 Task: Send an email with the signature Ivan Wilson with the subject Request for a credit line and the message Just following up on our previous email, would you be able to provide an update on the status of the customer feedback report? from softage.5@softage.net to softage.2@softage.net and move the email from Sent Items to the folder Thanksgiving recipes
Action: Mouse moved to (75, 58)
Screenshot: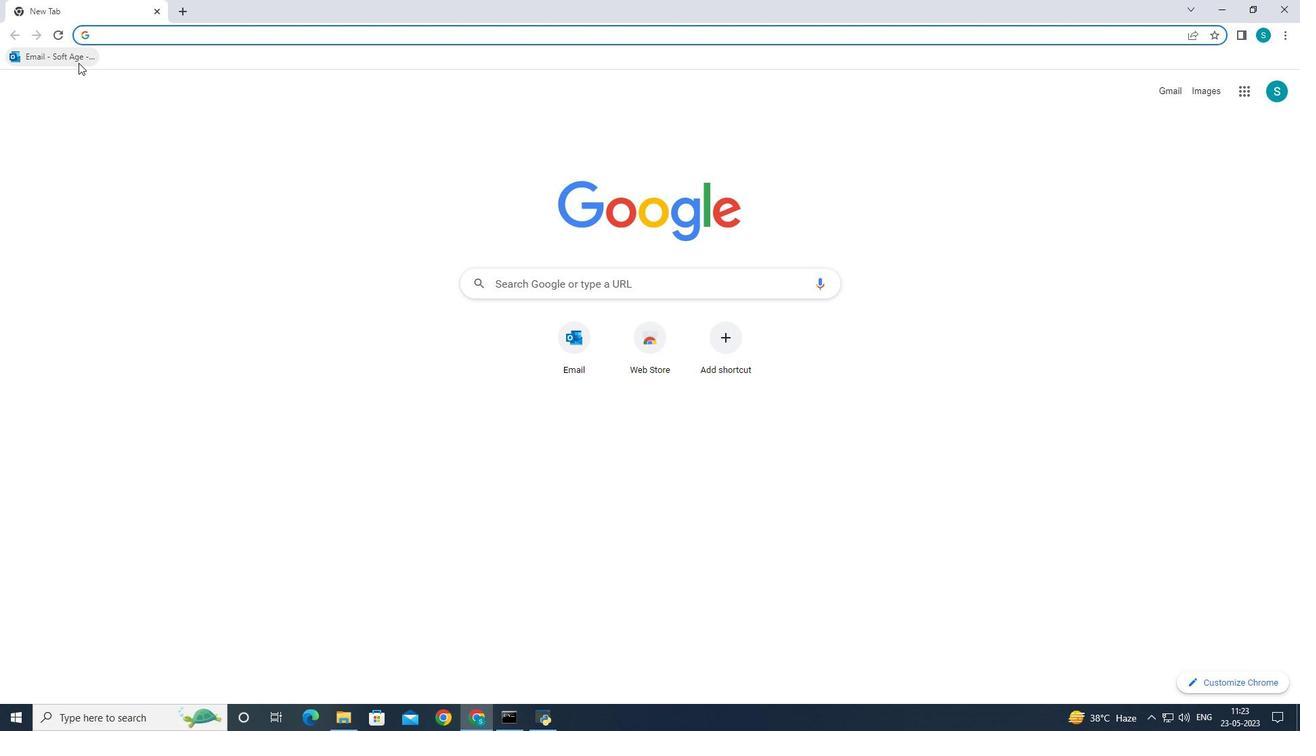 
Action: Mouse pressed left at (75, 58)
Screenshot: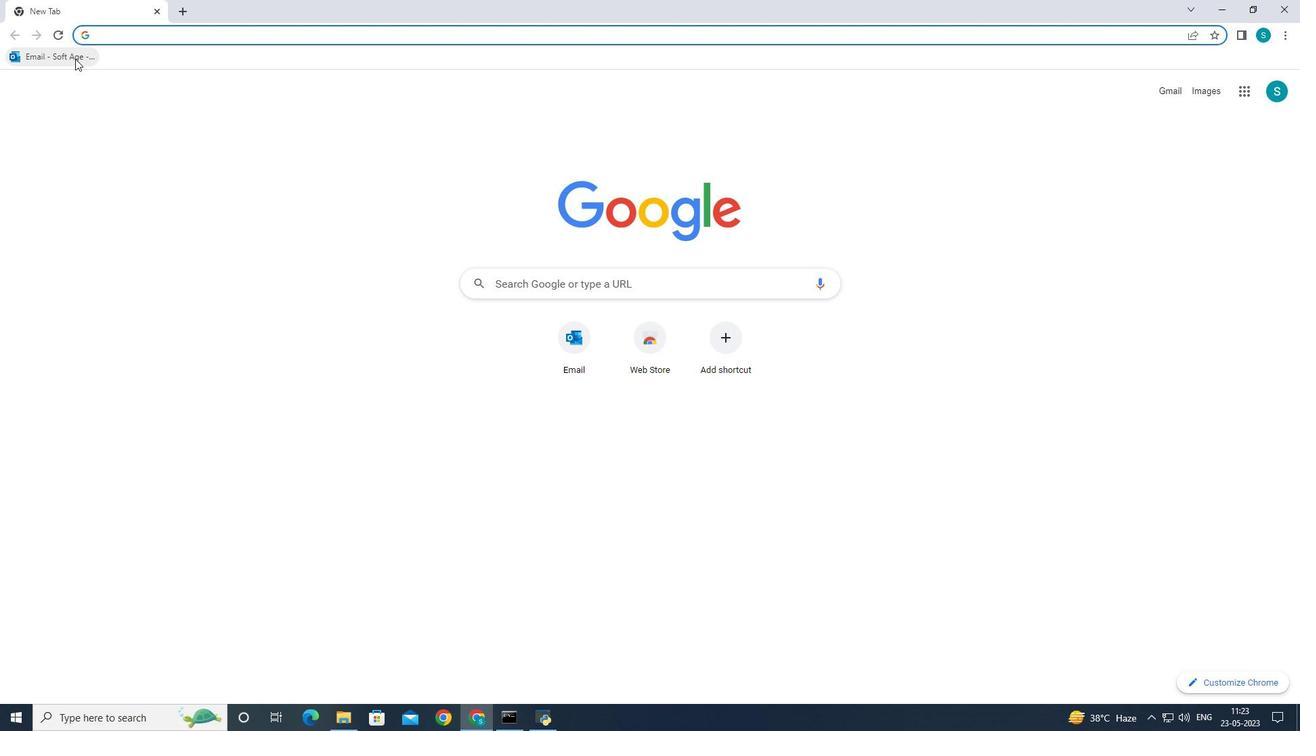 
Action: Mouse moved to (174, 120)
Screenshot: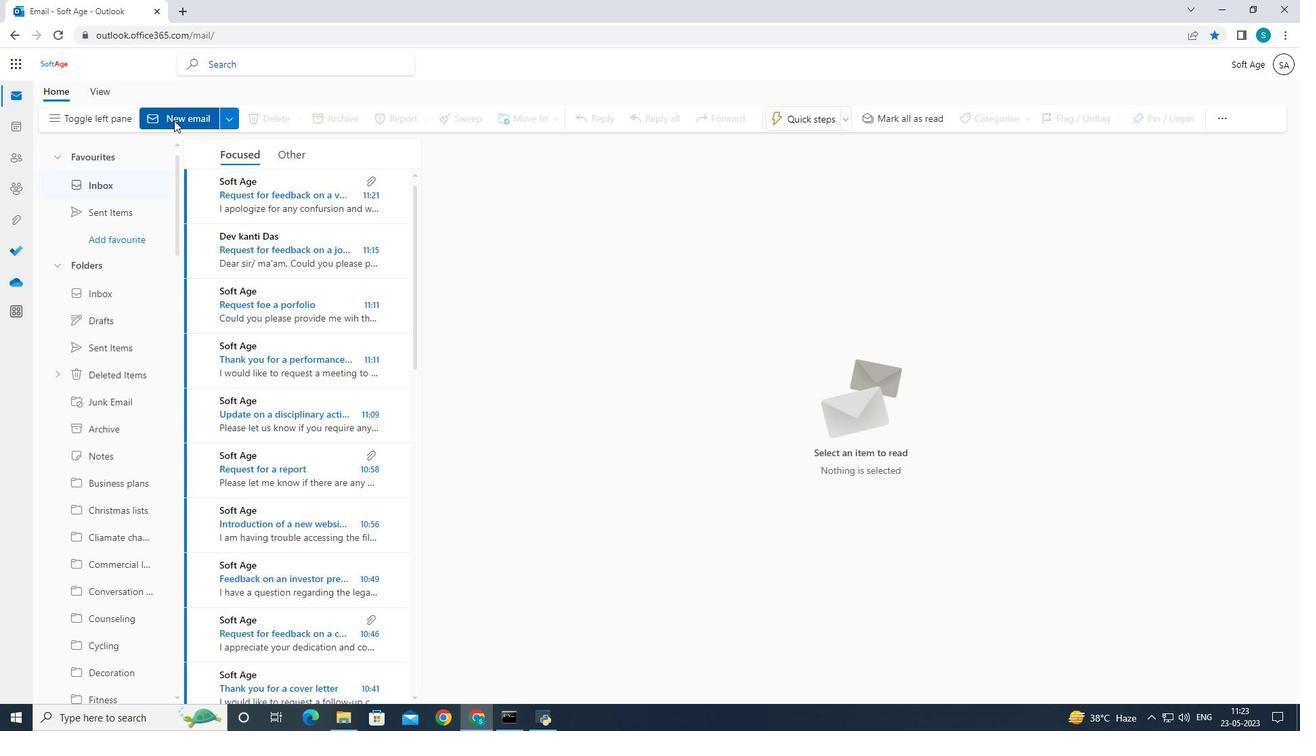 
Action: Mouse pressed left at (174, 120)
Screenshot: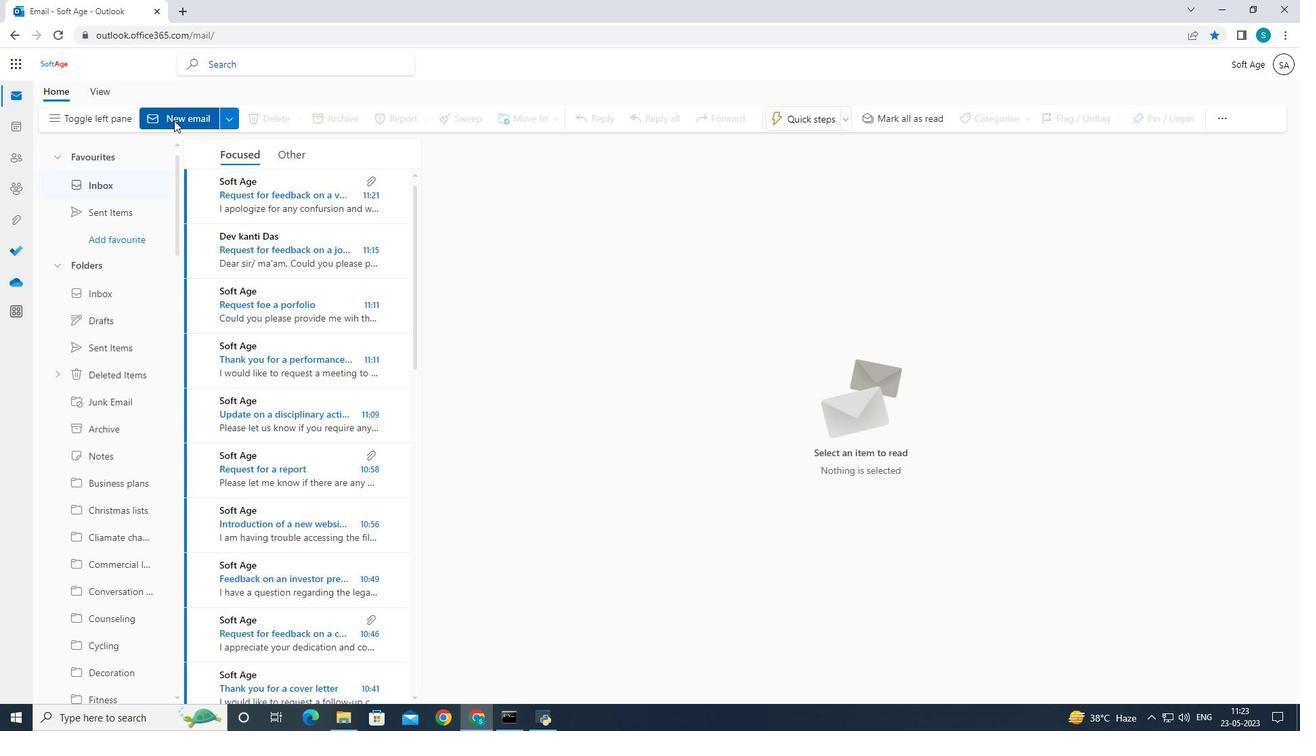 
Action: Mouse pressed left at (174, 120)
Screenshot: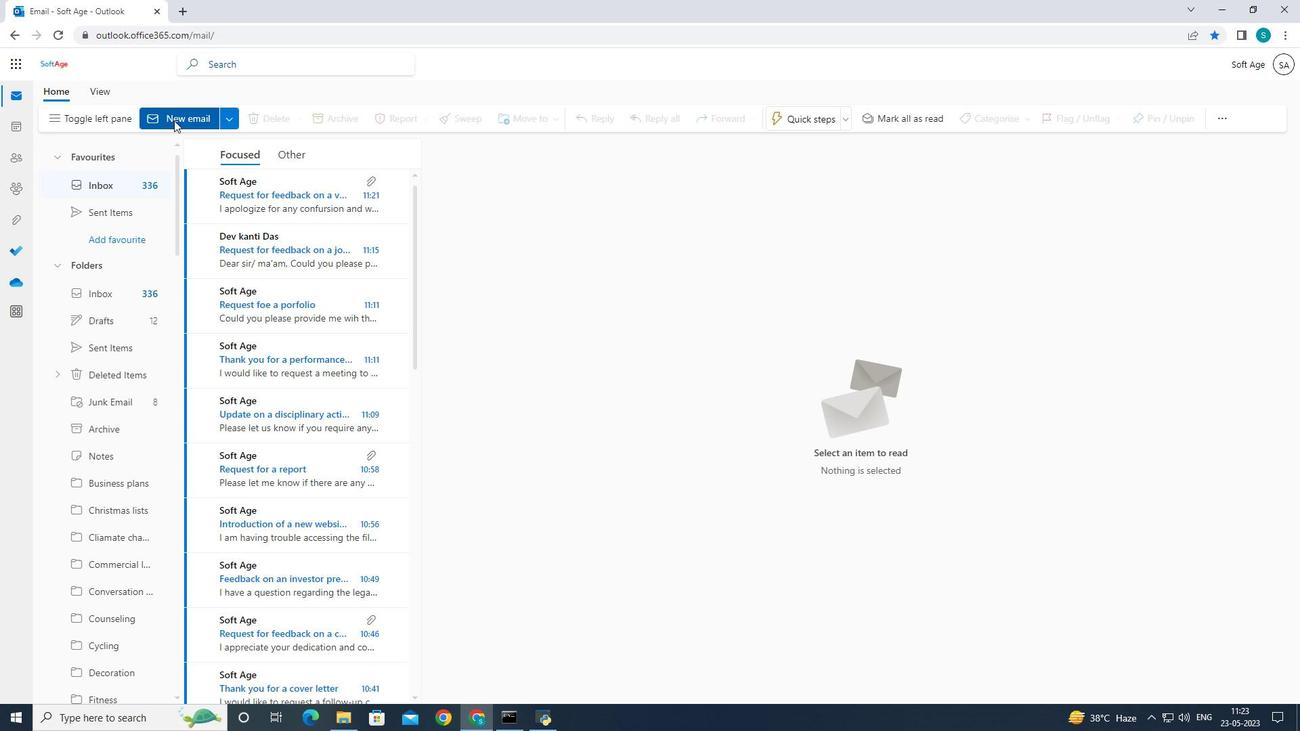 
Action: Mouse moved to (887, 119)
Screenshot: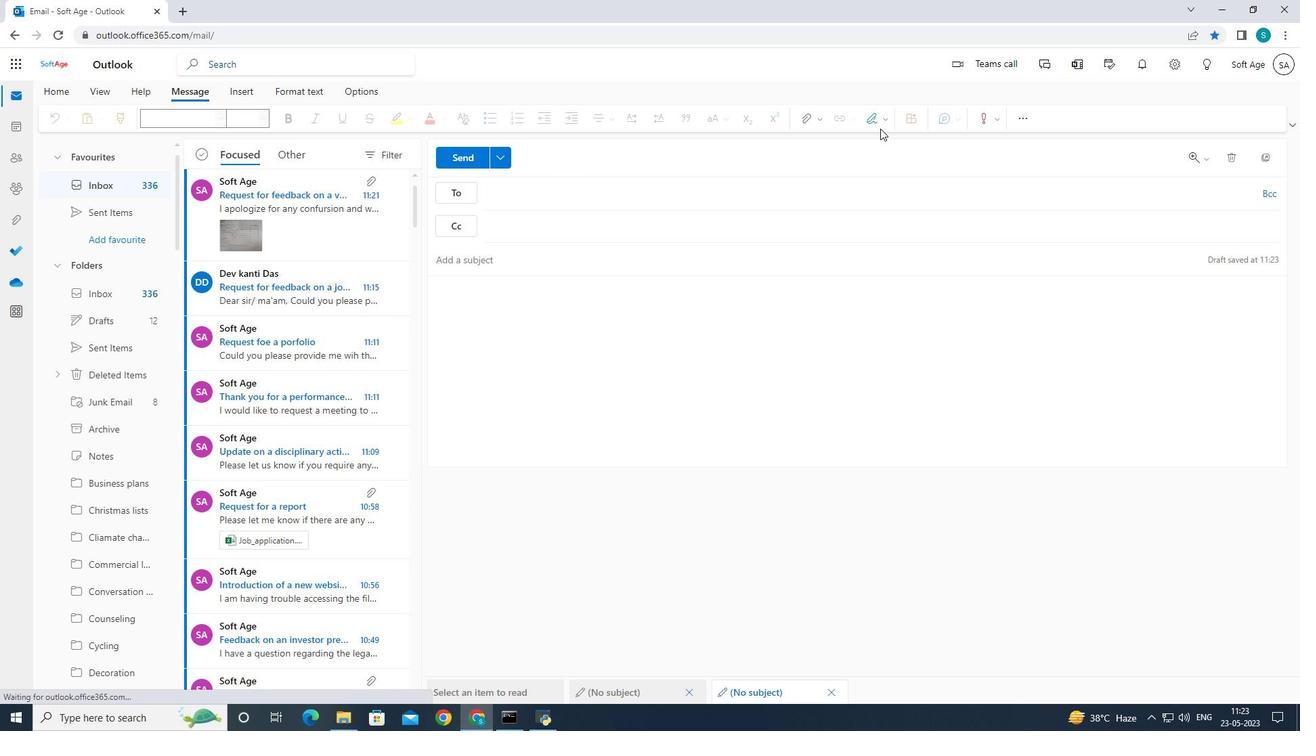 
Action: Mouse pressed left at (887, 119)
Screenshot: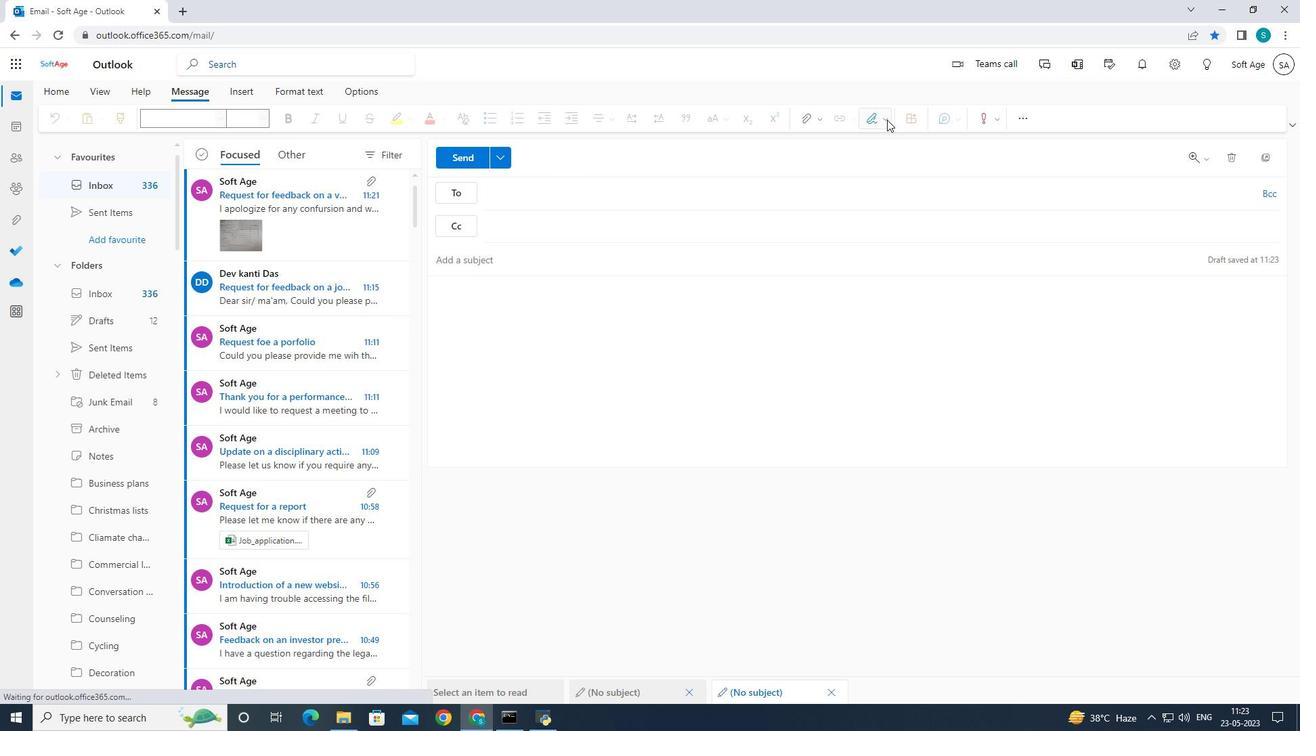 
Action: Mouse moved to (857, 174)
Screenshot: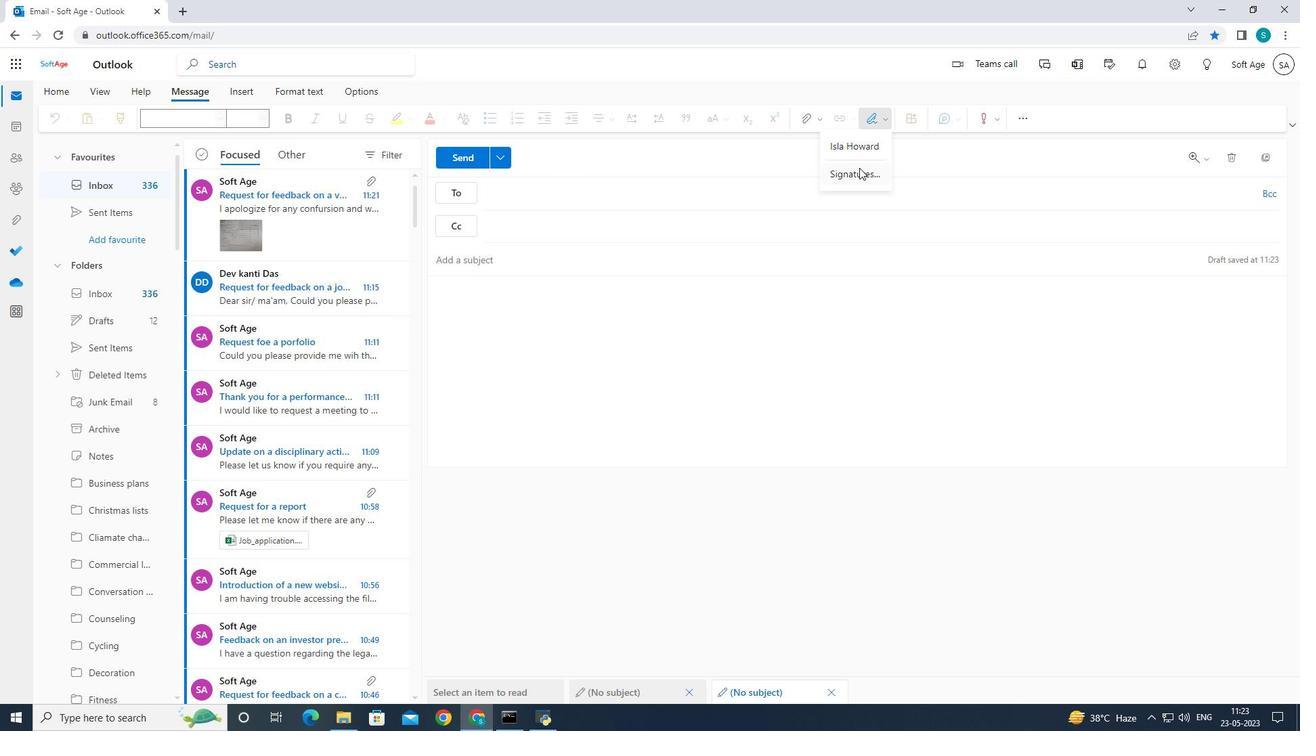 
Action: Mouse pressed left at (857, 174)
Screenshot: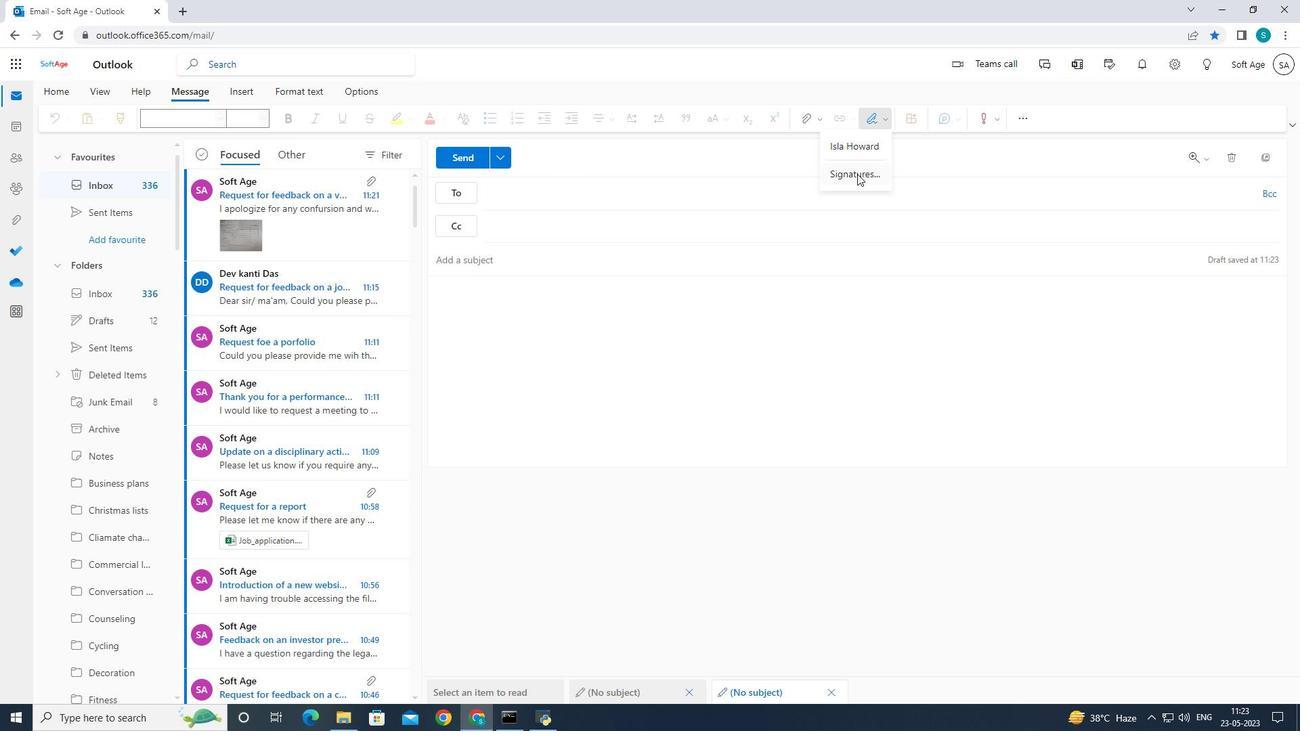 
Action: Mouse moved to (859, 228)
Screenshot: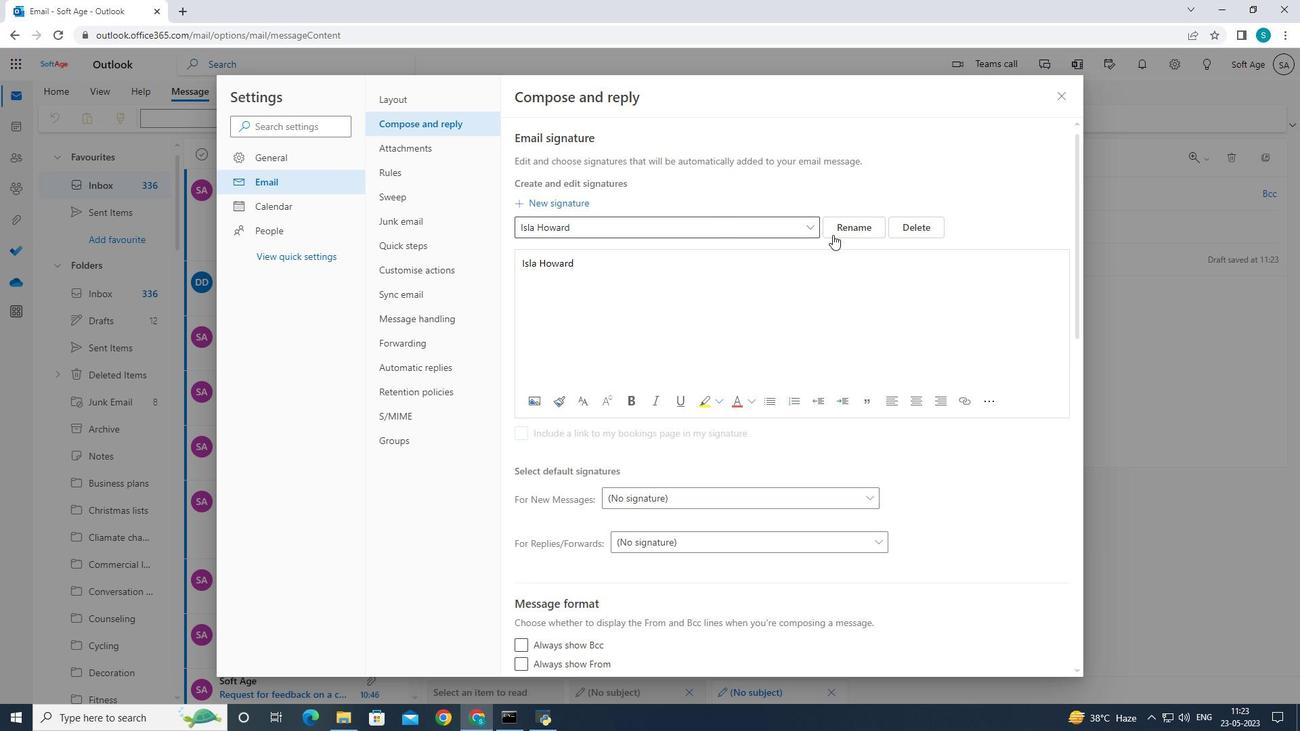
Action: Mouse pressed left at (859, 228)
Screenshot: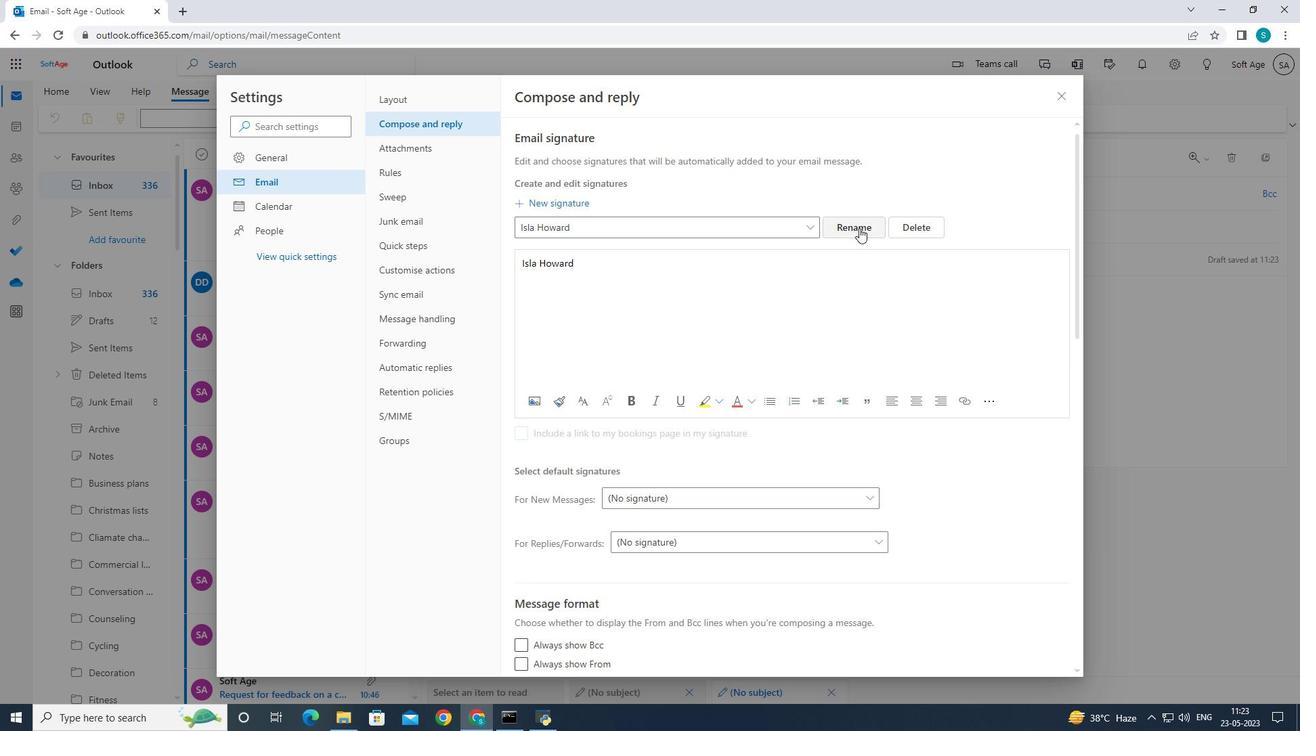 
Action: Mouse moved to (799, 231)
Screenshot: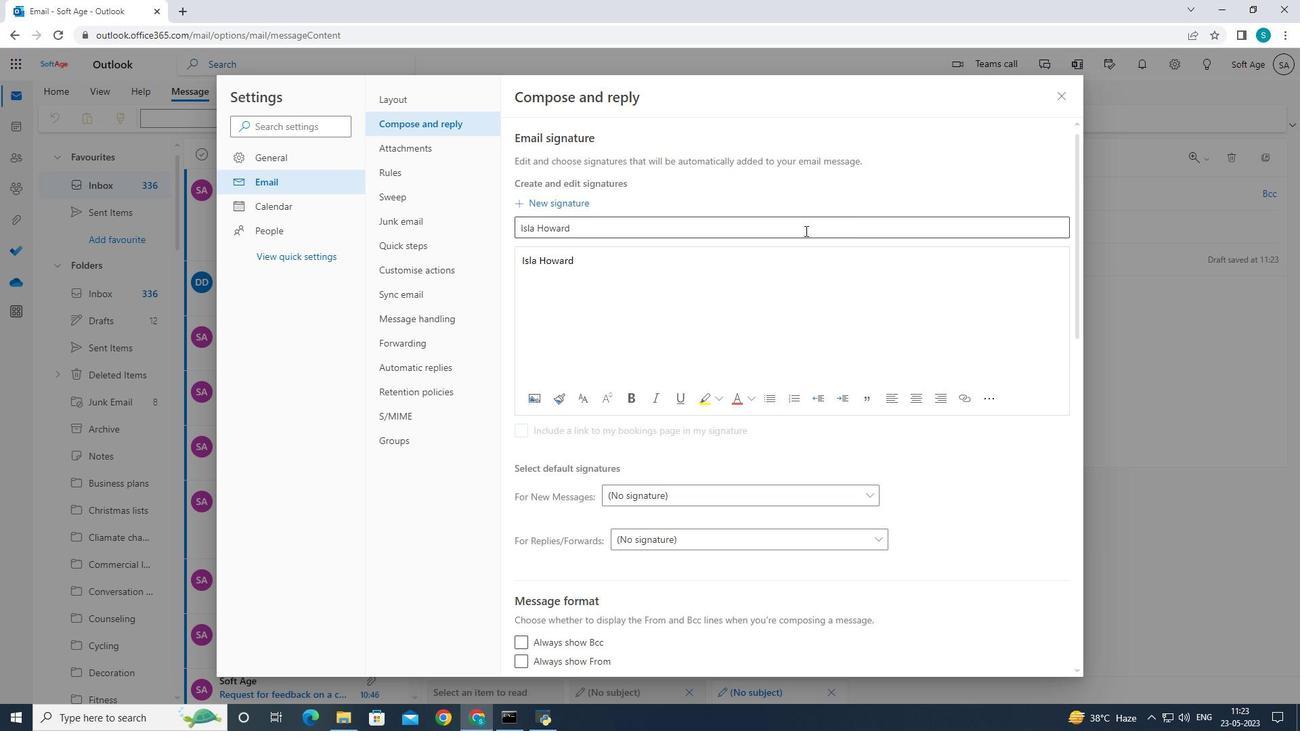 
Action: Mouse pressed left at (799, 231)
Screenshot: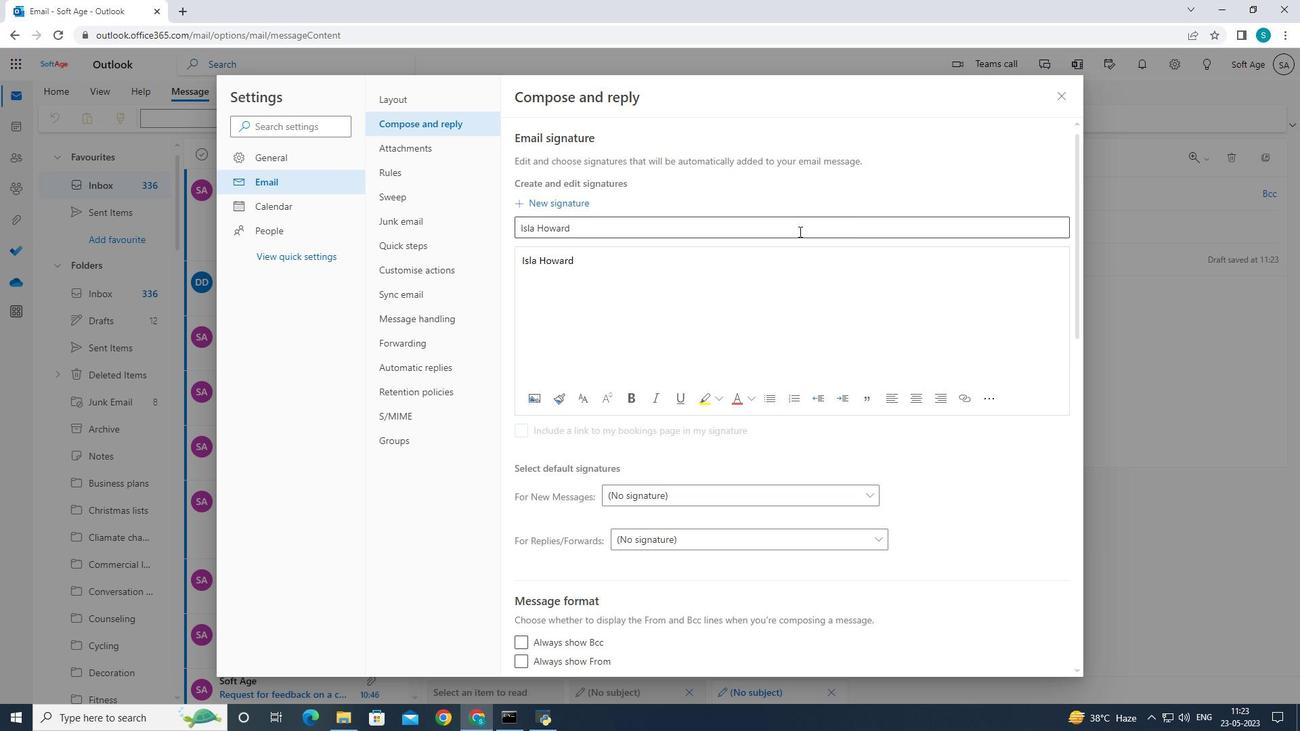 
Action: Mouse moved to (796, 215)
Screenshot: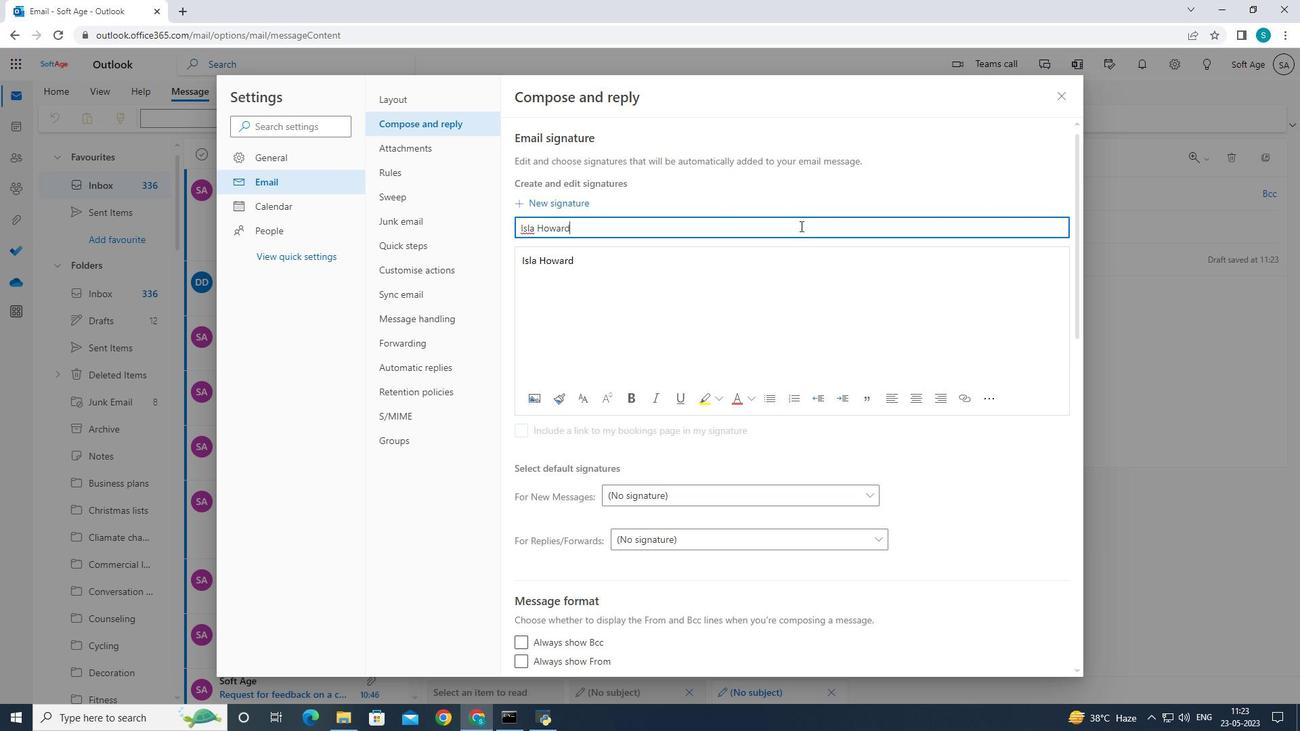 
Action: Key pressed <Key.backspace><Key.backspace><Key.backspace><Key.backspace><Key.backspace><Key.backspace><Key.backspace><Key.backspace><Key.backspace><Key.backspace><Key.backspace><Key.backspace><Key.backspace><Key.backspace><Key.backspace><Key.backspace><Key.backspace><Key.backspace><Key.backspace><Key.backspace><Key.shift><Key.shift><Key.shift><Key.shift><Key.shift><Key.shift><Key.shift><Key.shift>Ivan<Key.space><Key.shift>Wilson
Screenshot: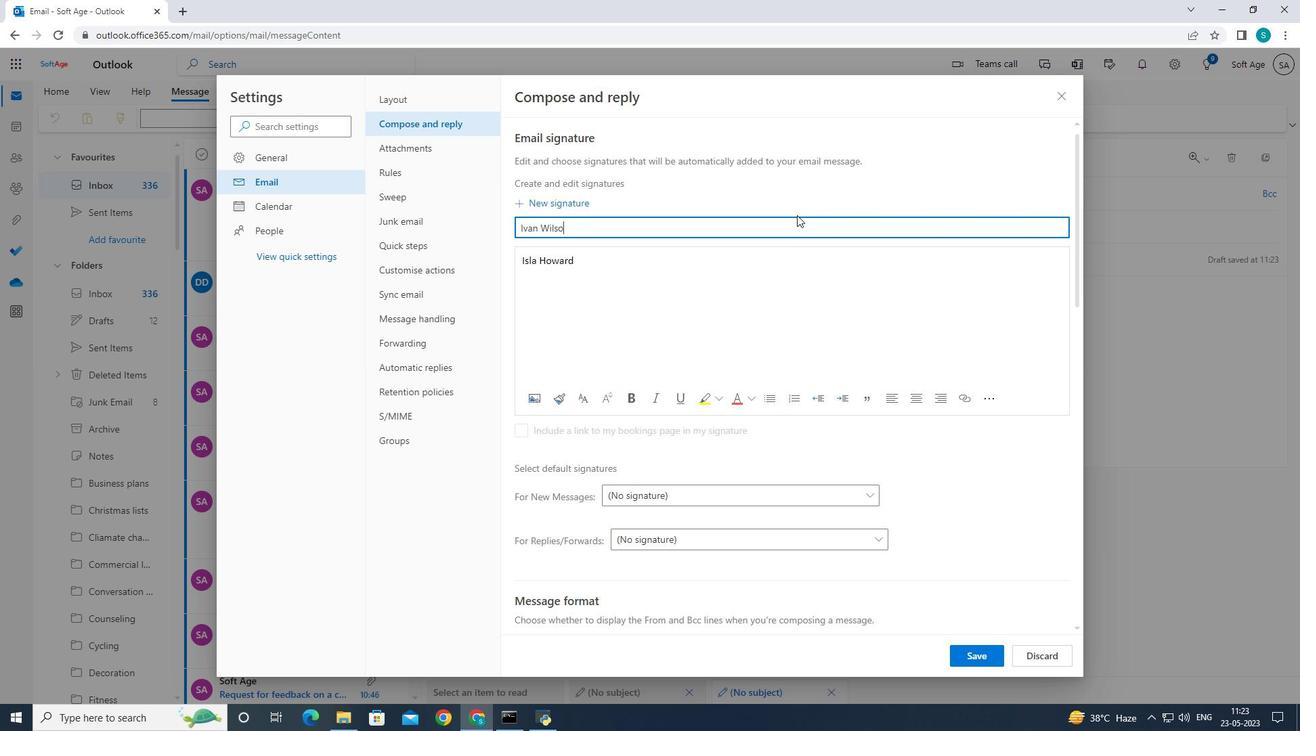 
Action: Mouse moved to (650, 270)
Screenshot: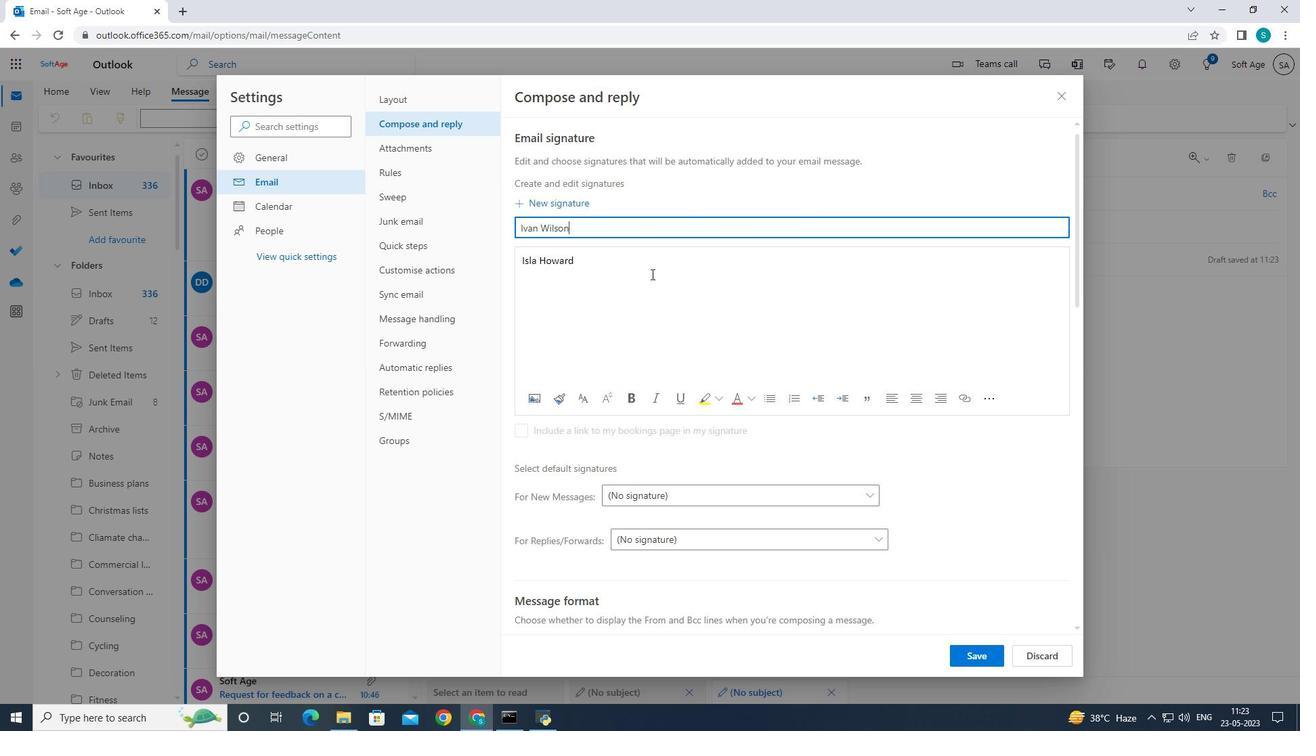 
Action: Mouse pressed left at (650, 270)
Screenshot: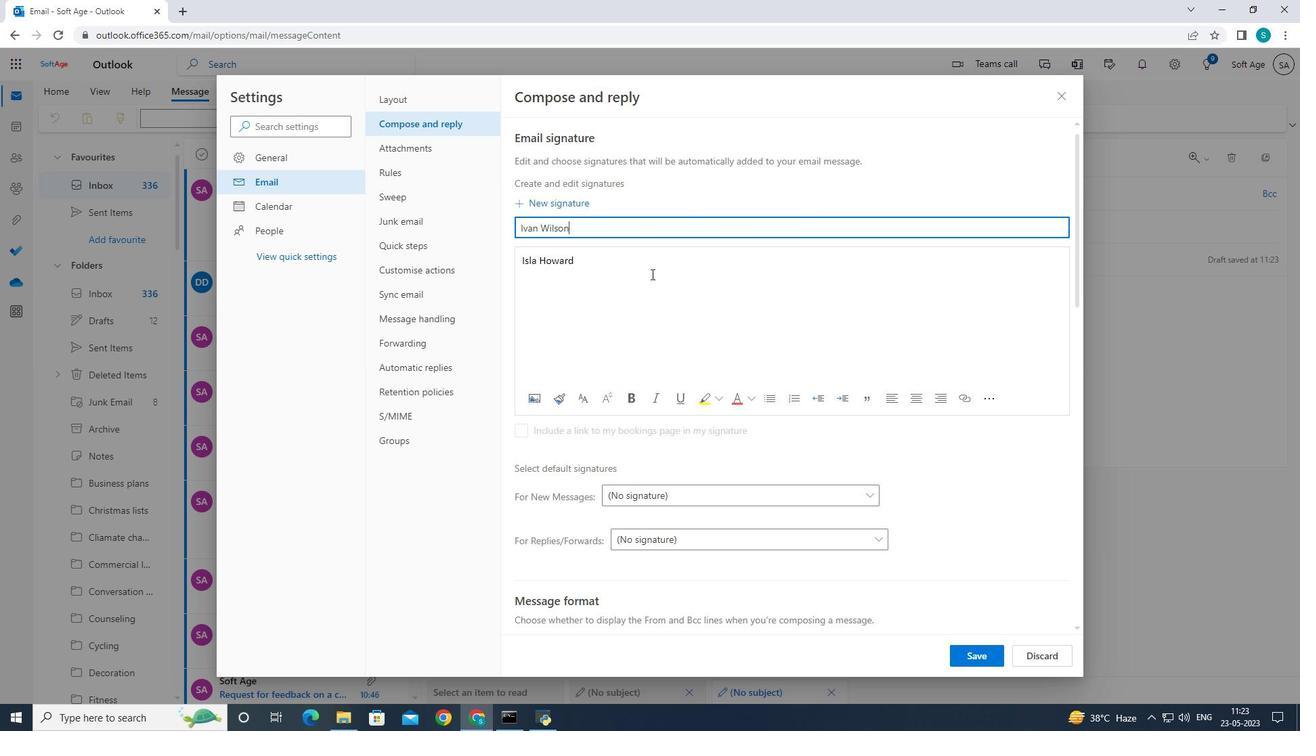 
Action: Mouse moved to (652, 266)
Screenshot: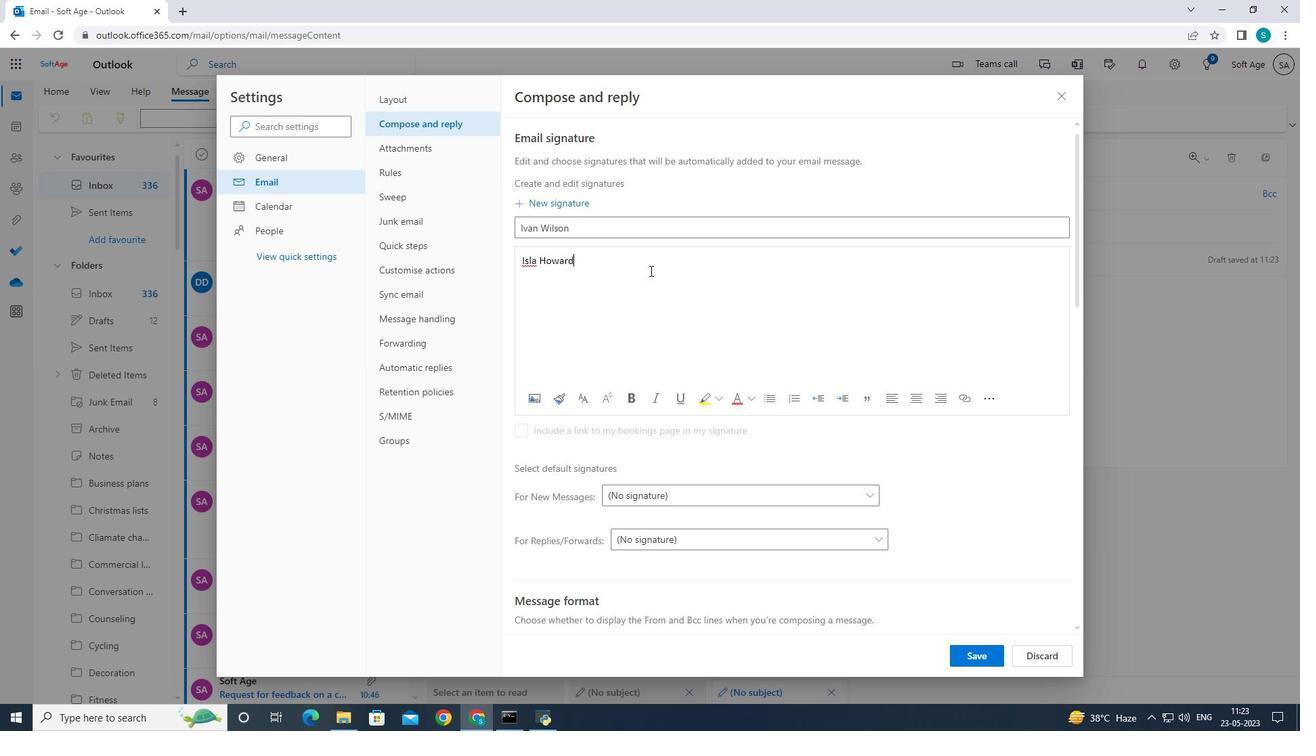 
Action: Key pressed <Key.backspace><Key.backspace><Key.backspace><Key.backspace><Key.backspace><Key.backspace><Key.backspace><Key.backspace><Key.backspace><Key.backspace><Key.backspace><Key.backspace><Key.shift>Ivan<Key.space><Key.shift>Wilson
Screenshot: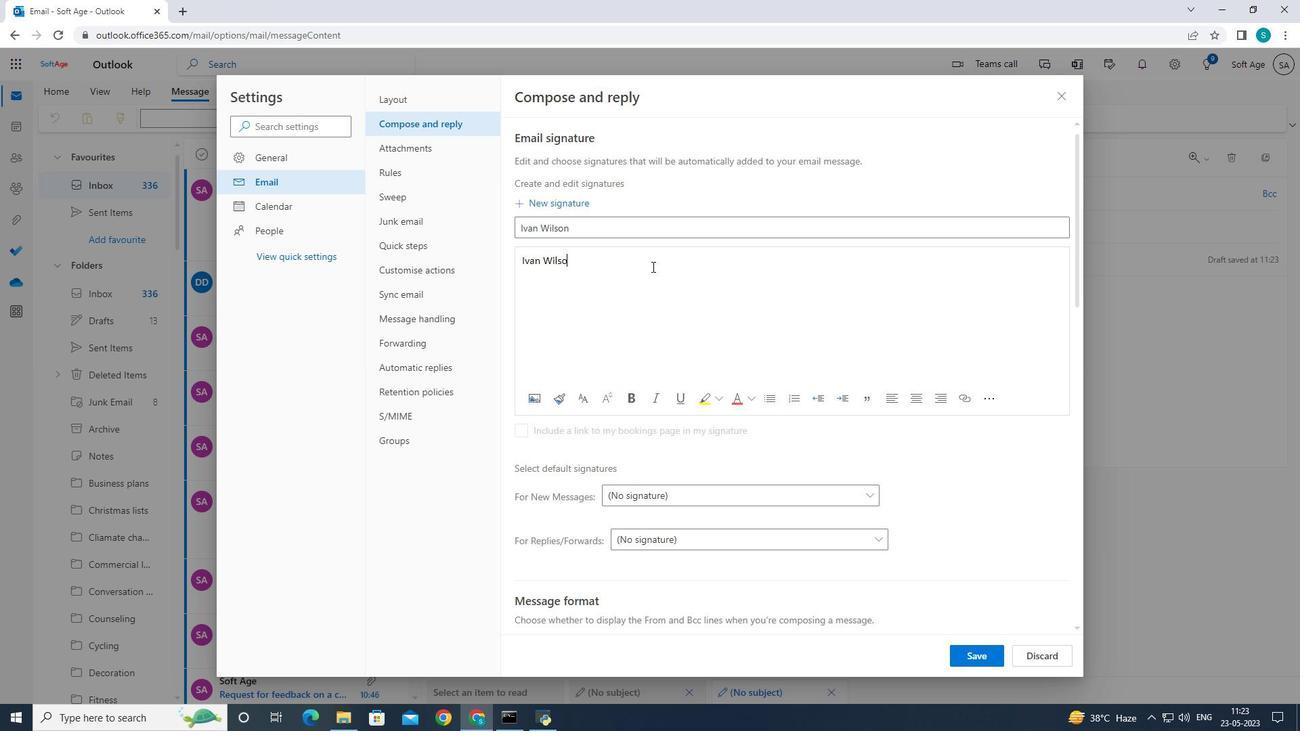 
Action: Mouse moved to (973, 655)
Screenshot: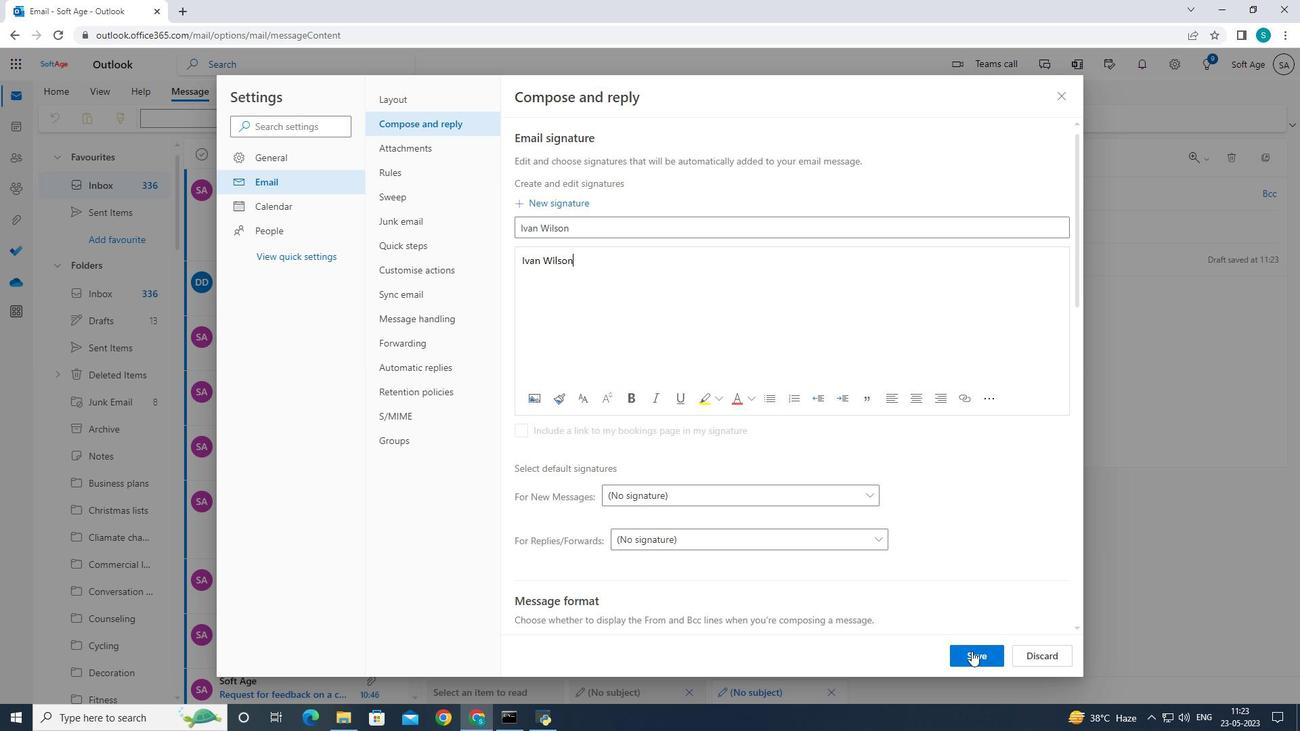 
Action: Mouse pressed left at (973, 655)
Screenshot: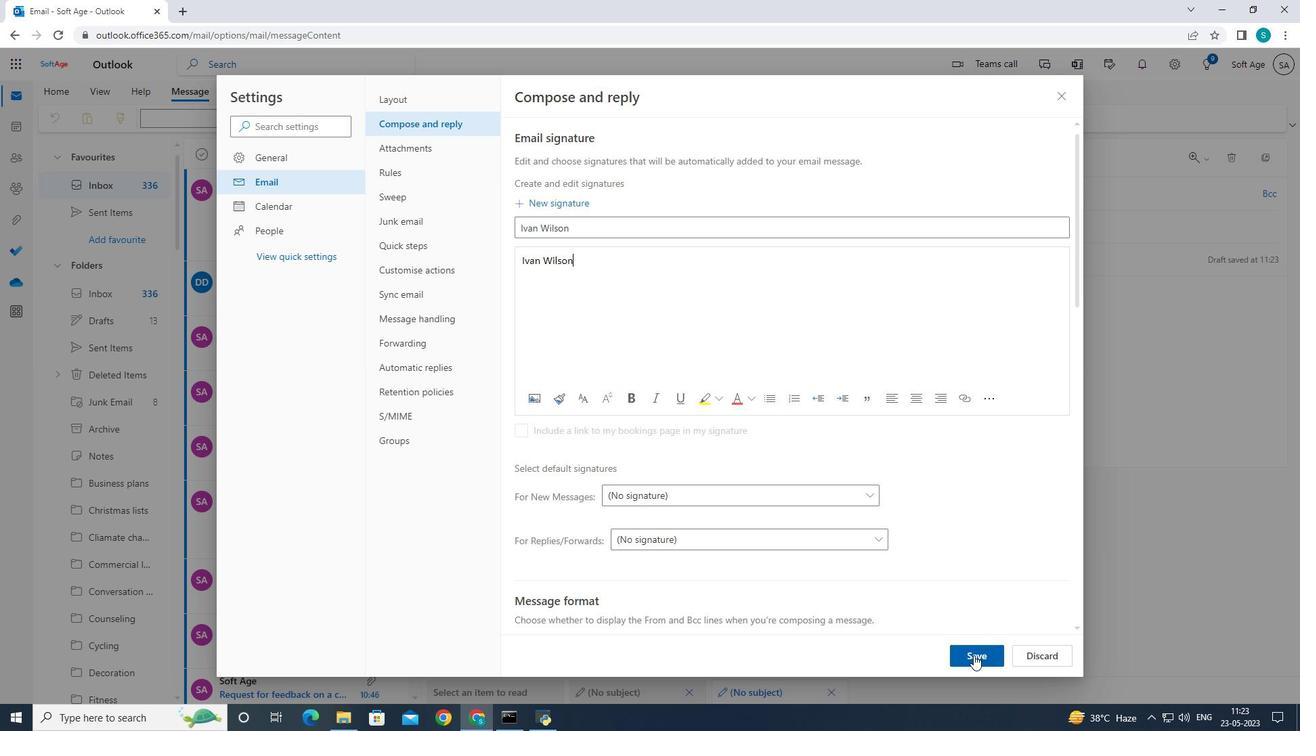 
Action: Mouse moved to (1059, 97)
Screenshot: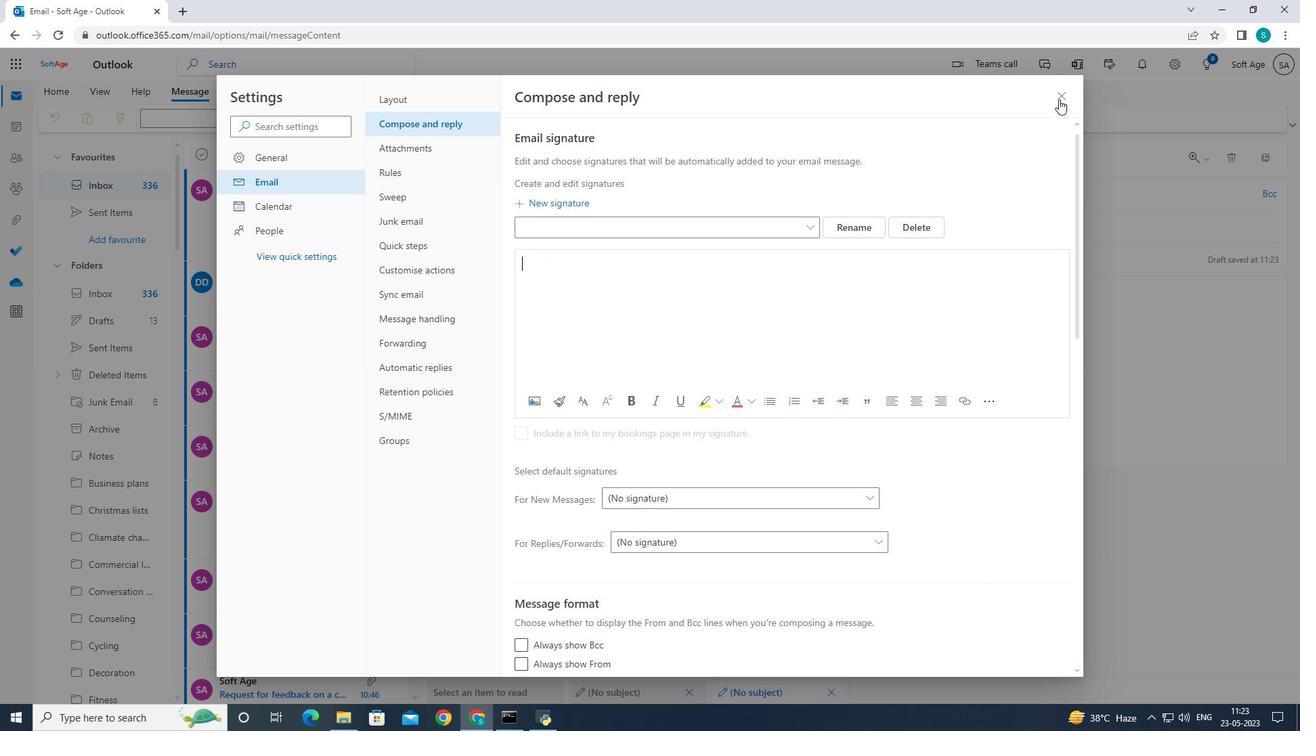
Action: Mouse pressed left at (1059, 97)
Screenshot: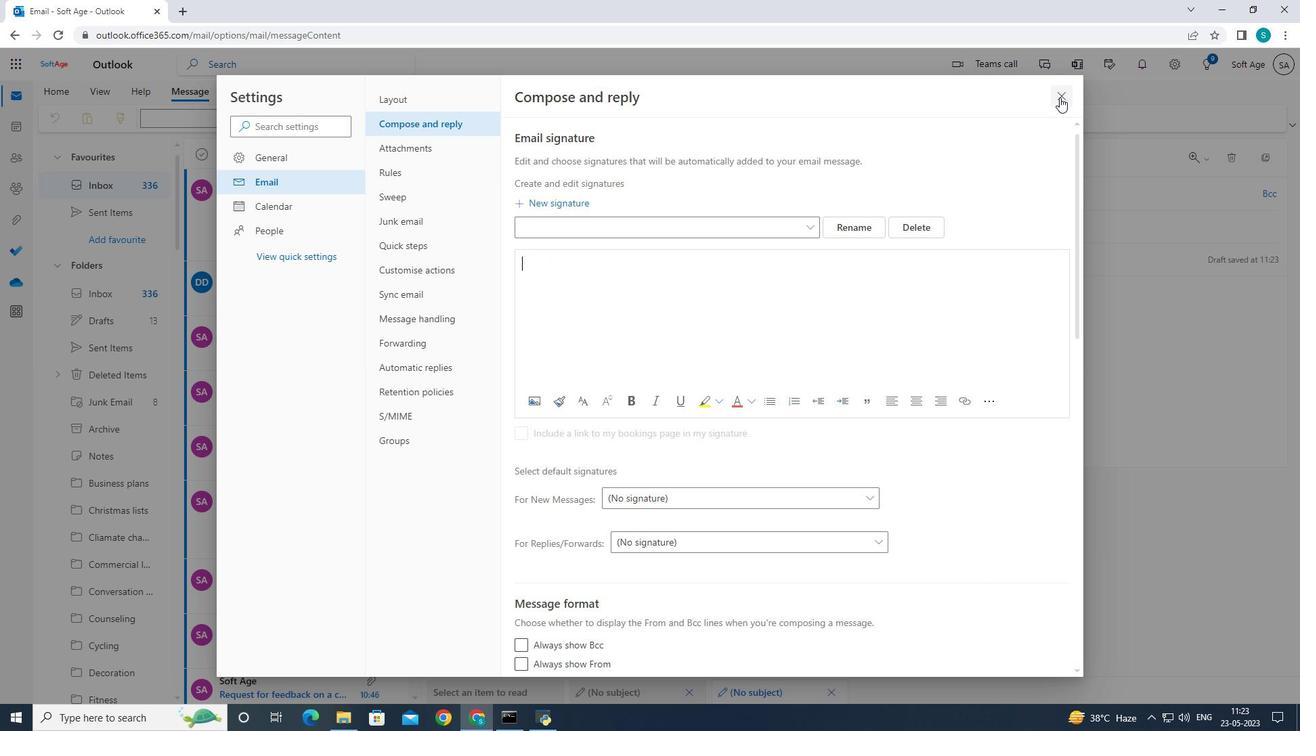 
Action: Mouse moved to (492, 261)
Screenshot: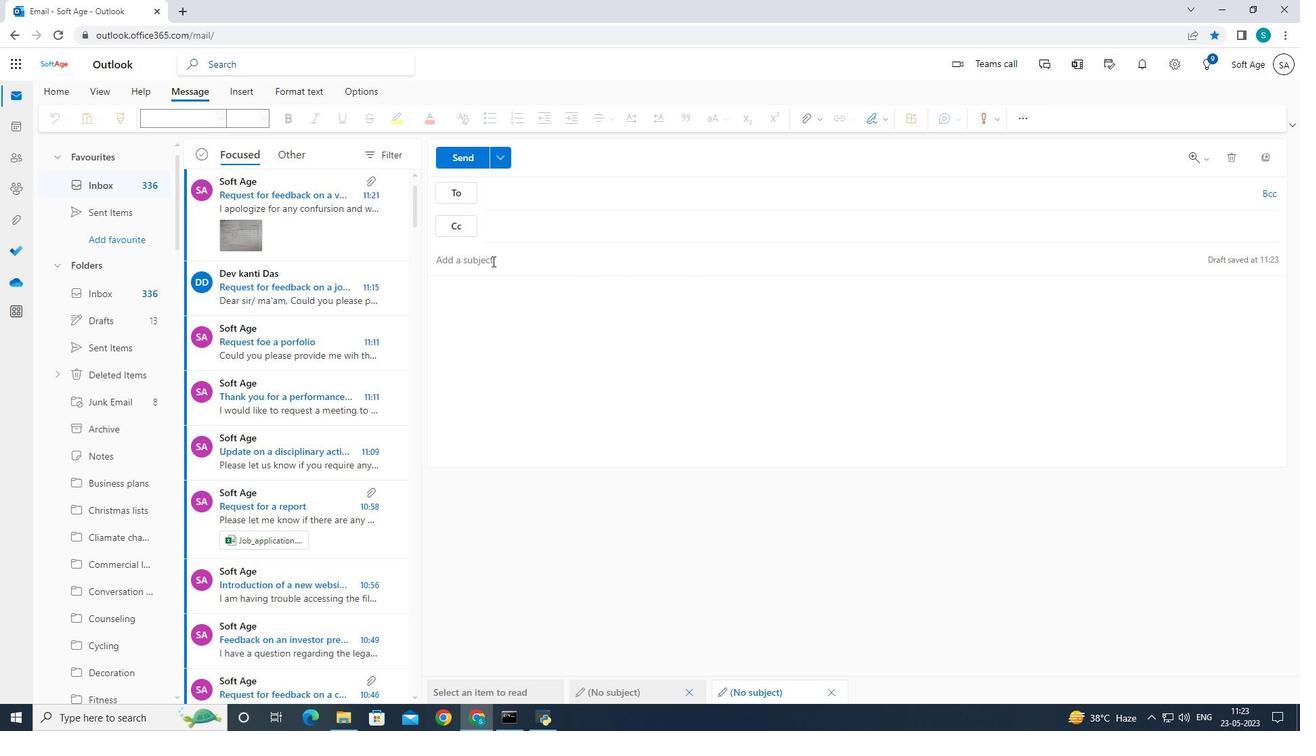 
Action: Mouse pressed left at (492, 261)
Screenshot: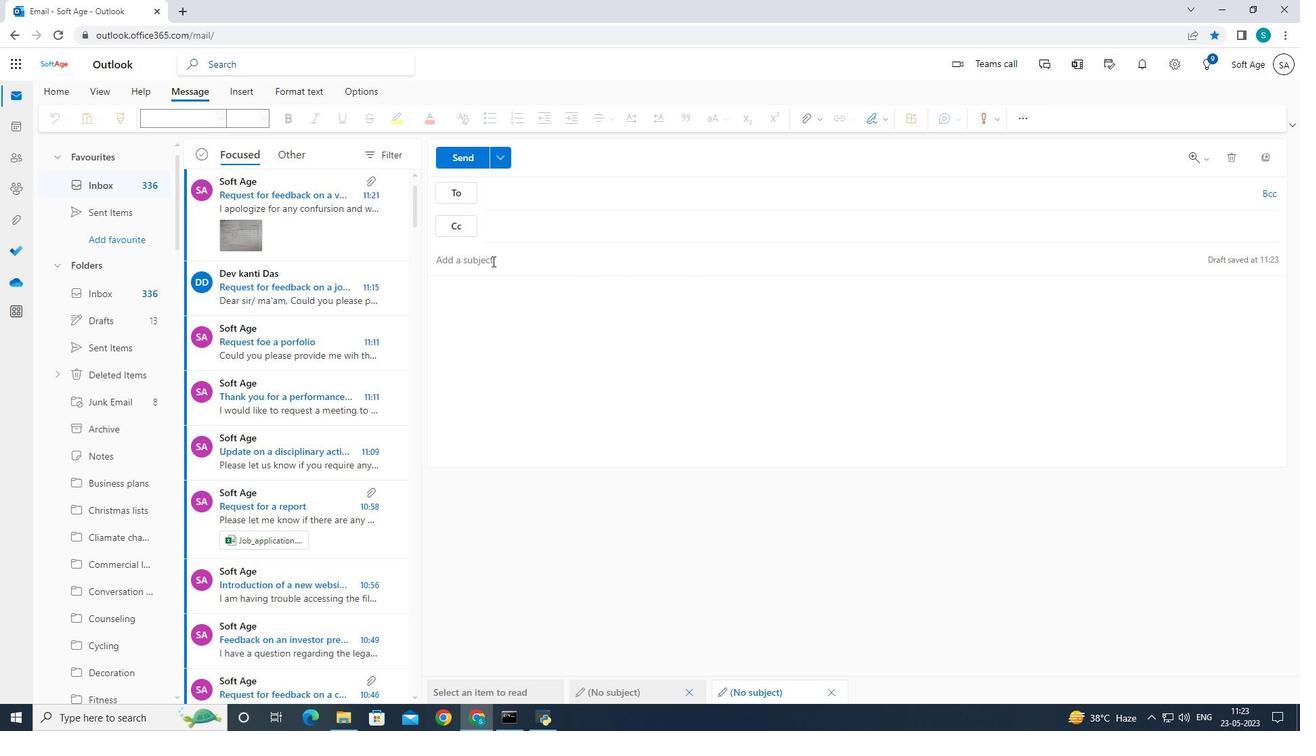 
Action: Mouse moved to (590, 257)
Screenshot: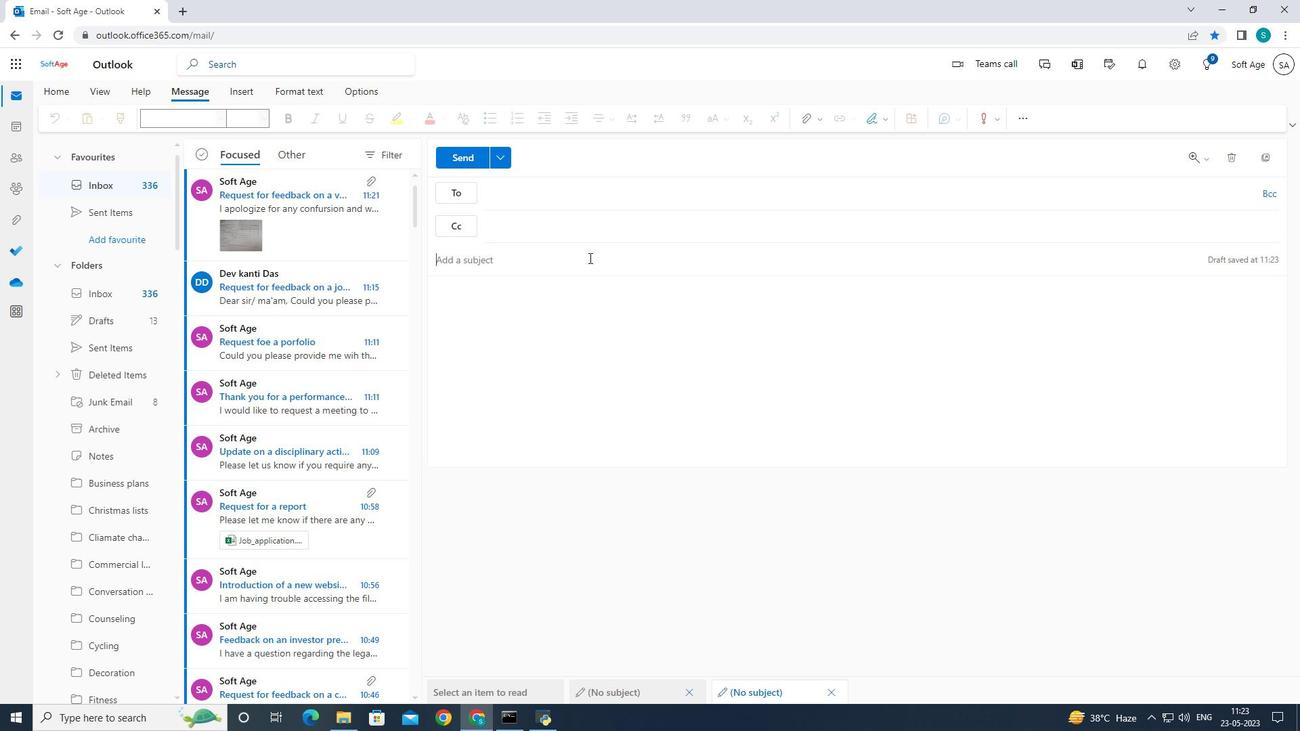 
Action: Key pressed <Key.shift>Request<Key.space>for<Key.space>a<Key.space>cccccredit<Key.left><Key.left><Key.left><Key.left><Key.backspace><Key.backspace><Key.backspace><Key.backspace><Key.backspace>r<Key.right><Key.right><Key.right><Key.right><Key.space>line
Screenshot: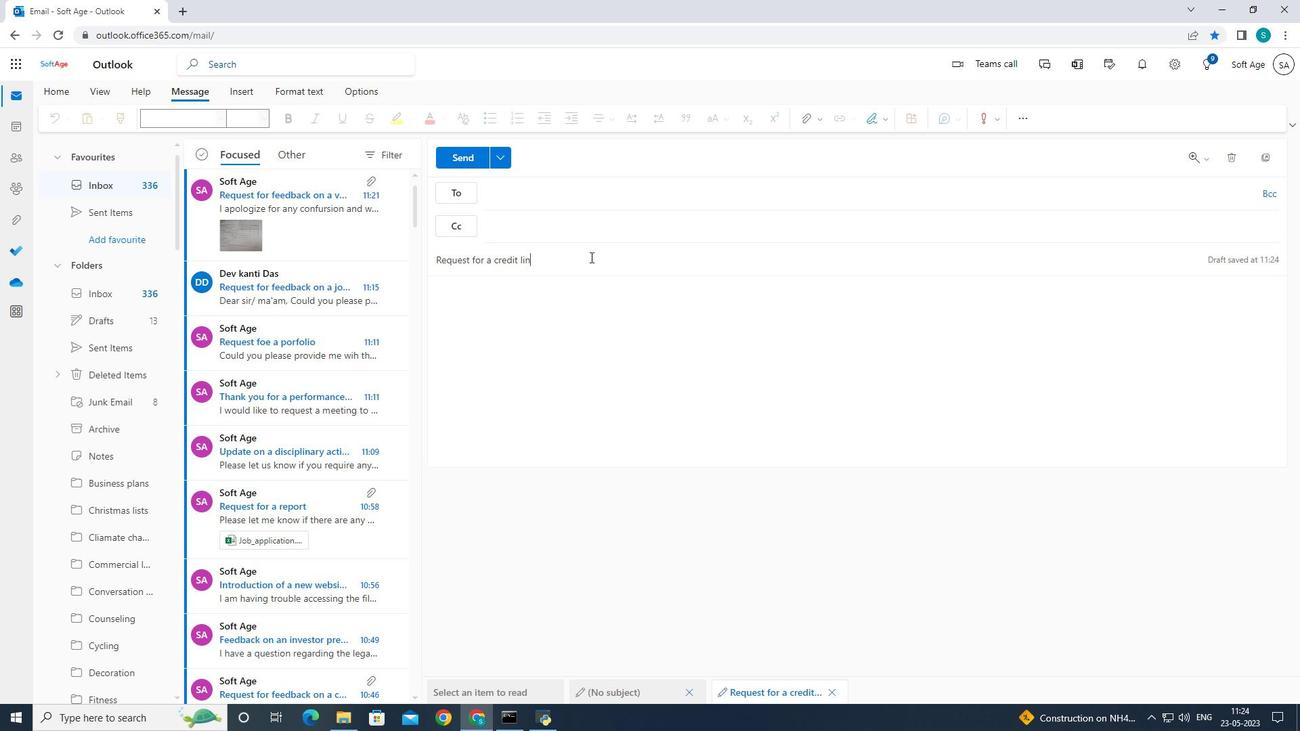 
Action: Mouse moved to (517, 193)
Screenshot: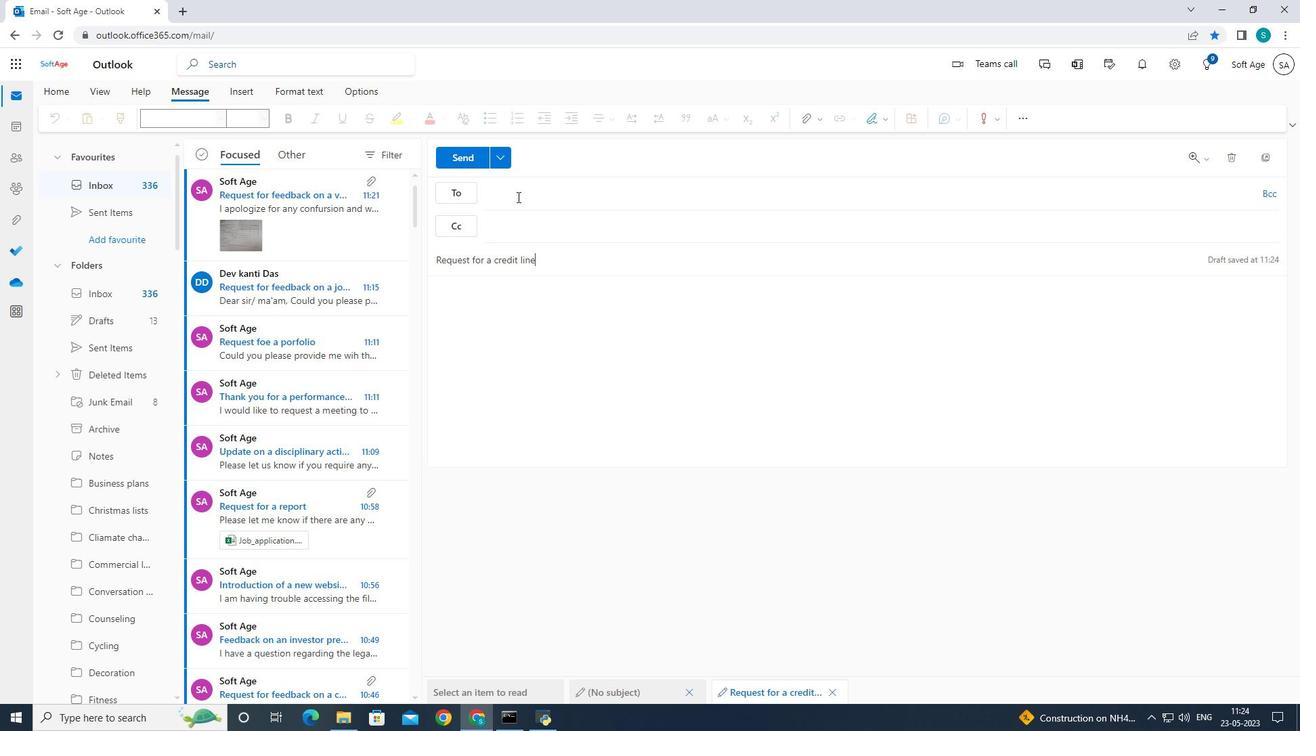 
Action: Mouse pressed left at (517, 193)
Screenshot: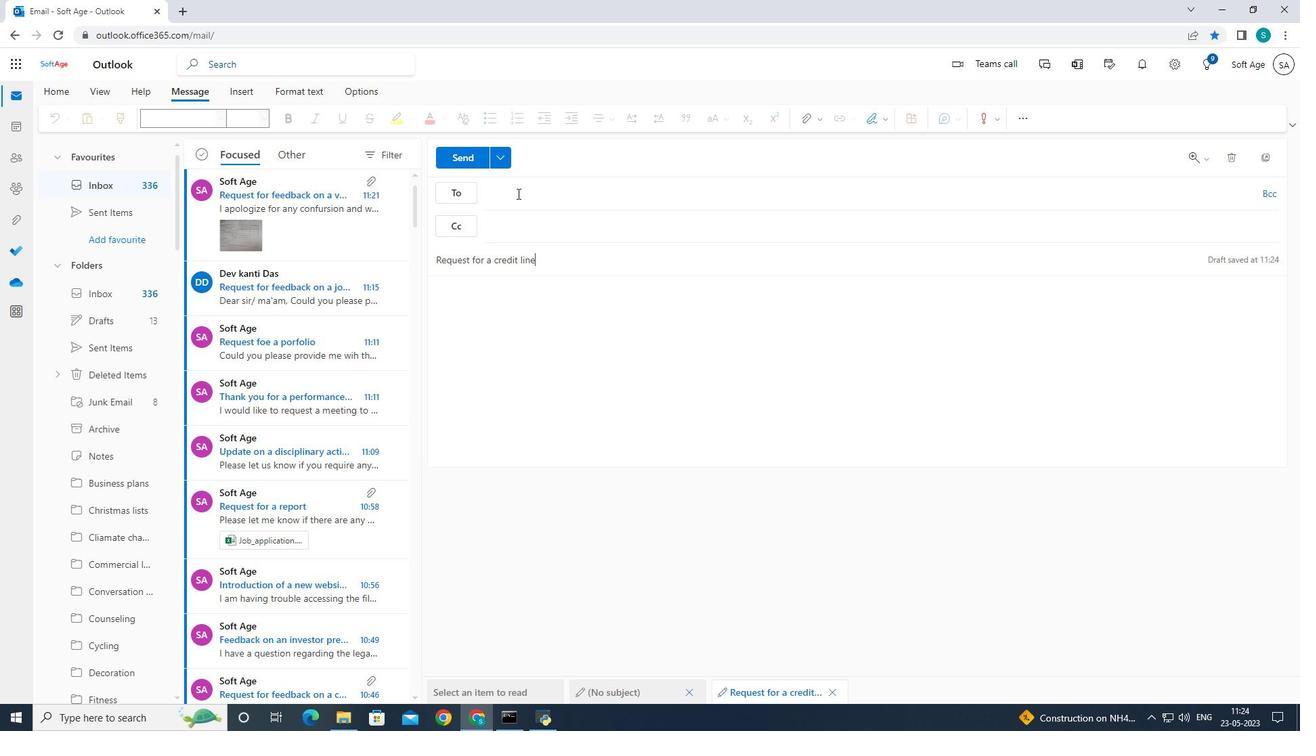 
Action: Mouse moved to (700, 260)
Screenshot: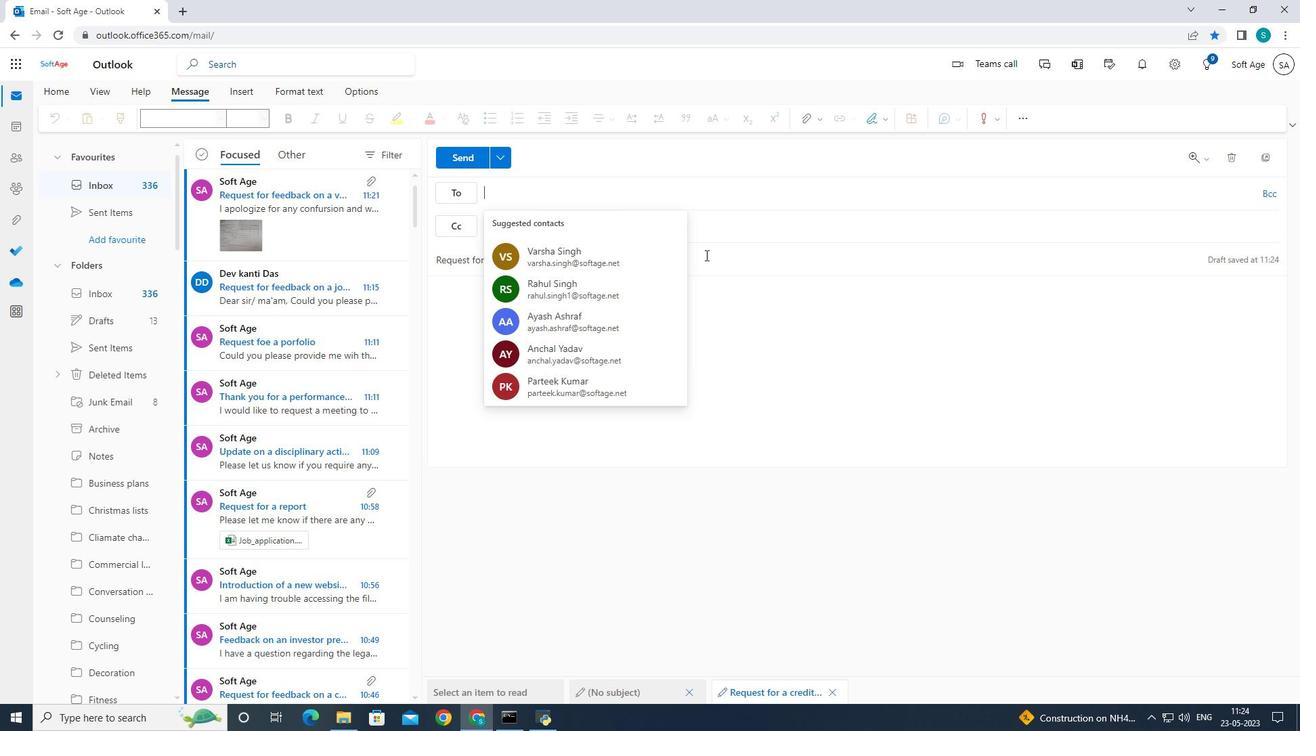 
Action: Key pressed softage.2<Key.shift>@softage.net
Screenshot: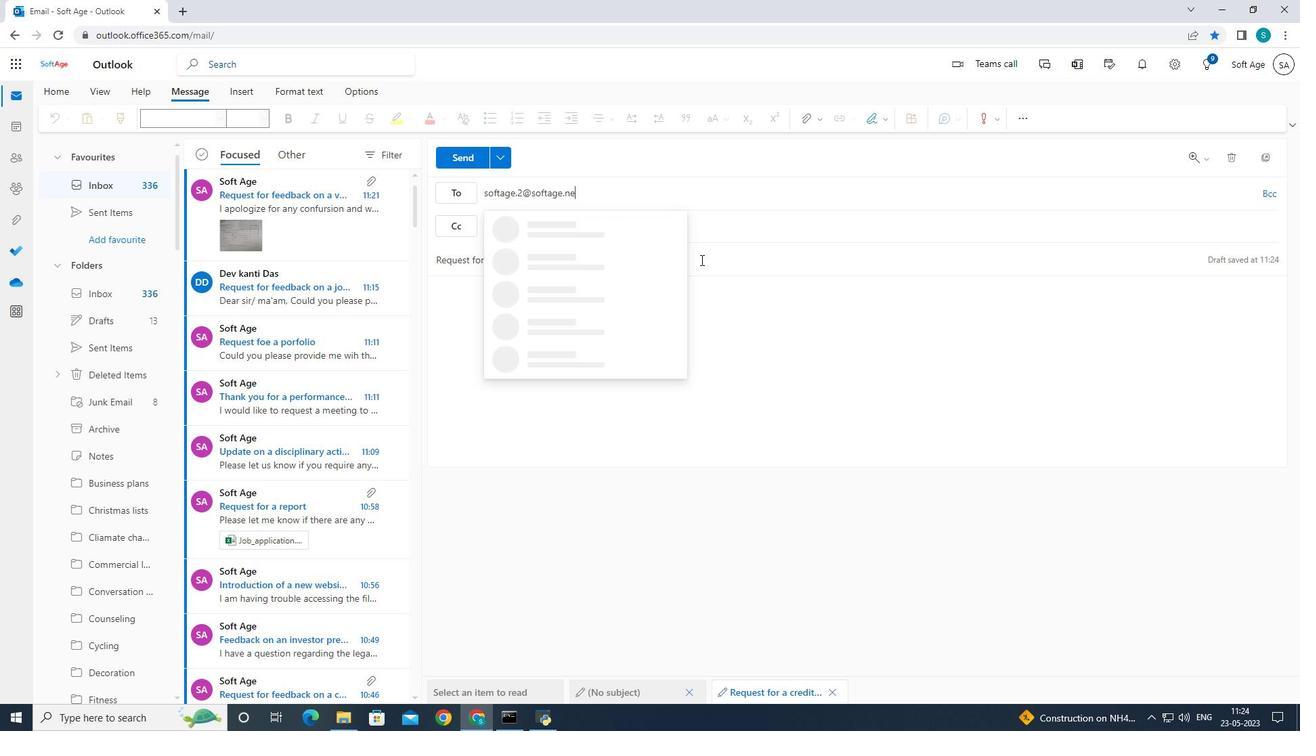 
Action: Mouse moved to (610, 232)
Screenshot: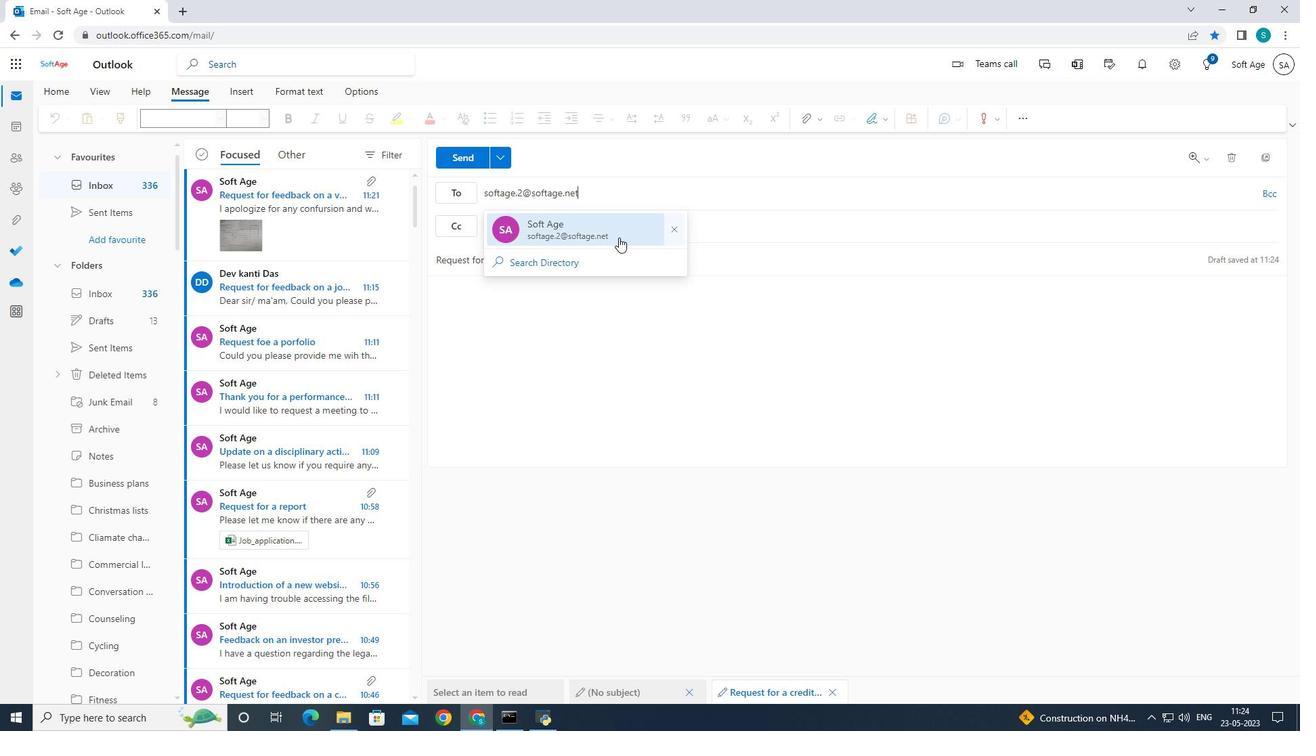 
Action: Mouse pressed left at (610, 232)
Screenshot: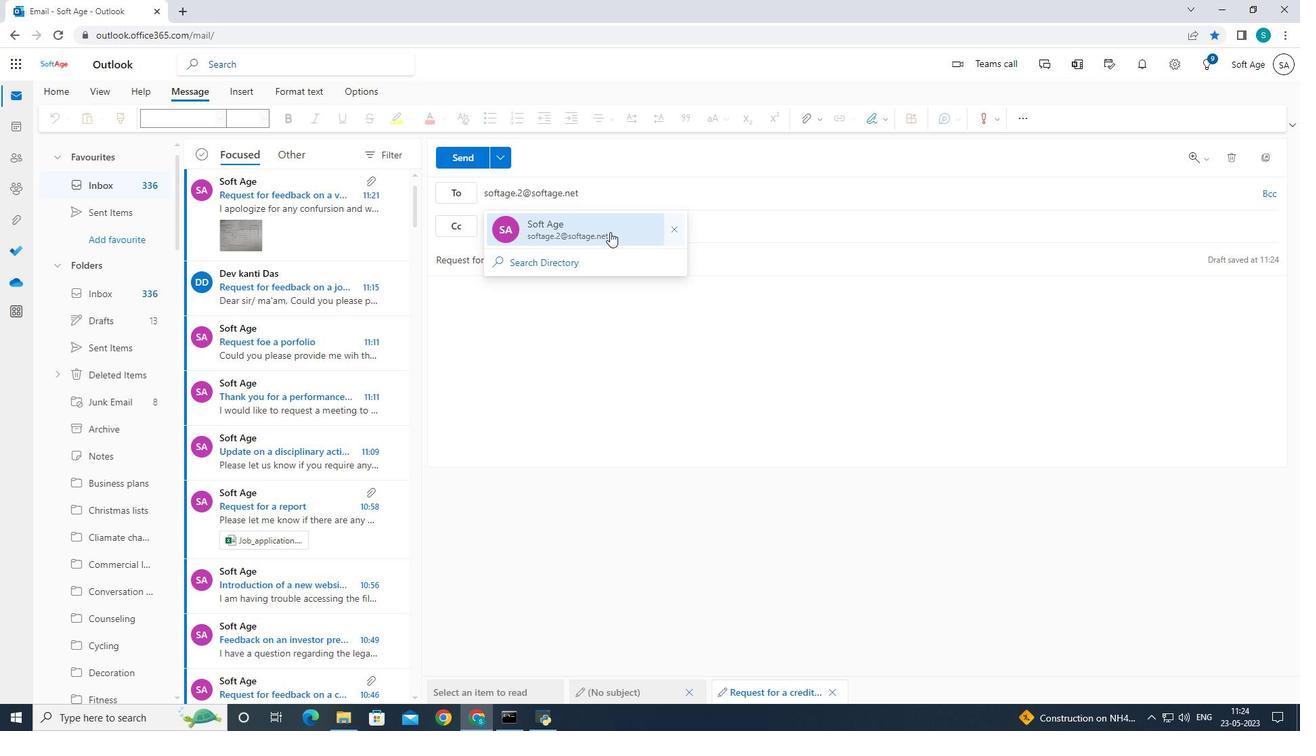 
Action: Mouse moved to (559, 290)
Screenshot: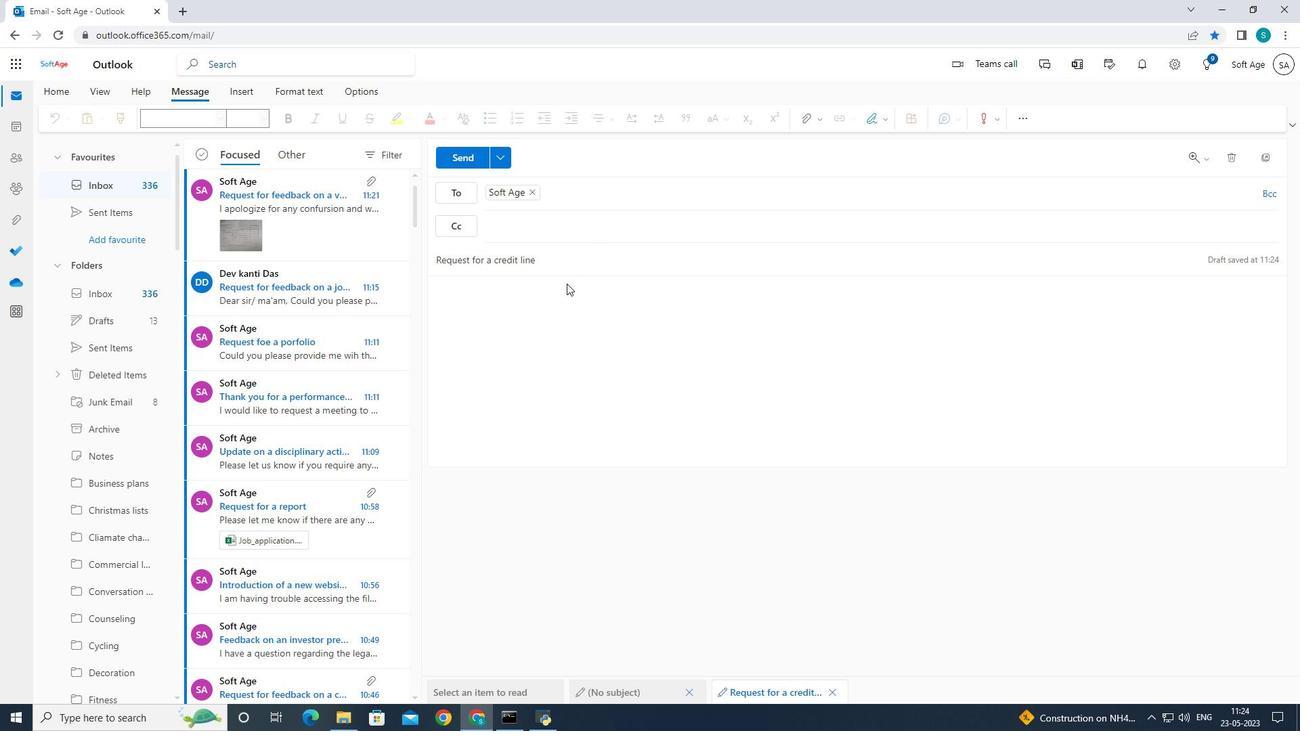 
Action: Mouse pressed left at (559, 290)
Screenshot: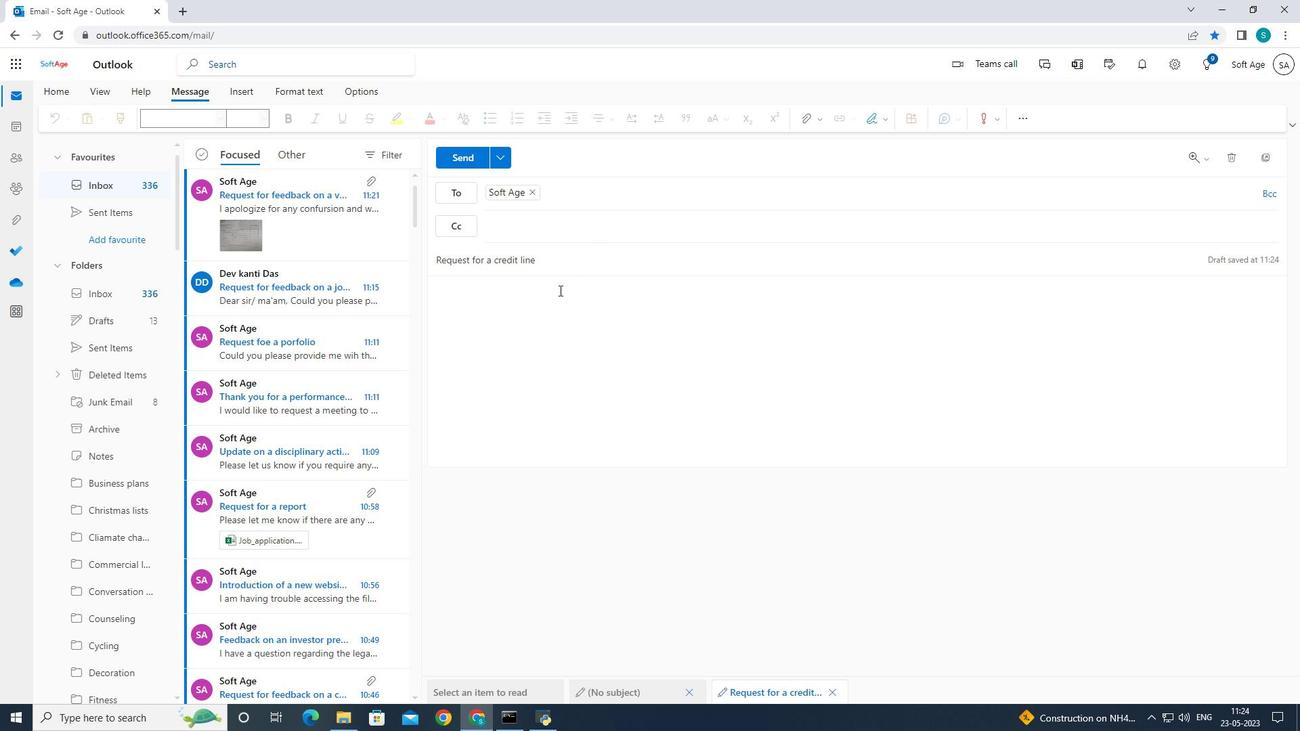 
Action: Mouse moved to (675, 317)
Screenshot: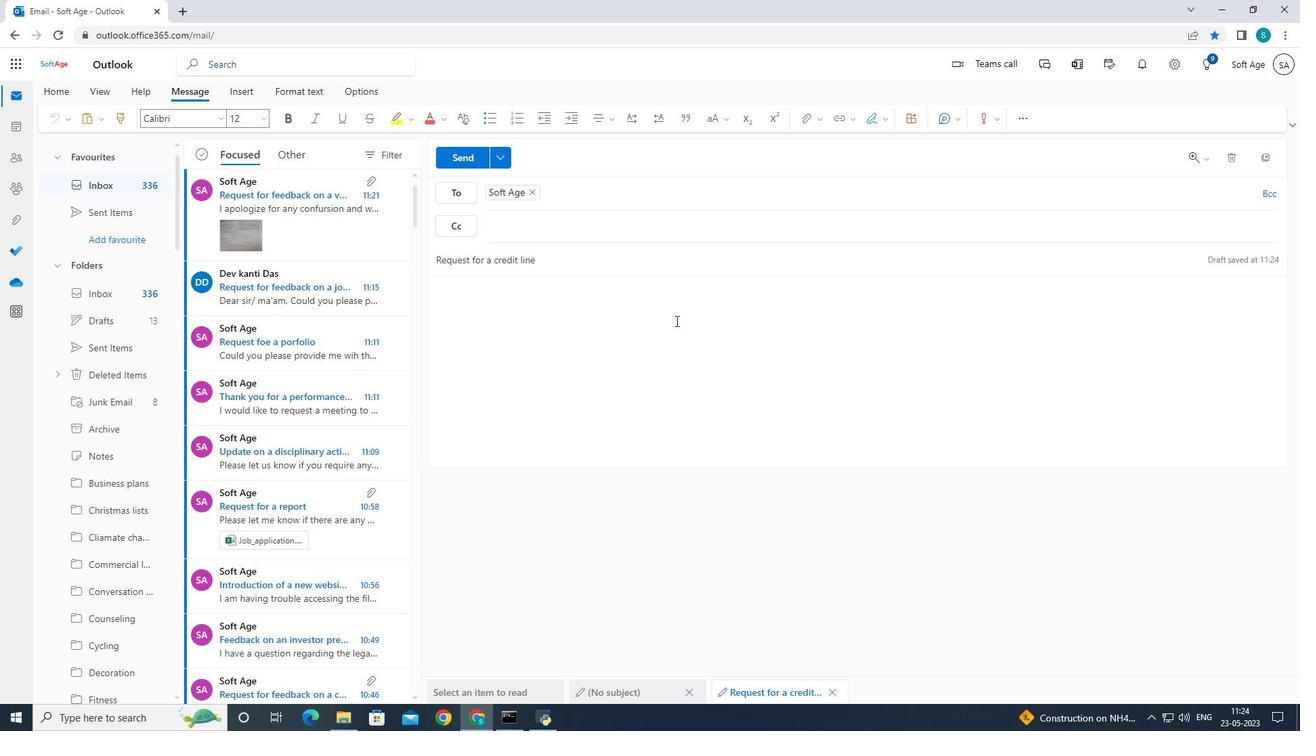 
Action: Key pressed <Key.shift><Key.shift>just<Key.space>following<Key.space>up<Key.space>on<Key.space>our<Key.space>previous<Key.space>email<Key.space>,<Key.space>would<Key.space>you<Key.space>be<Key.space>able<Key.space>tp<Key.backspace>o<Key.space>provide<Key.space>an<Key.space>update<Key.space>on<Key.space>h<Key.backspace>the<Key.space>status<Key.space>of<Key.space>the<Key.space>ci<Key.backspace>ustomer<Key.space>feedback<Key.space>report<Key.shift_r><Key.shift_r><Key.shift_r><Key.shift_r><Key.shift_r><Key.shift_r><Key.shift_r><Key.shift_r><Key.shift_r><Key.shift_r>?
Screenshot: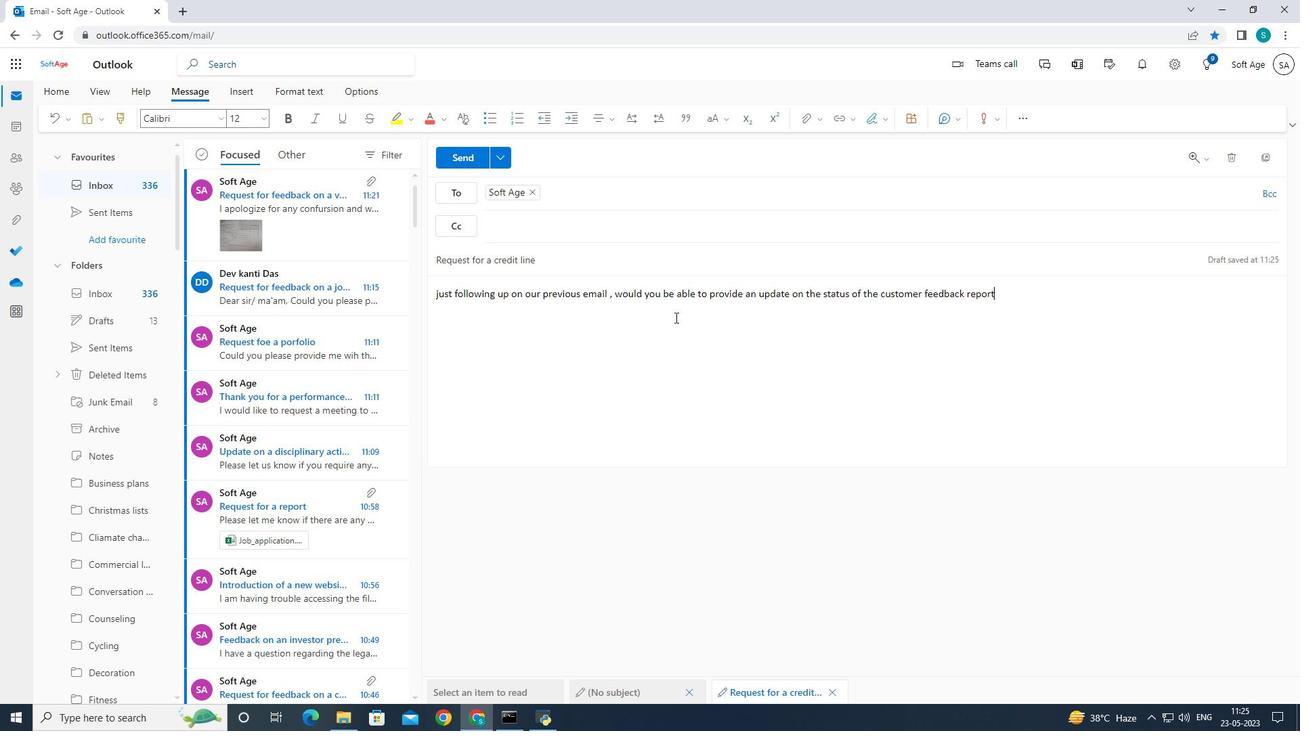 
Action: Mouse moved to (111, 488)
Screenshot: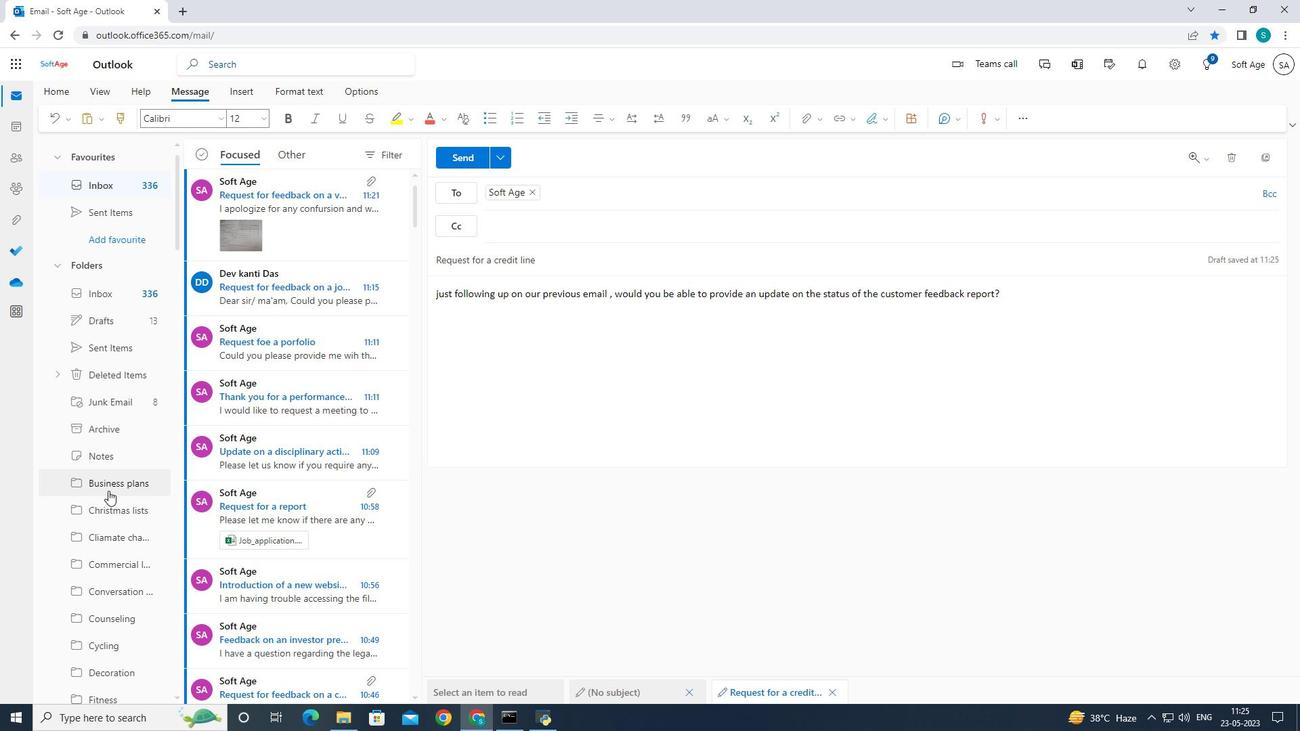
Action: Mouse scrolled (111, 487) with delta (0, 0)
Screenshot: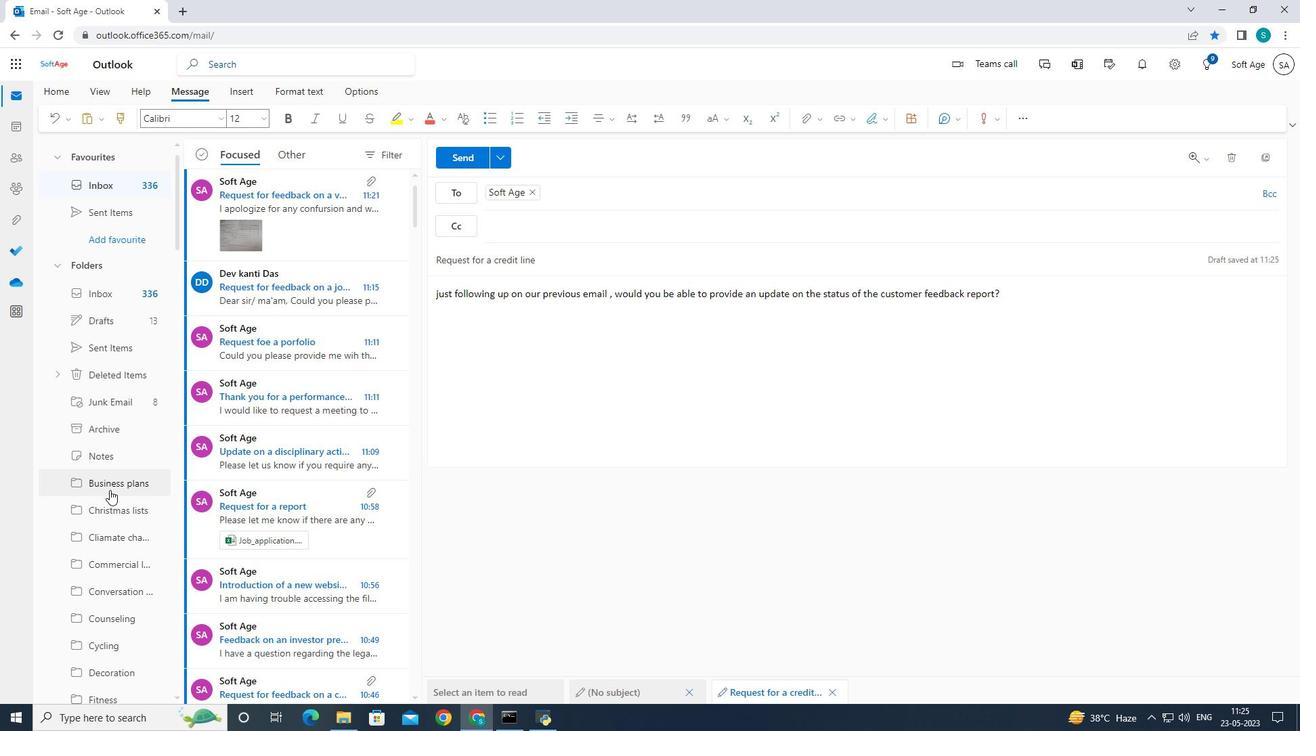 
Action: Mouse scrolled (111, 487) with delta (0, 0)
Screenshot: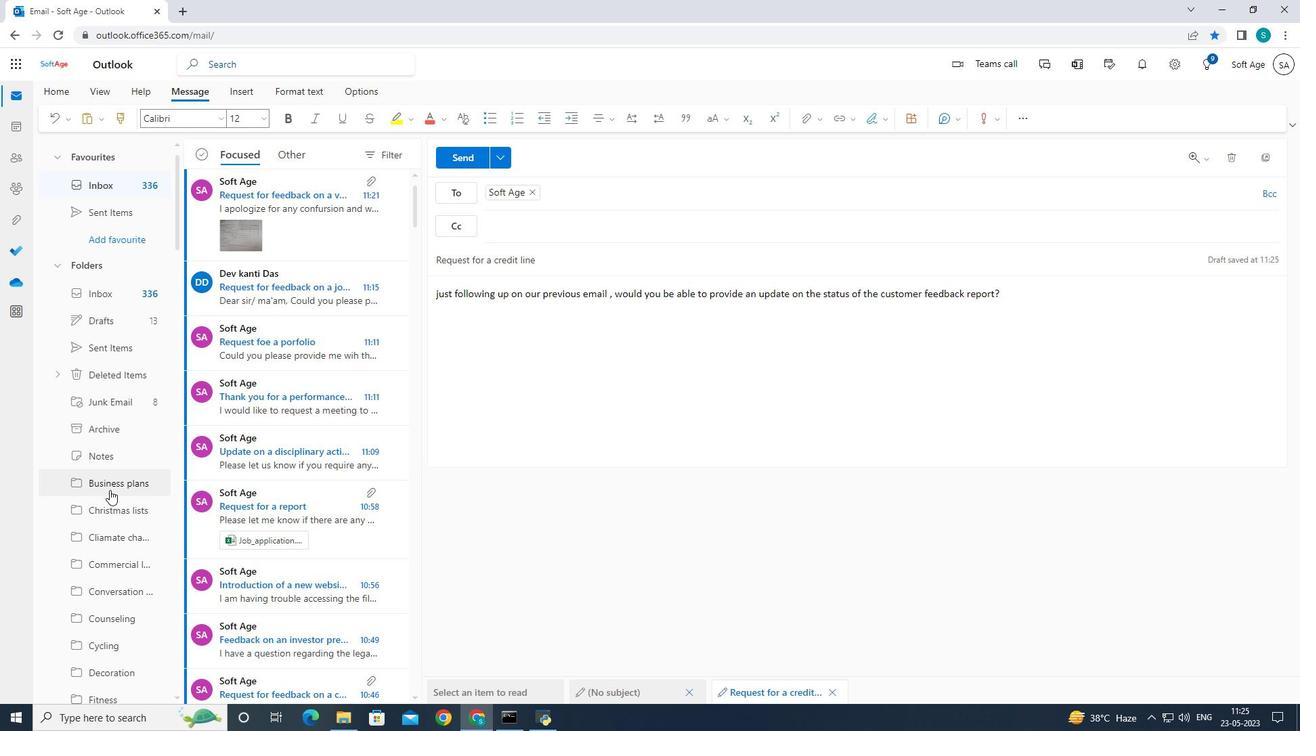 
Action: Mouse scrolled (111, 487) with delta (0, 0)
Screenshot: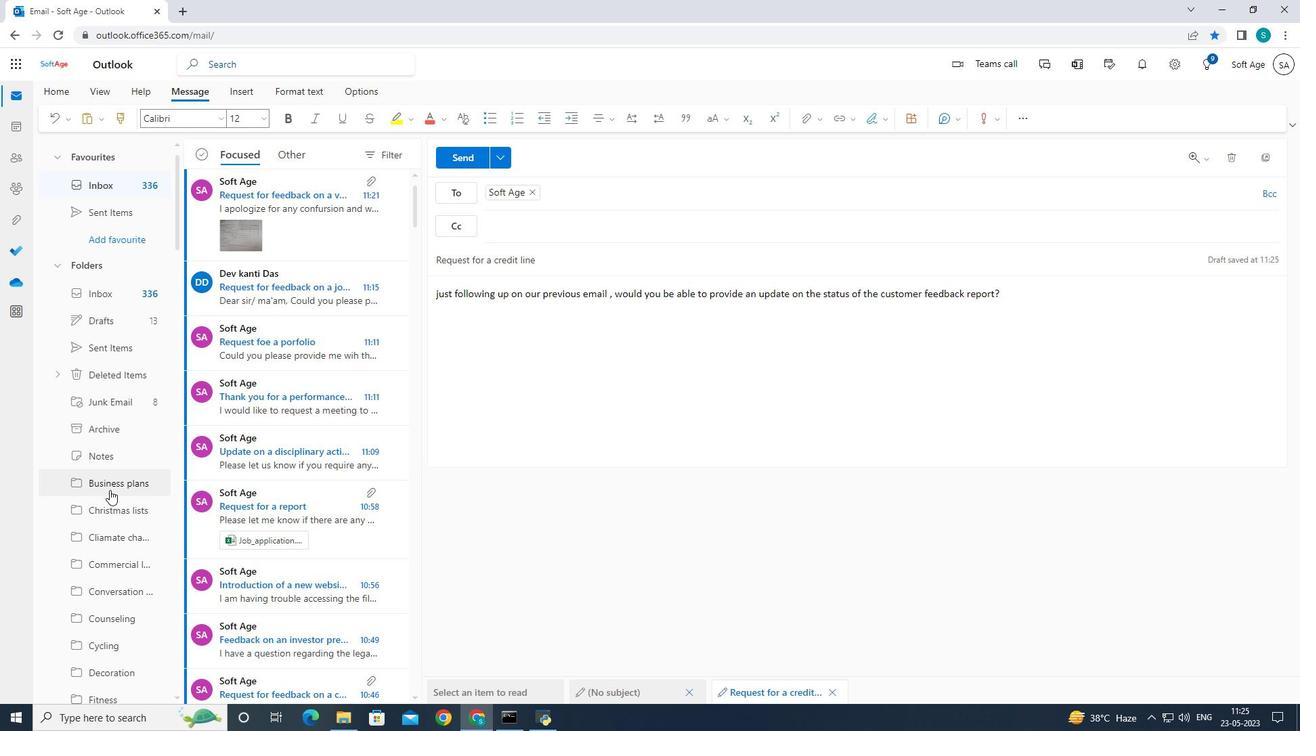 
Action: Mouse scrolled (111, 487) with delta (0, 0)
Screenshot: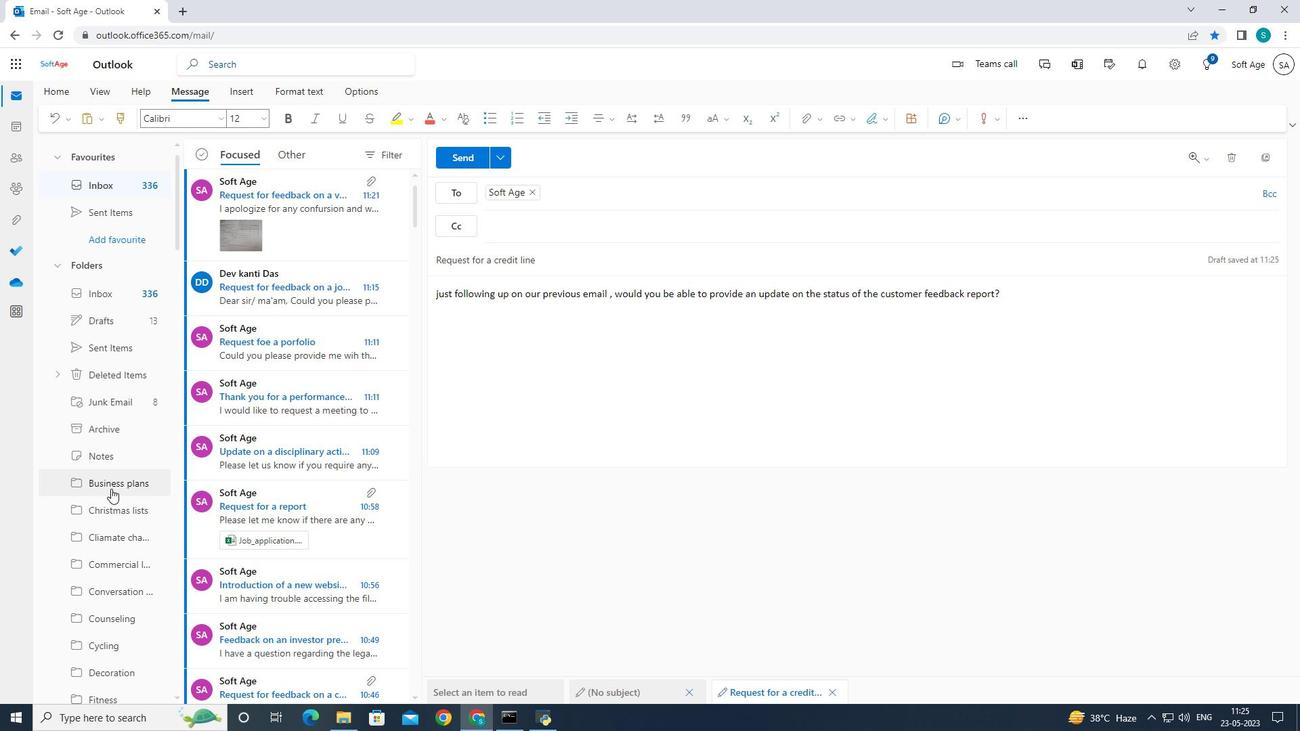 
Action: Mouse moved to (115, 484)
Screenshot: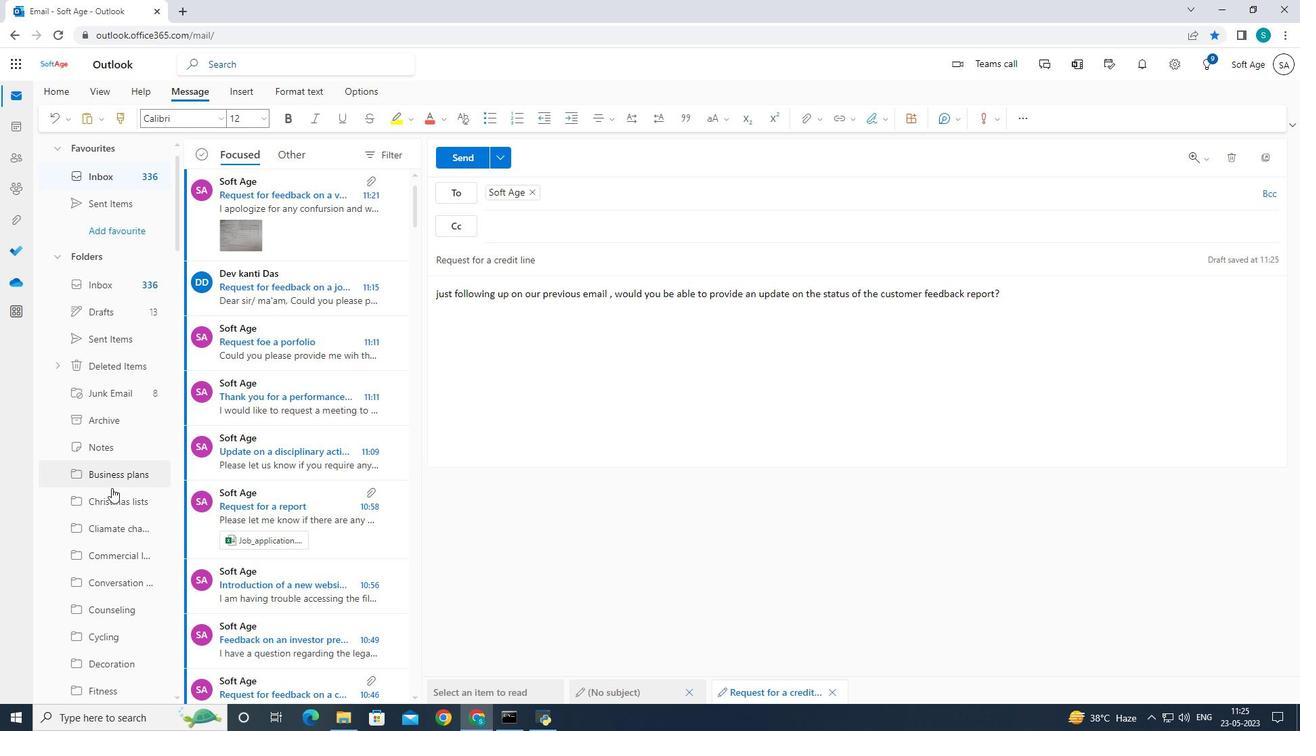 
Action: Mouse scrolled (115, 483) with delta (0, 0)
Screenshot: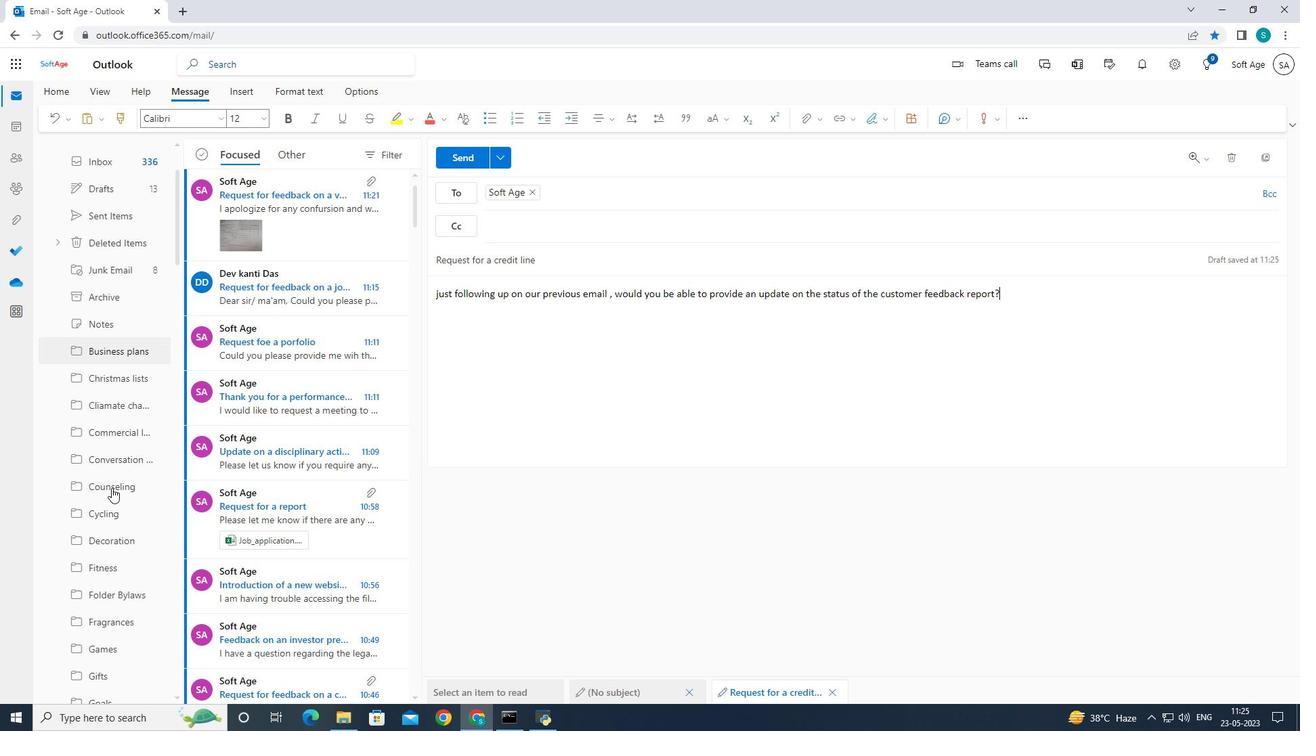 
Action: Mouse scrolled (115, 483) with delta (0, 0)
Screenshot: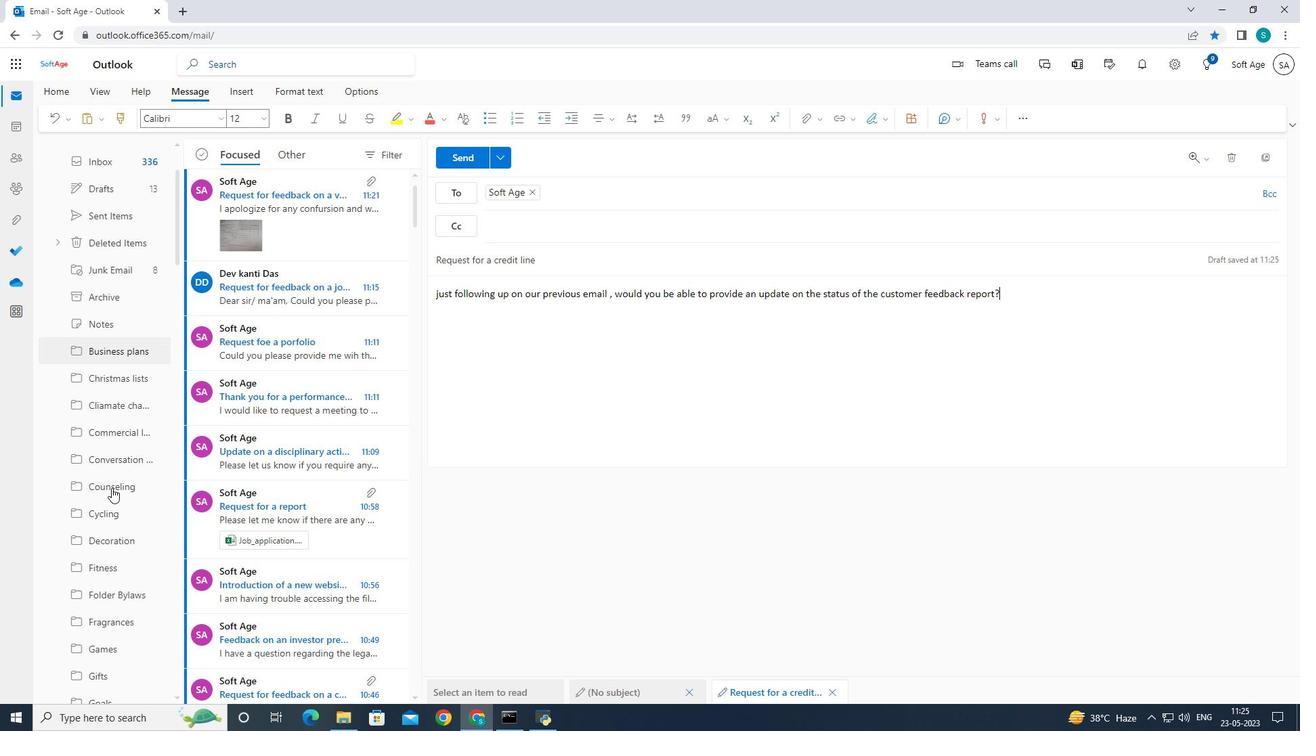 
Action: Mouse scrolled (115, 483) with delta (0, 0)
Screenshot: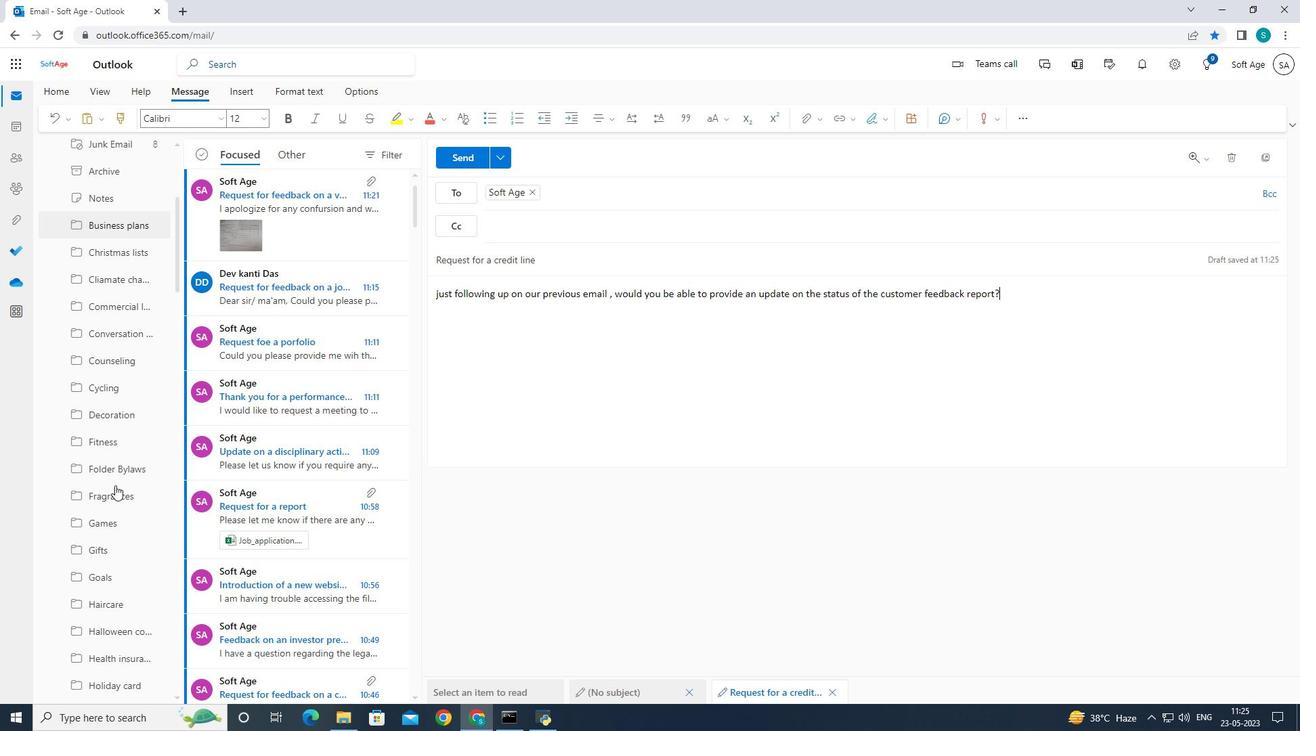 
Action: Mouse scrolled (115, 483) with delta (0, 0)
Screenshot: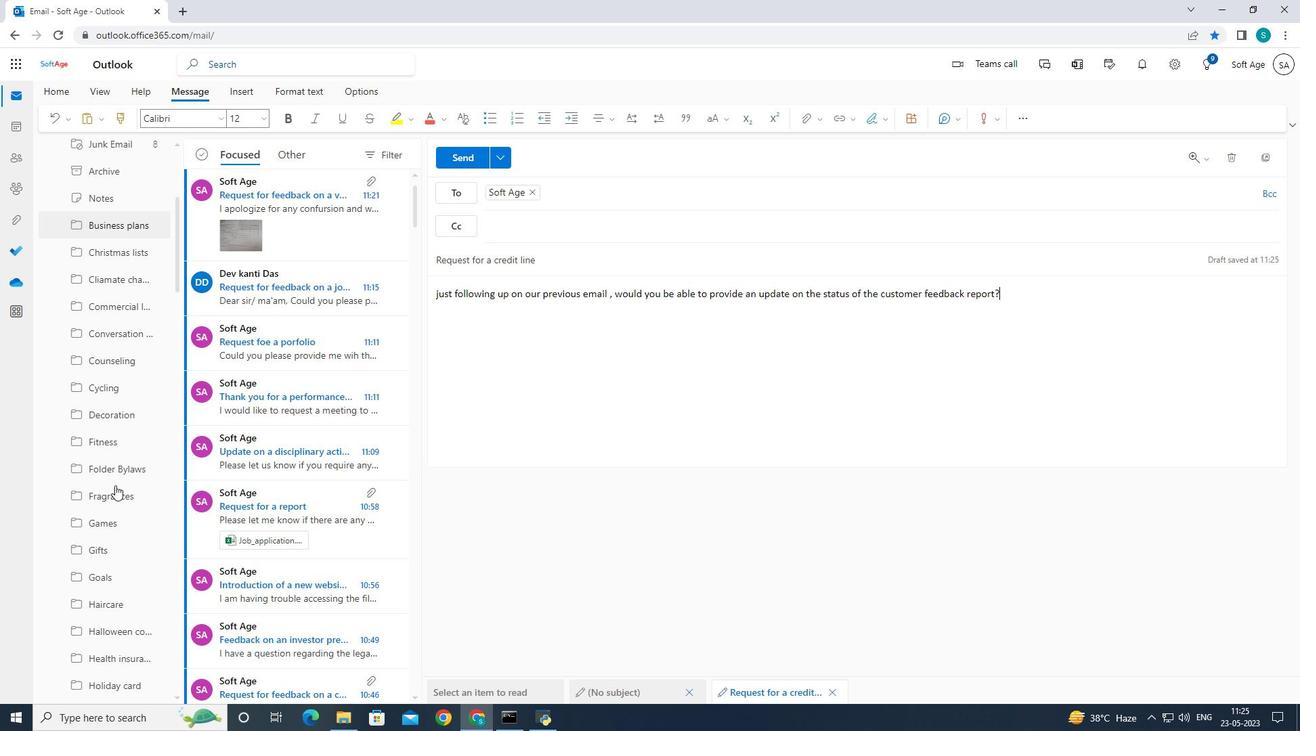 
Action: Mouse moved to (120, 480)
Screenshot: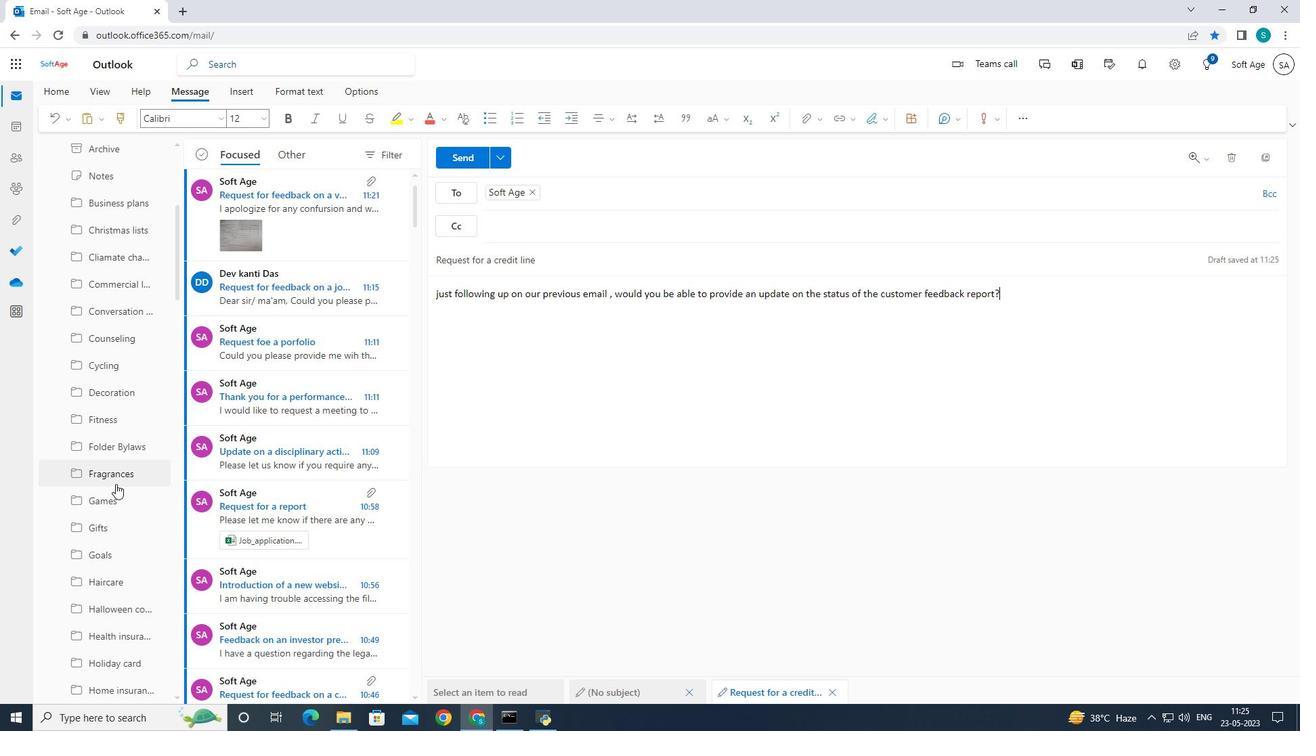 
Action: Mouse scrolled (120, 479) with delta (0, 0)
Screenshot: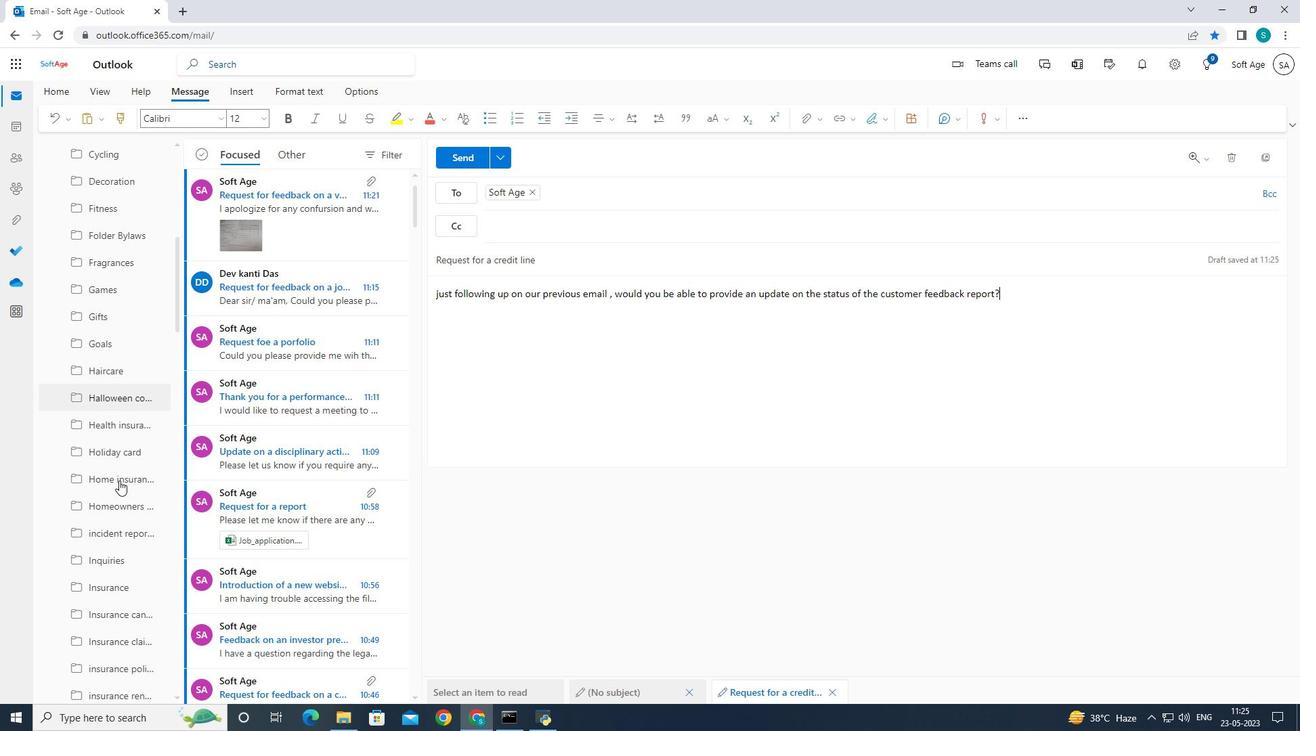
Action: Mouse scrolled (120, 479) with delta (0, 0)
Screenshot: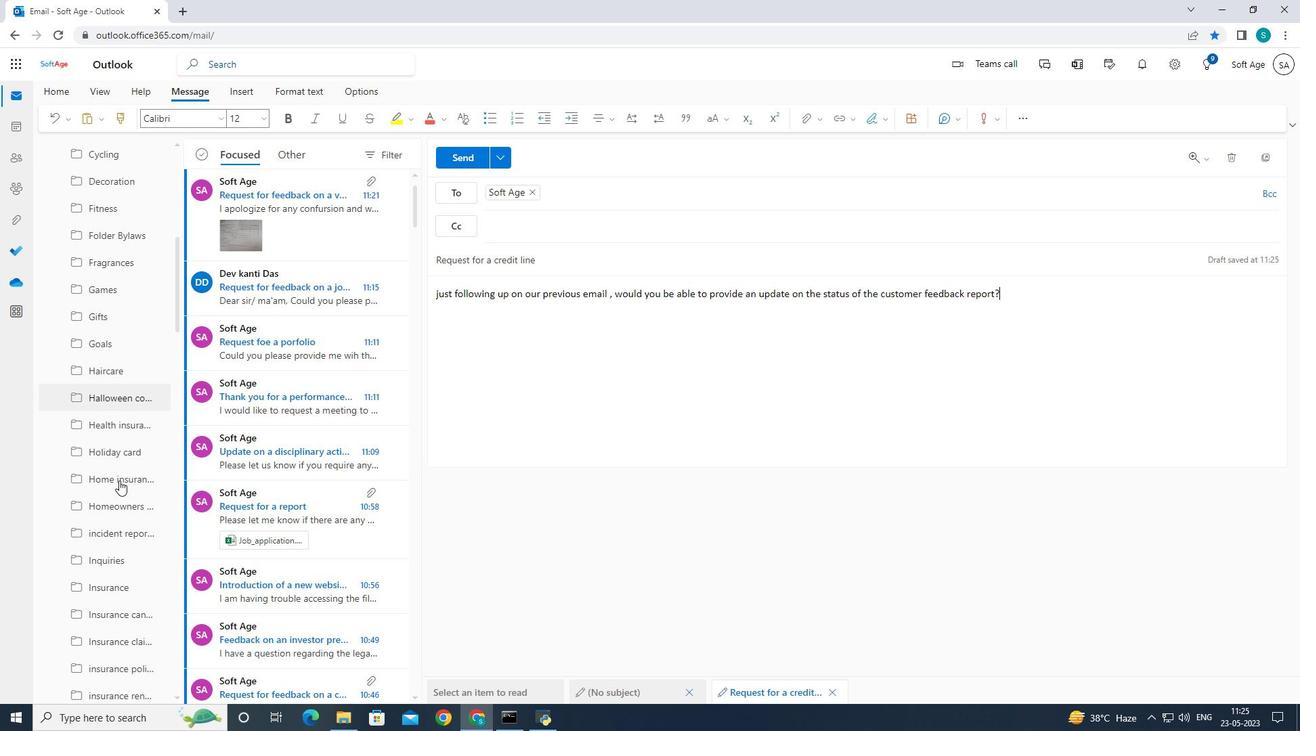 
Action: Mouse scrolled (120, 479) with delta (0, 0)
Screenshot: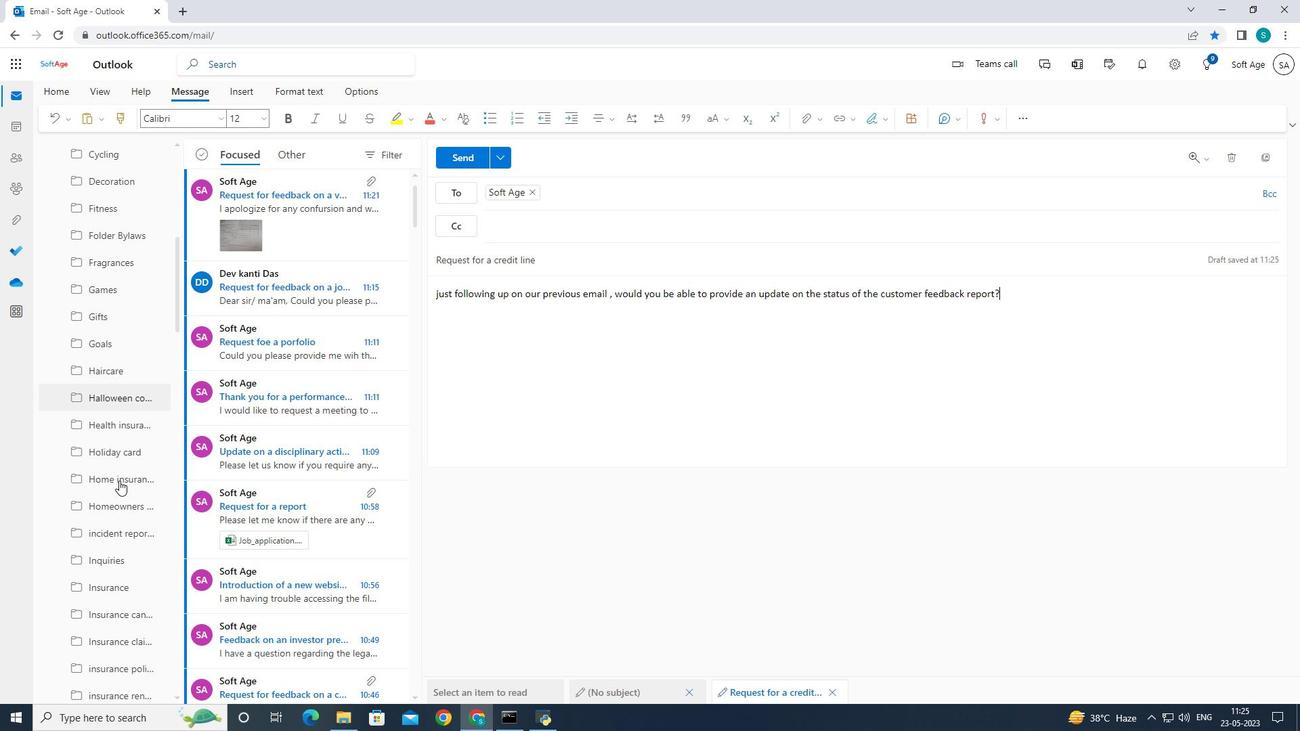
Action: Mouse scrolled (120, 479) with delta (0, 0)
Screenshot: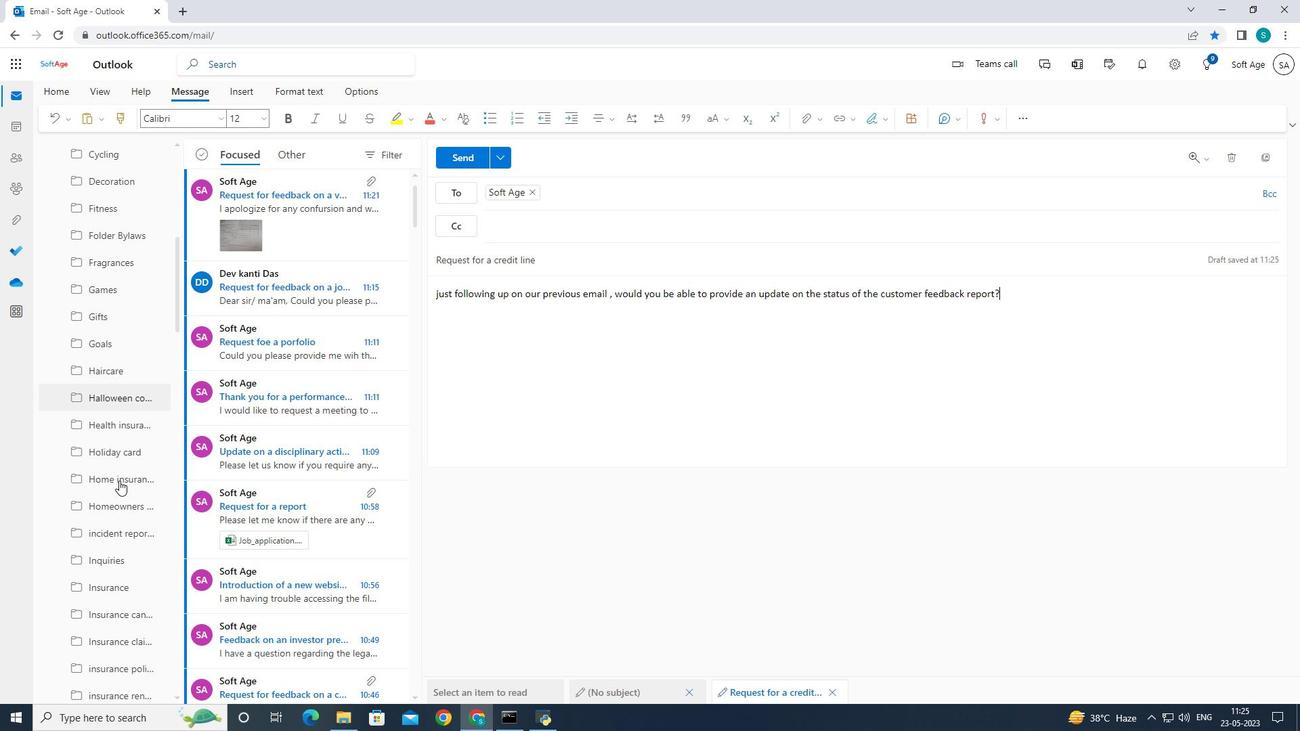 
Action: Mouse moved to (120, 479)
Screenshot: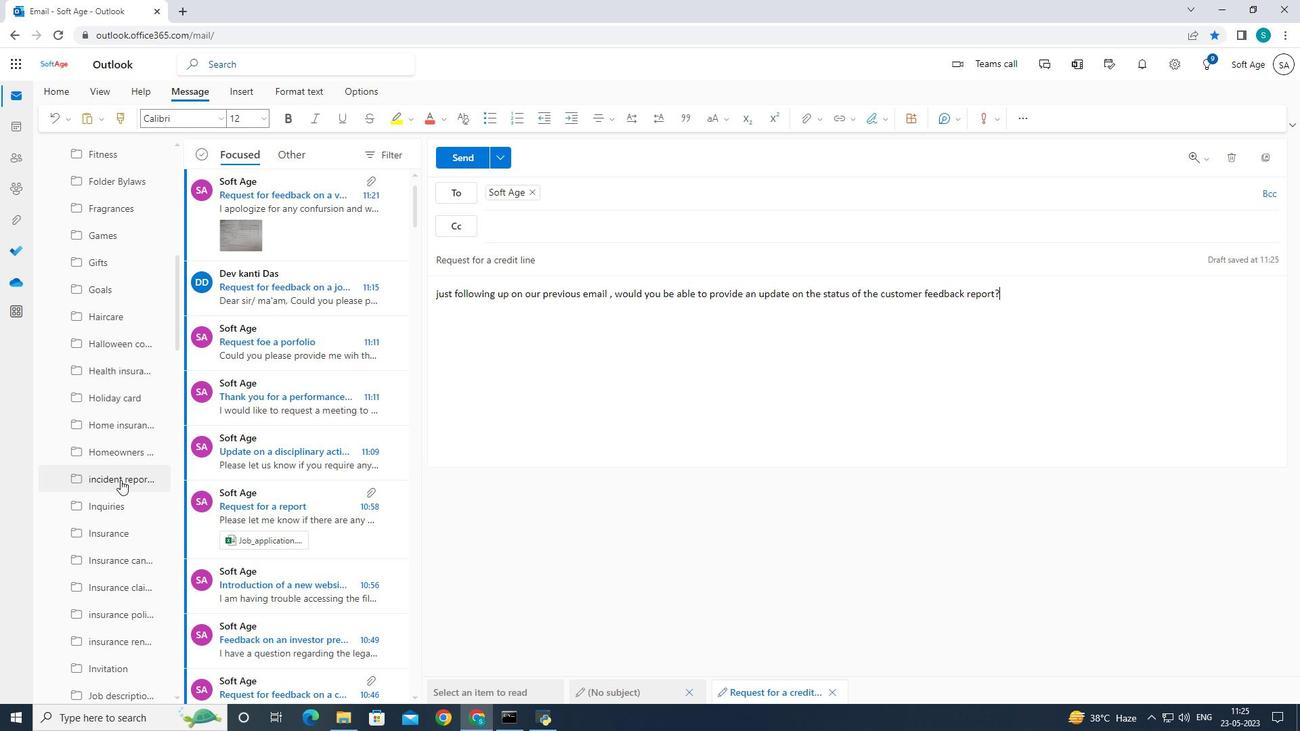 
Action: Mouse scrolled (120, 478) with delta (0, 0)
Screenshot: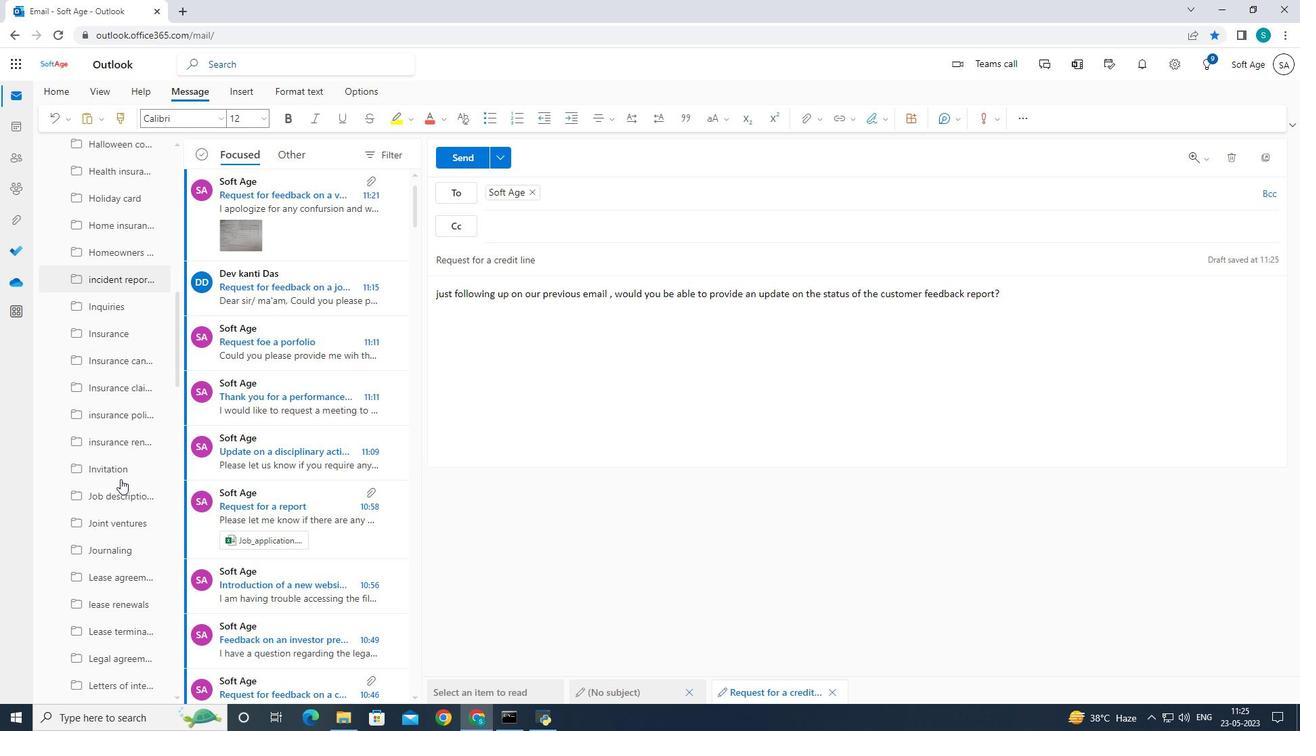 
Action: Mouse scrolled (120, 478) with delta (0, 0)
Screenshot: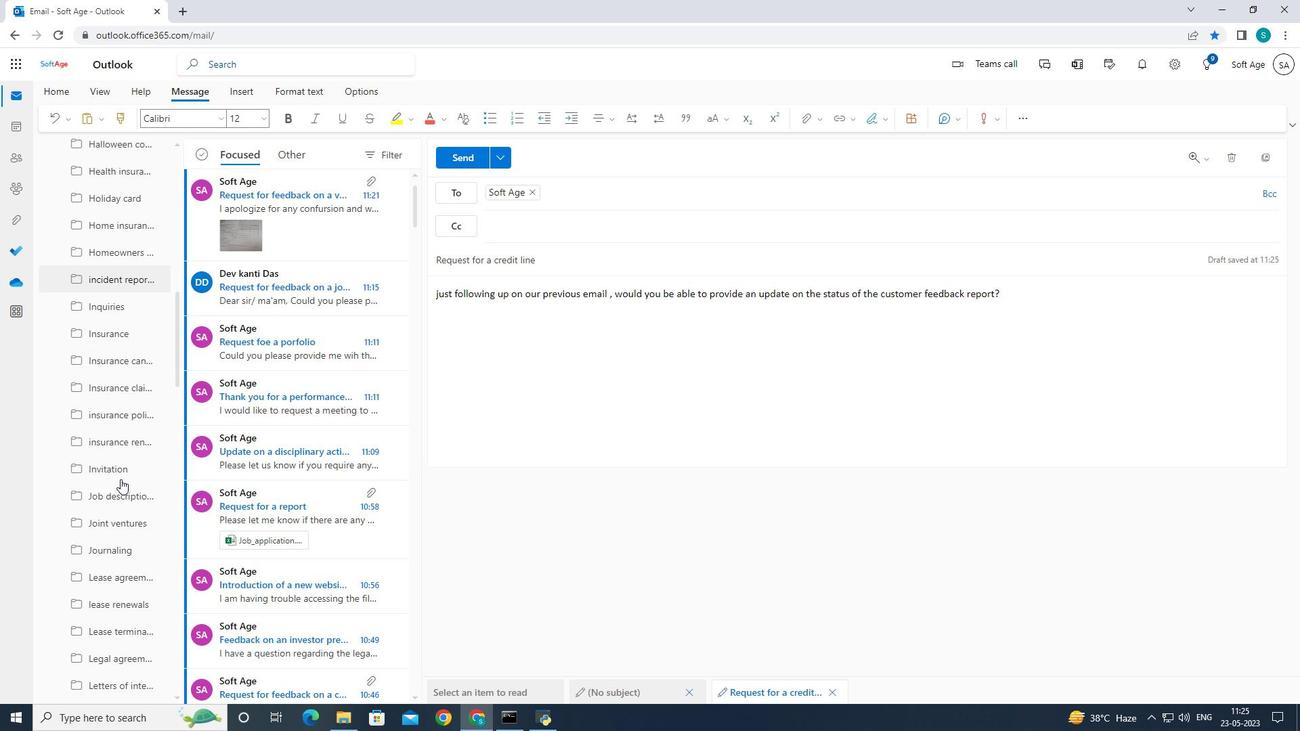 
Action: Mouse scrolled (120, 478) with delta (0, 0)
Screenshot: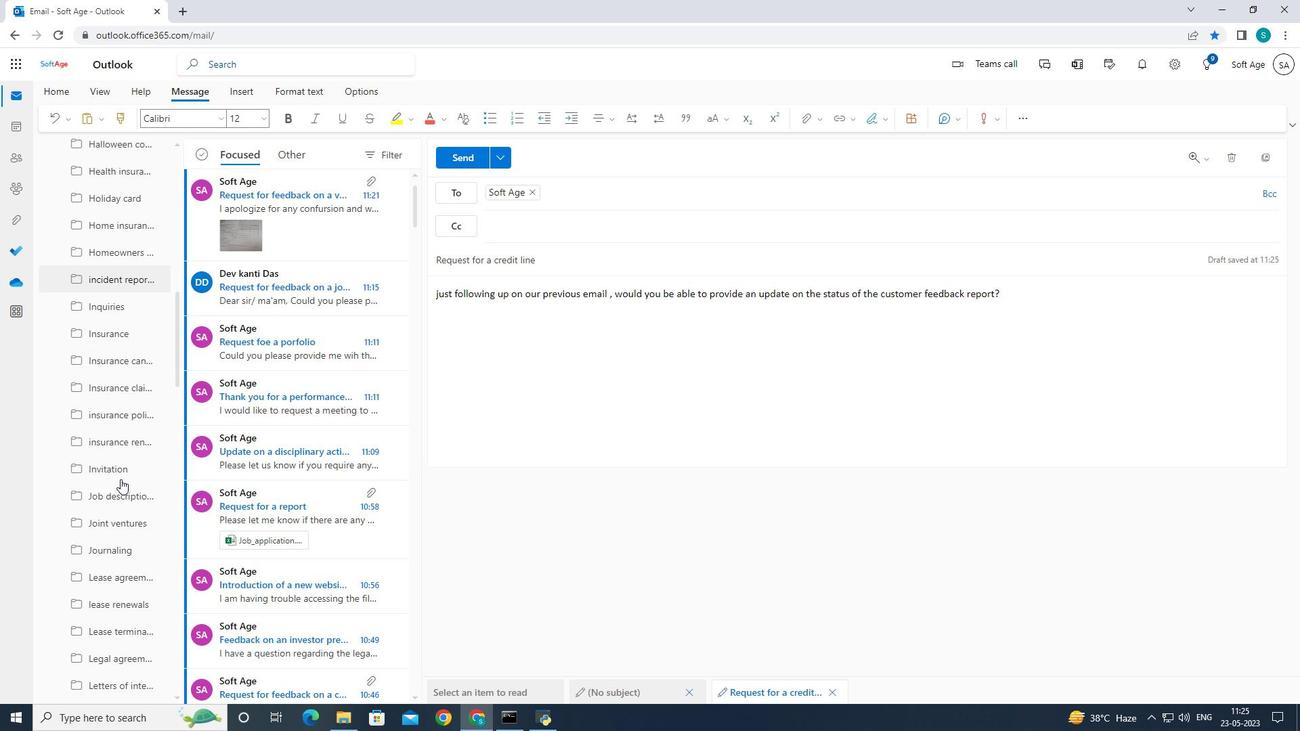 
Action: Mouse scrolled (120, 478) with delta (0, 0)
Screenshot: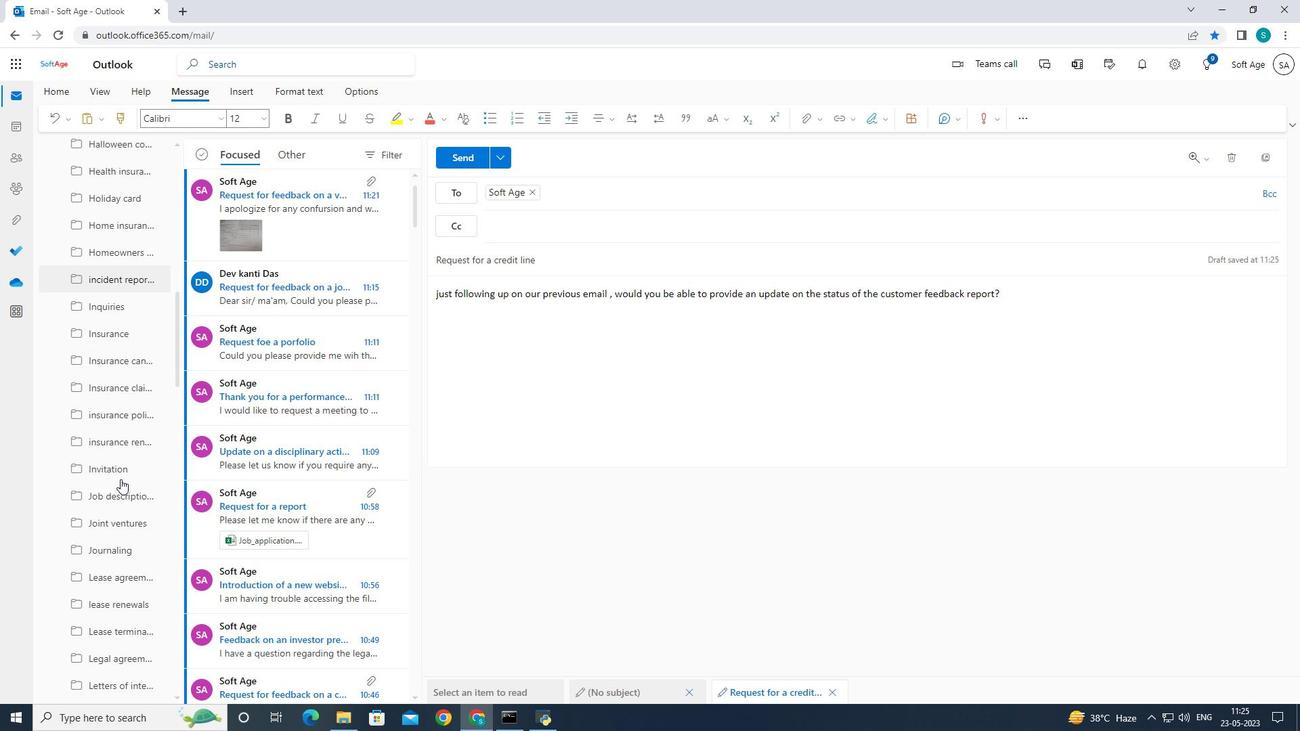 
Action: Mouse scrolled (120, 478) with delta (0, 0)
Screenshot: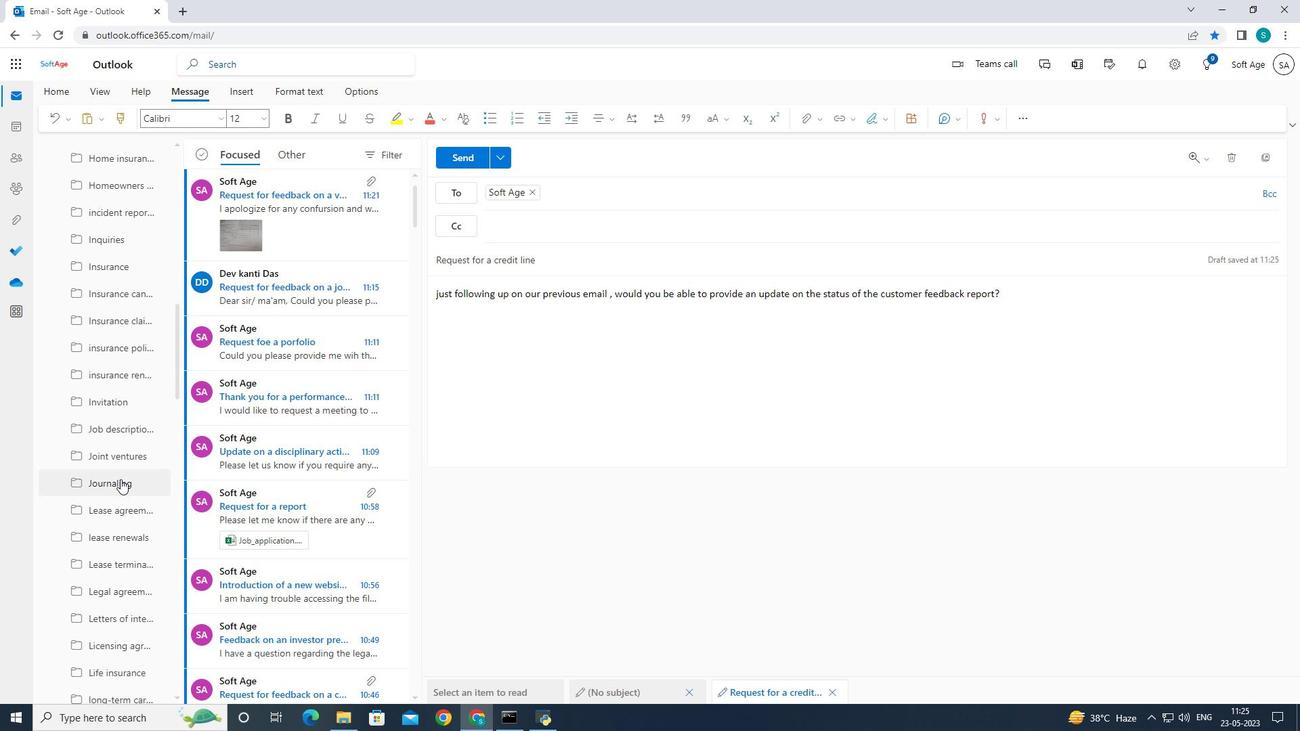 
Action: Mouse scrolled (120, 478) with delta (0, 0)
Screenshot: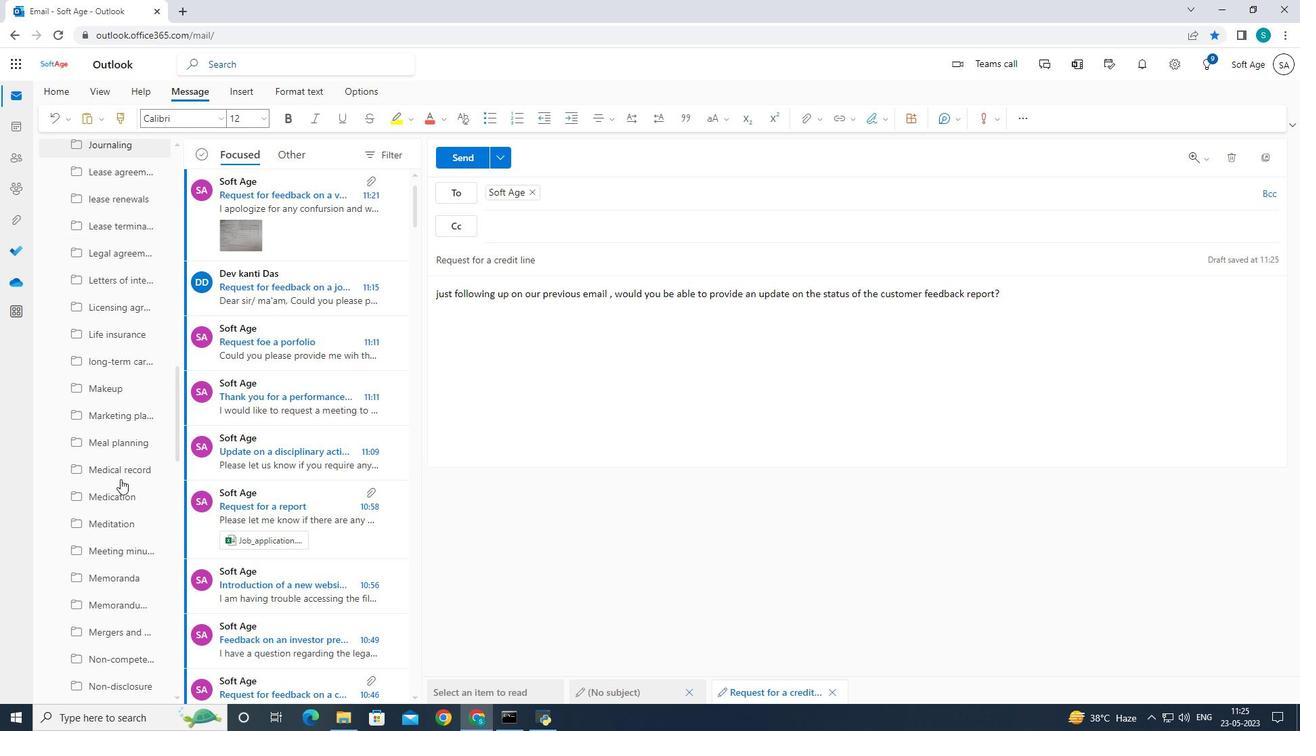 
Action: Mouse scrolled (120, 478) with delta (0, 0)
Screenshot: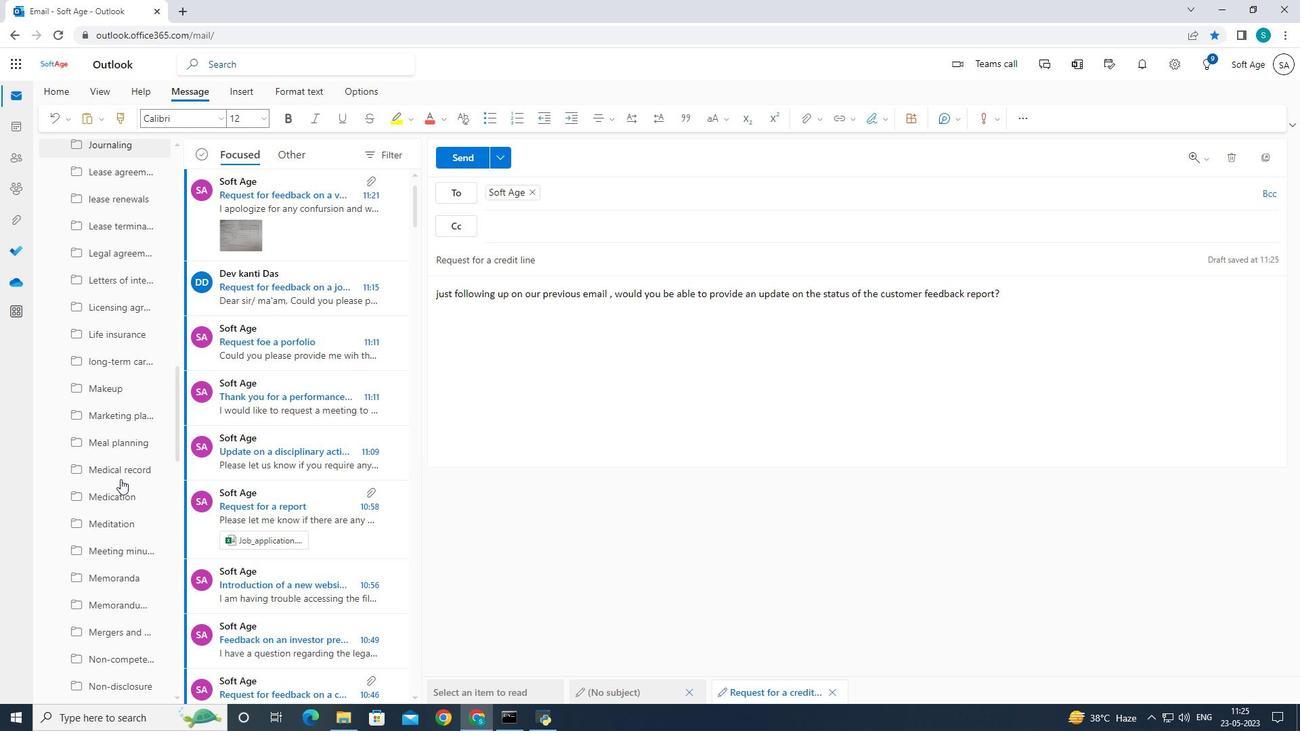 
Action: Mouse scrolled (120, 478) with delta (0, 0)
Screenshot: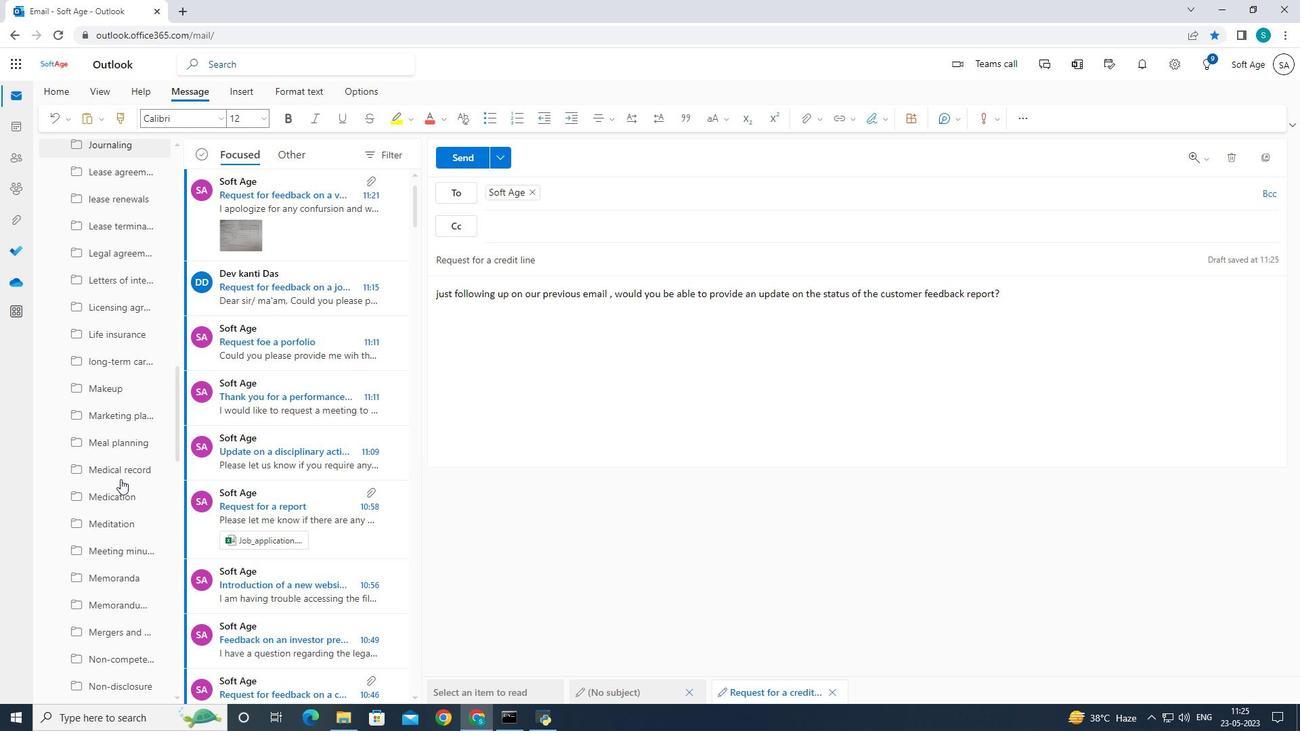 
Action: Mouse scrolled (120, 478) with delta (0, 0)
Screenshot: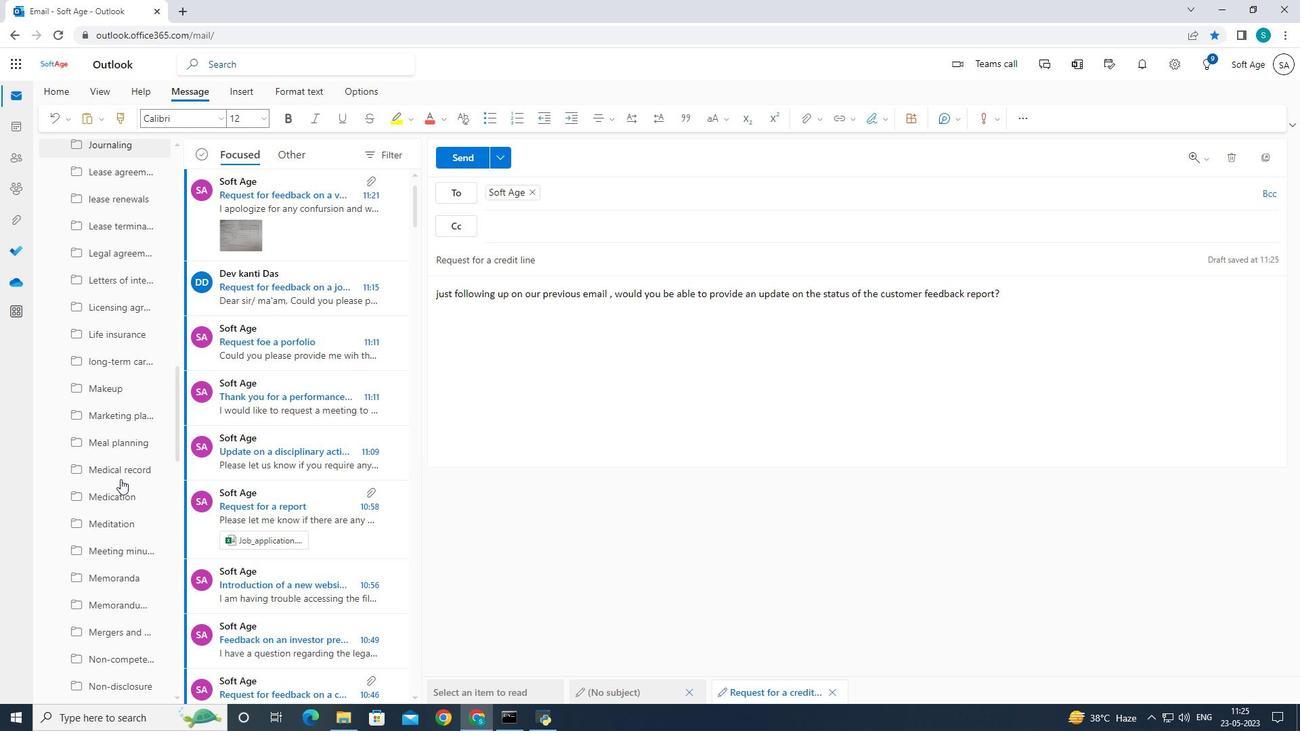 
Action: Mouse moved to (122, 478)
Screenshot: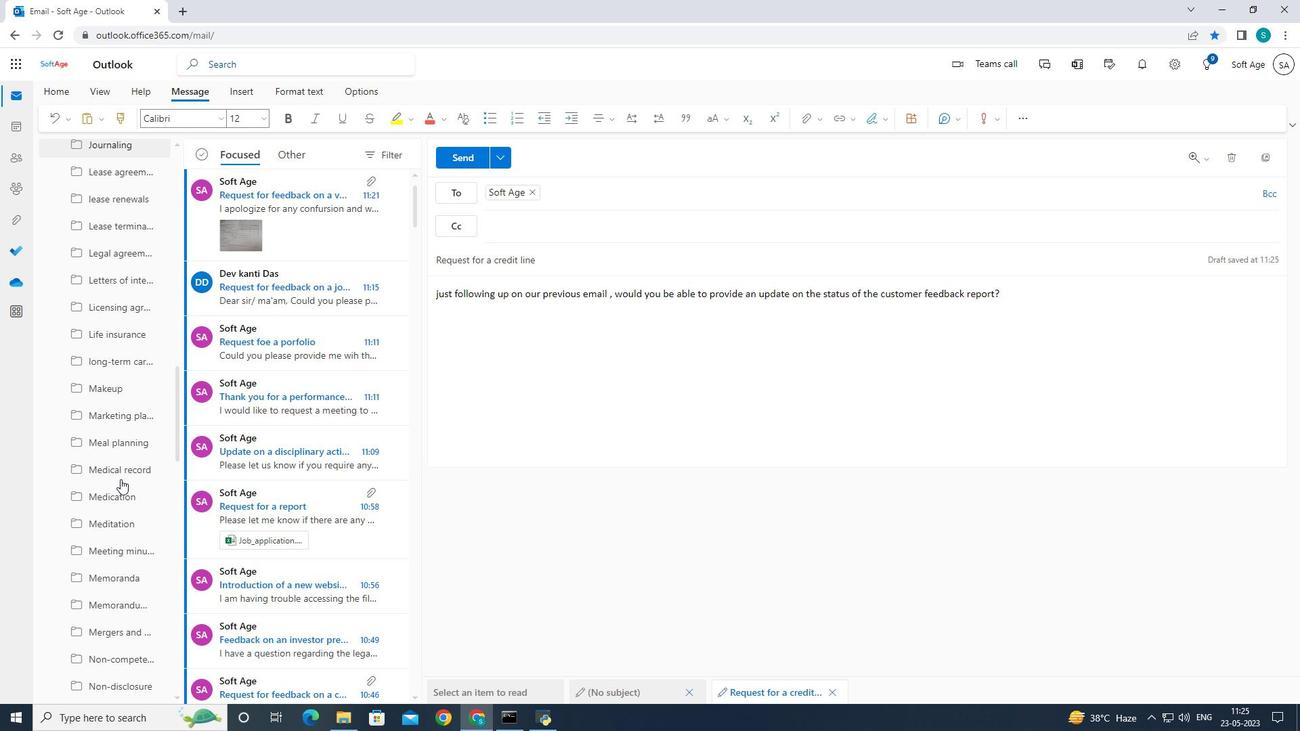 
Action: Mouse scrolled (122, 478) with delta (0, 0)
Screenshot: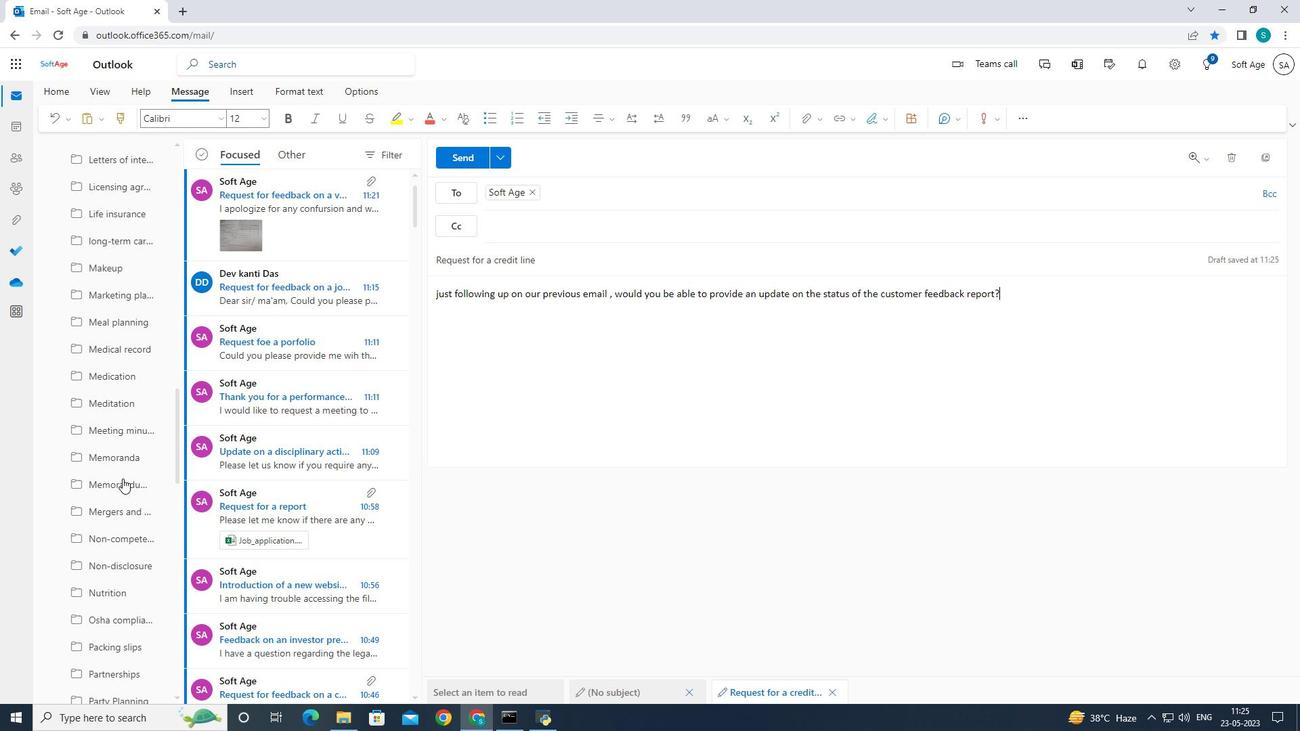 
Action: Mouse scrolled (122, 478) with delta (0, 0)
Screenshot: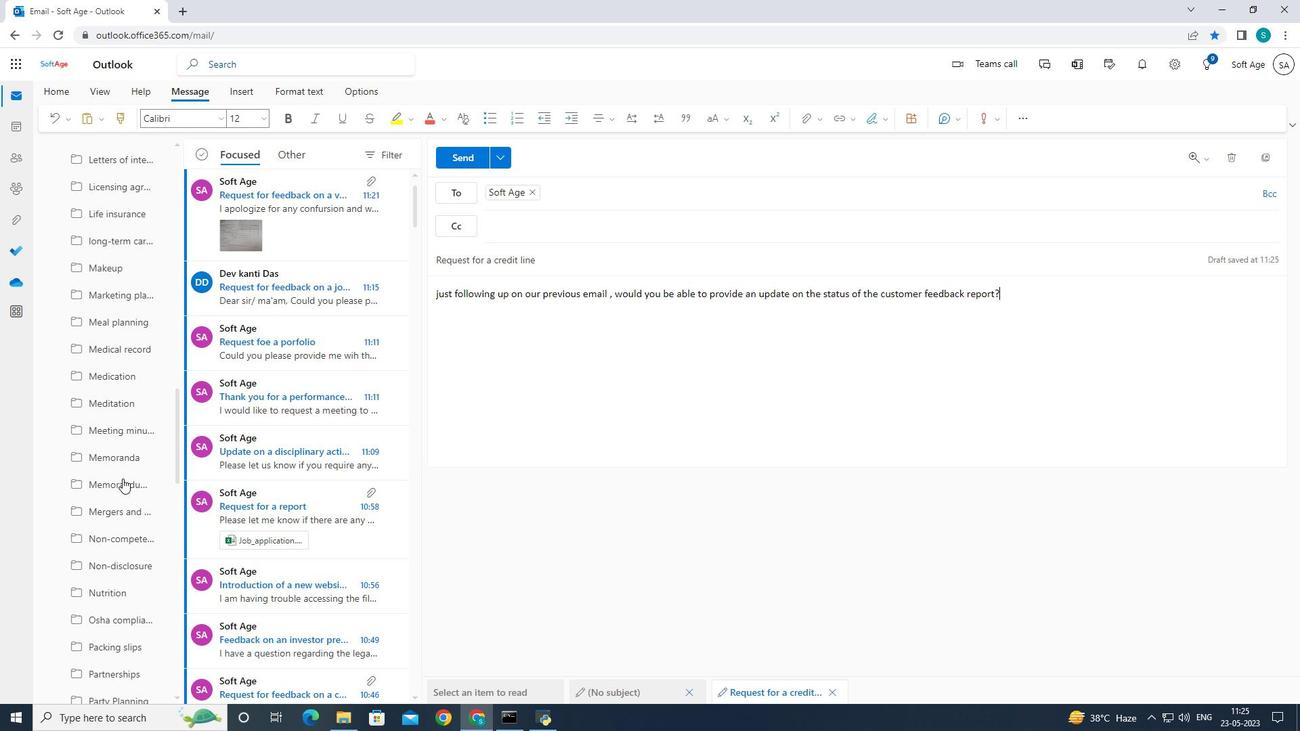 
Action: Mouse scrolled (122, 478) with delta (0, 0)
Screenshot: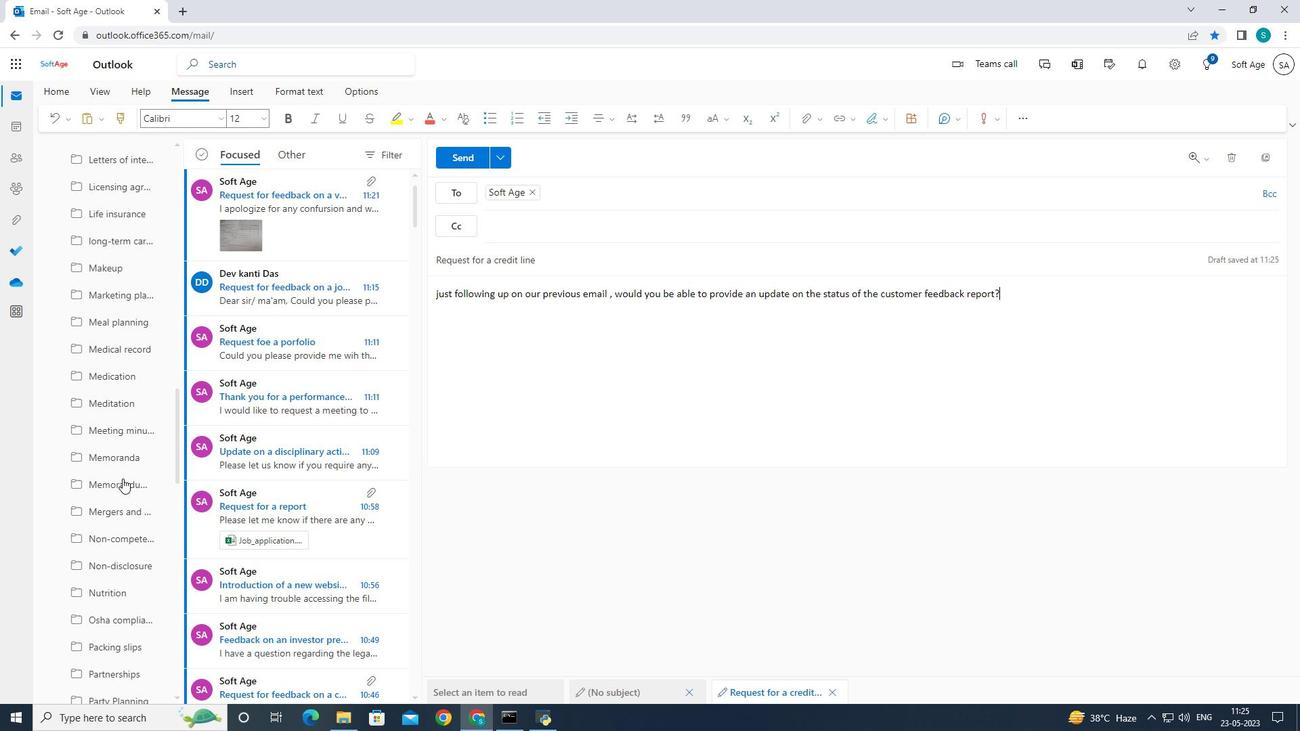 
Action: Mouse scrolled (122, 478) with delta (0, 0)
Screenshot: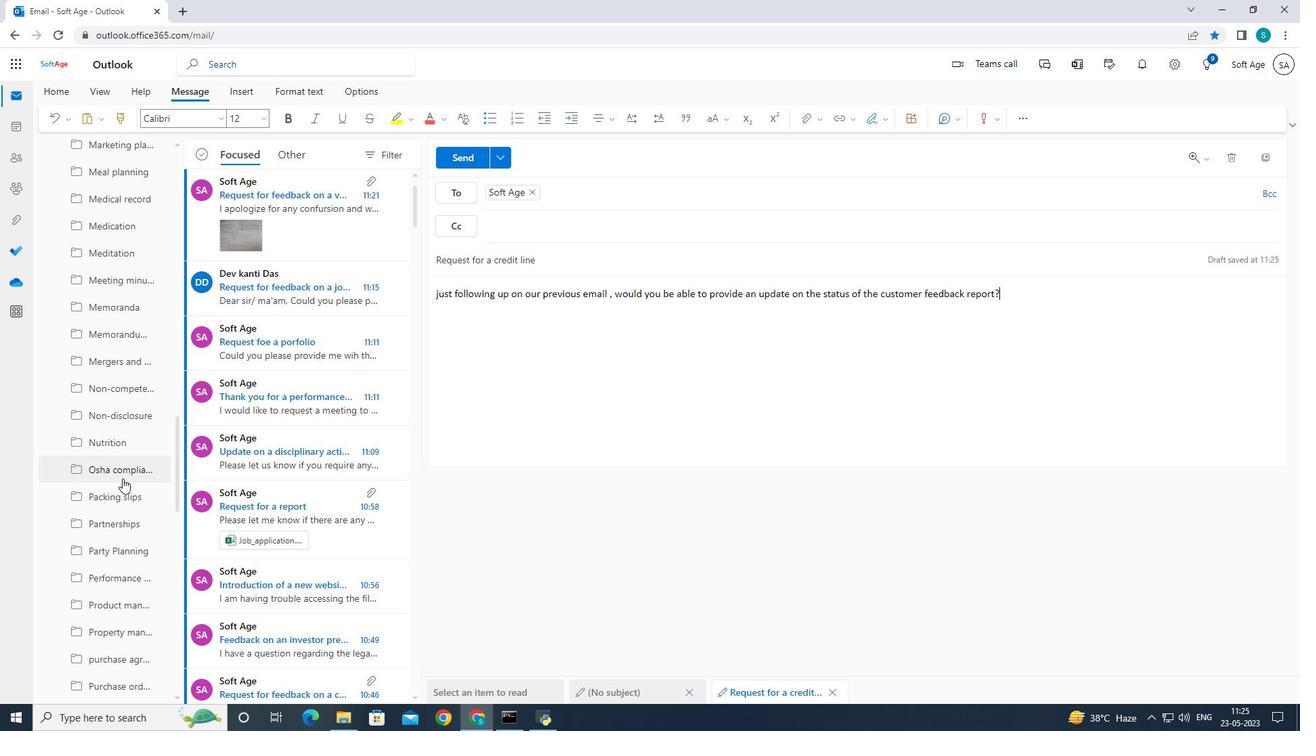 
Action: Mouse scrolled (122, 478) with delta (0, 0)
Screenshot: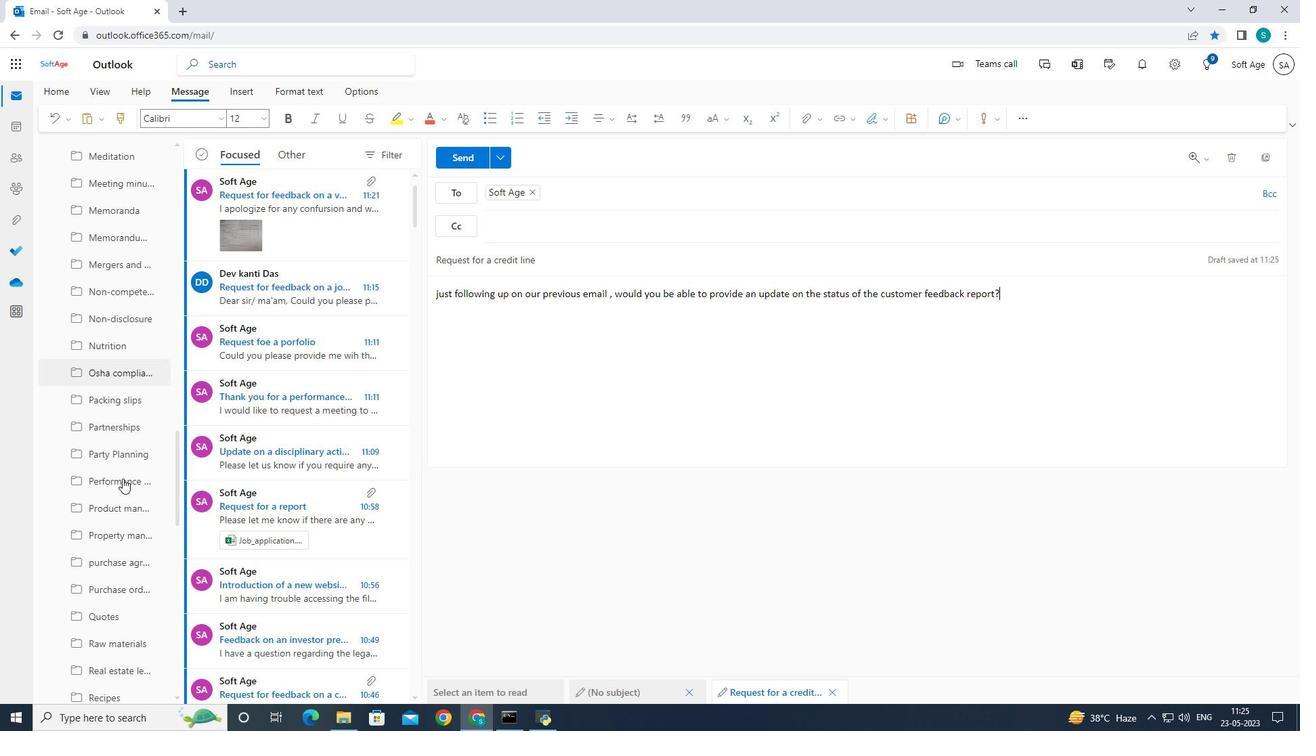 
Action: Mouse scrolled (122, 478) with delta (0, 0)
Screenshot: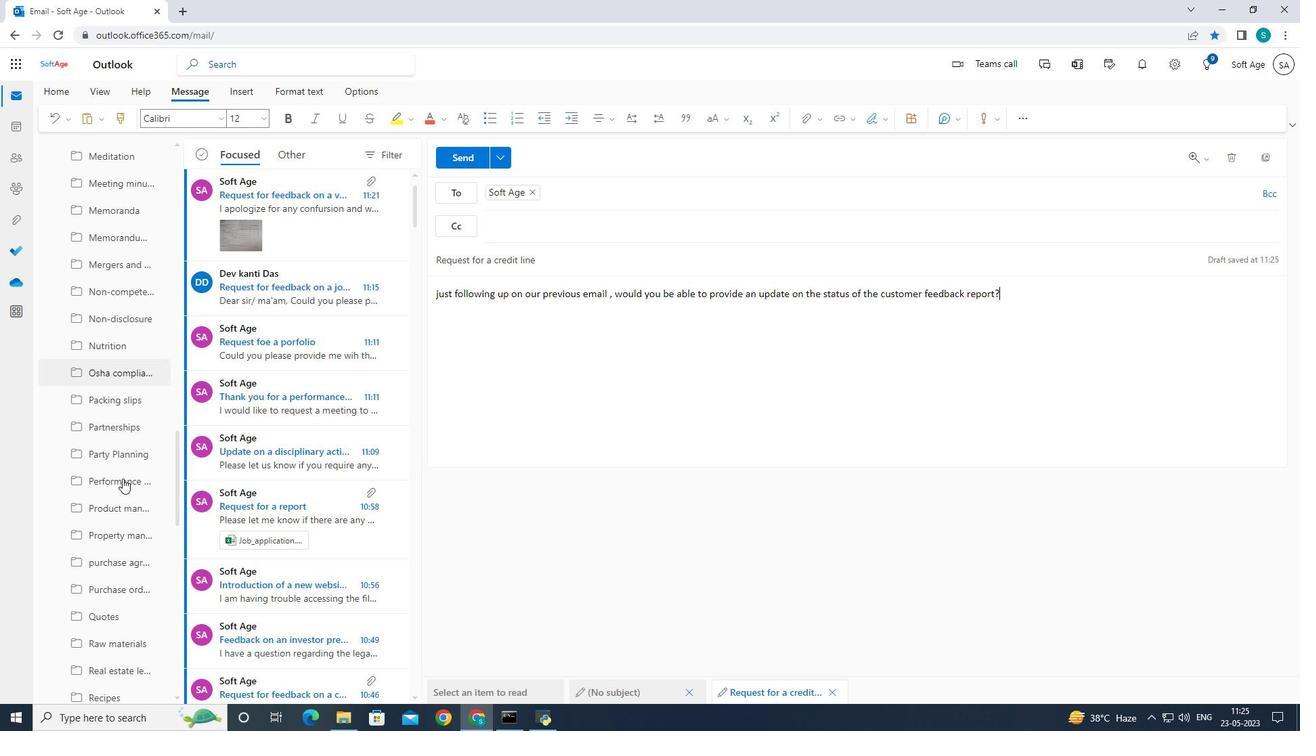 
Action: Mouse scrolled (122, 478) with delta (0, 0)
Screenshot: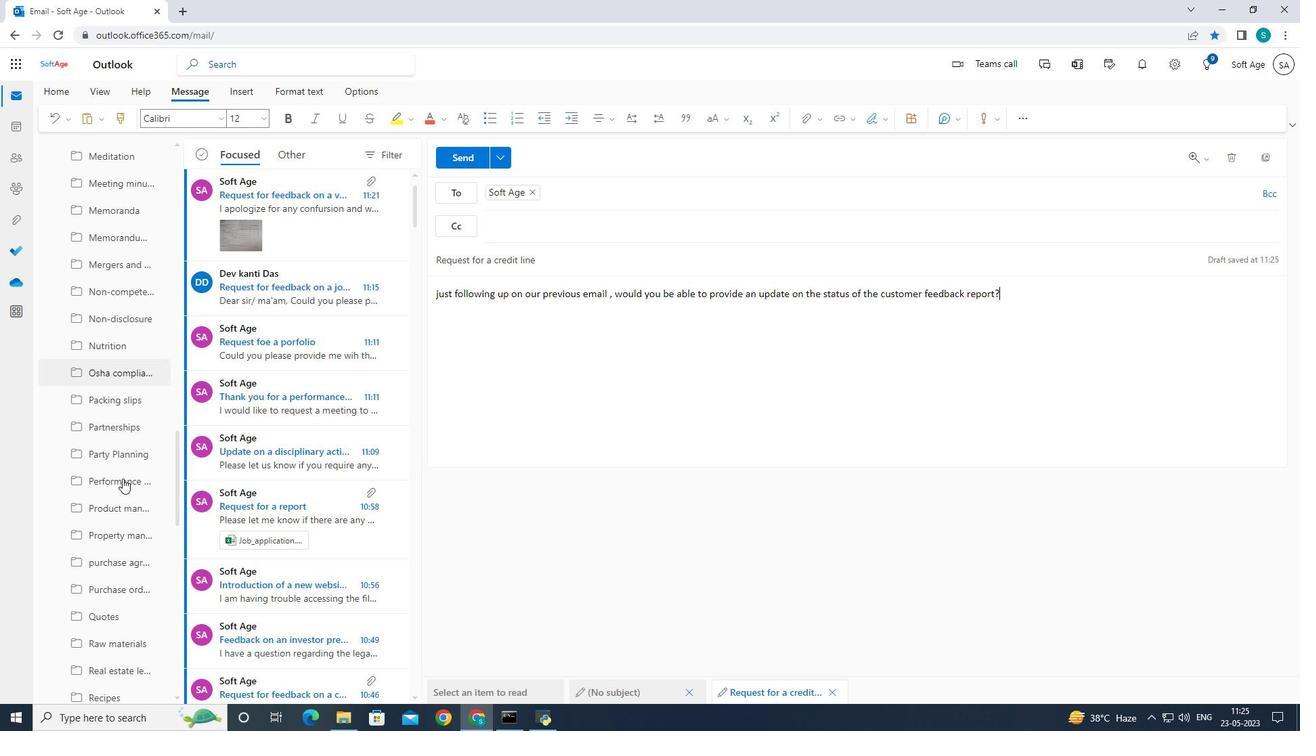 
Action: Mouse scrolled (122, 478) with delta (0, 0)
Screenshot: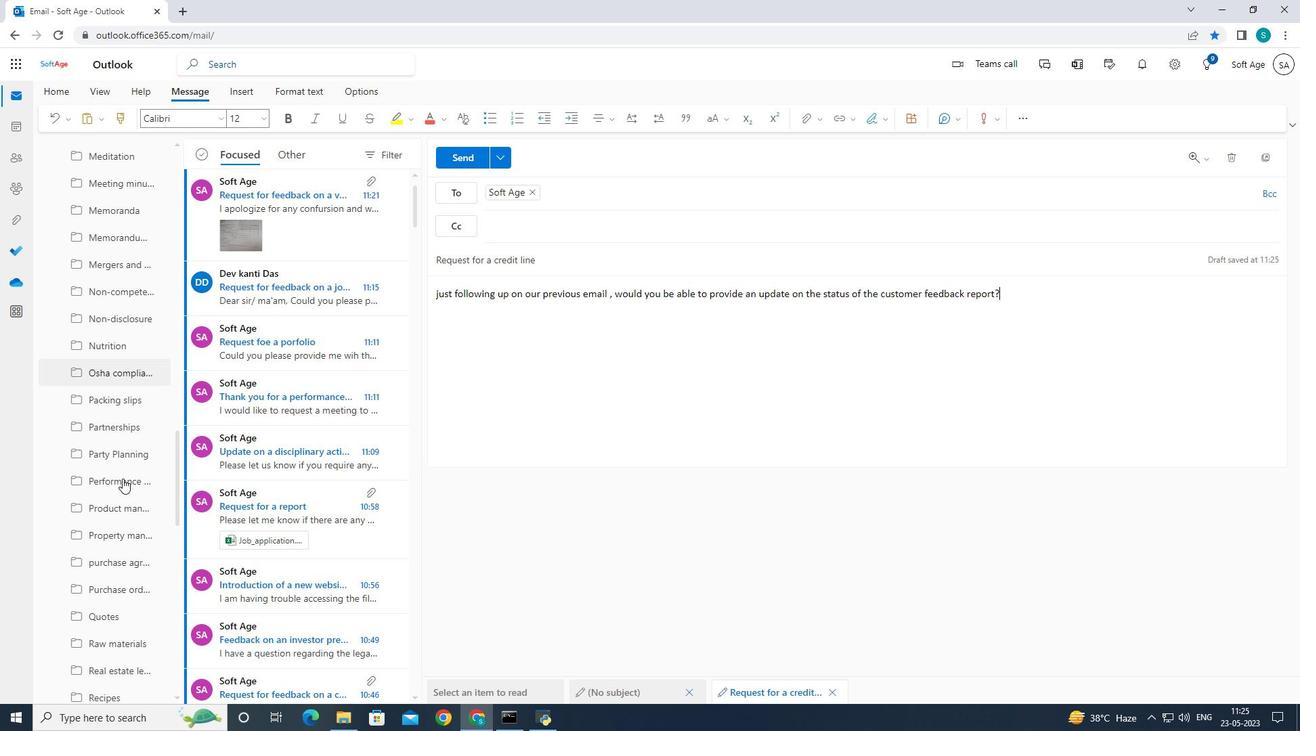 
Action: Mouse scrolled (122, 478) with delta (0, 0)
Screenshot: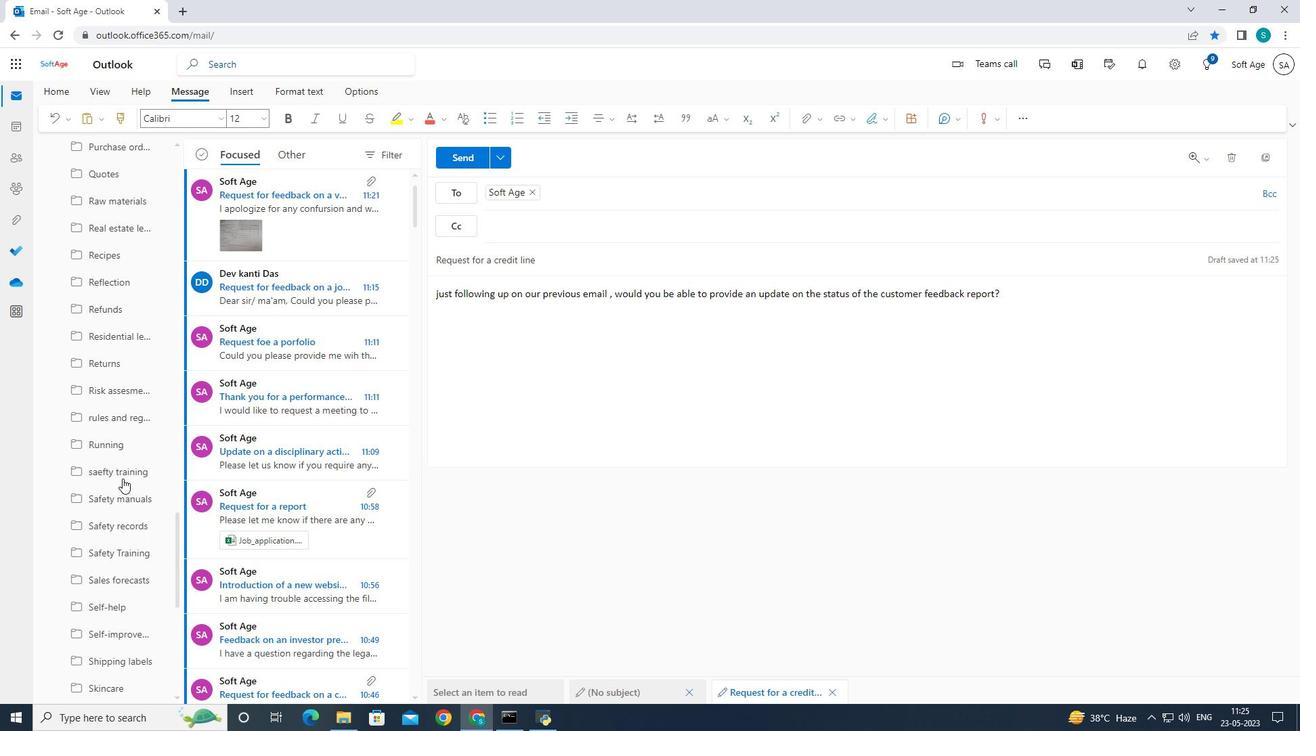 
Action: Mouse scrolled (122, 478) with delta (0, 0)
Screenshot: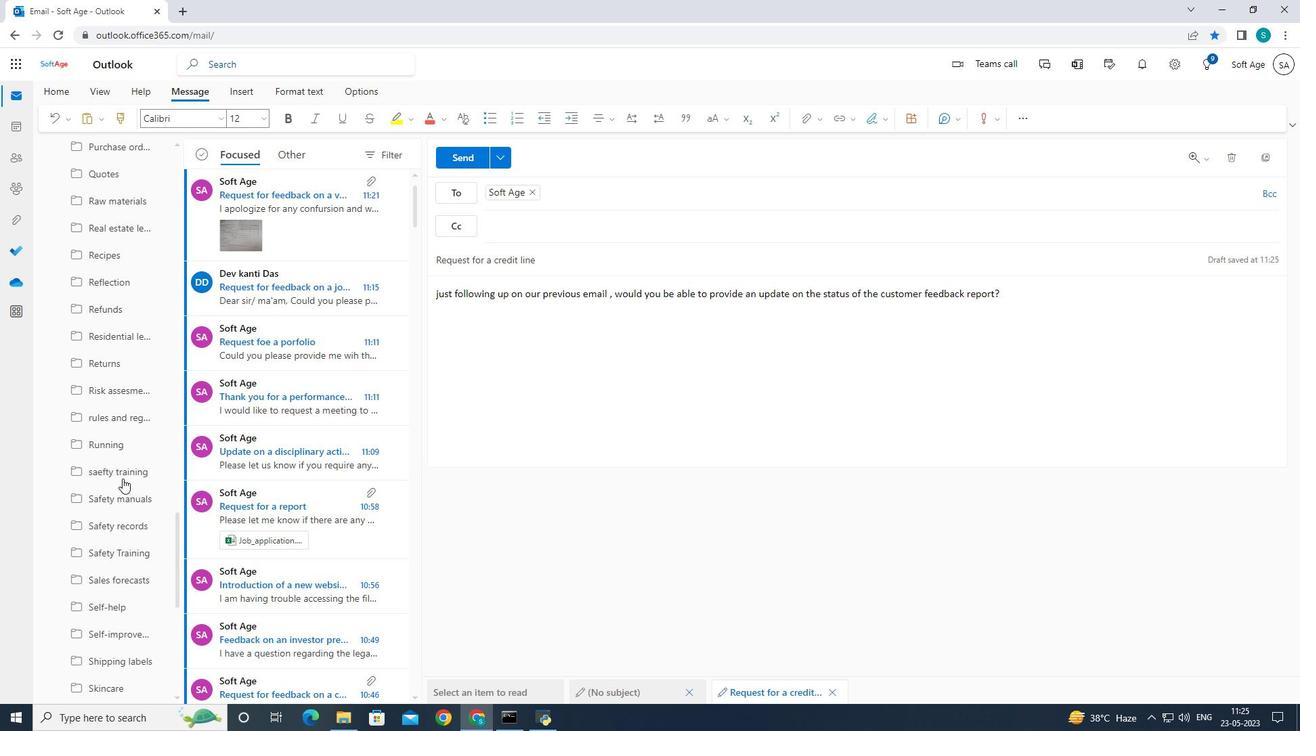 
Action: Mouse scrolled (122, 478) with delta (0, 0)
Screenshot: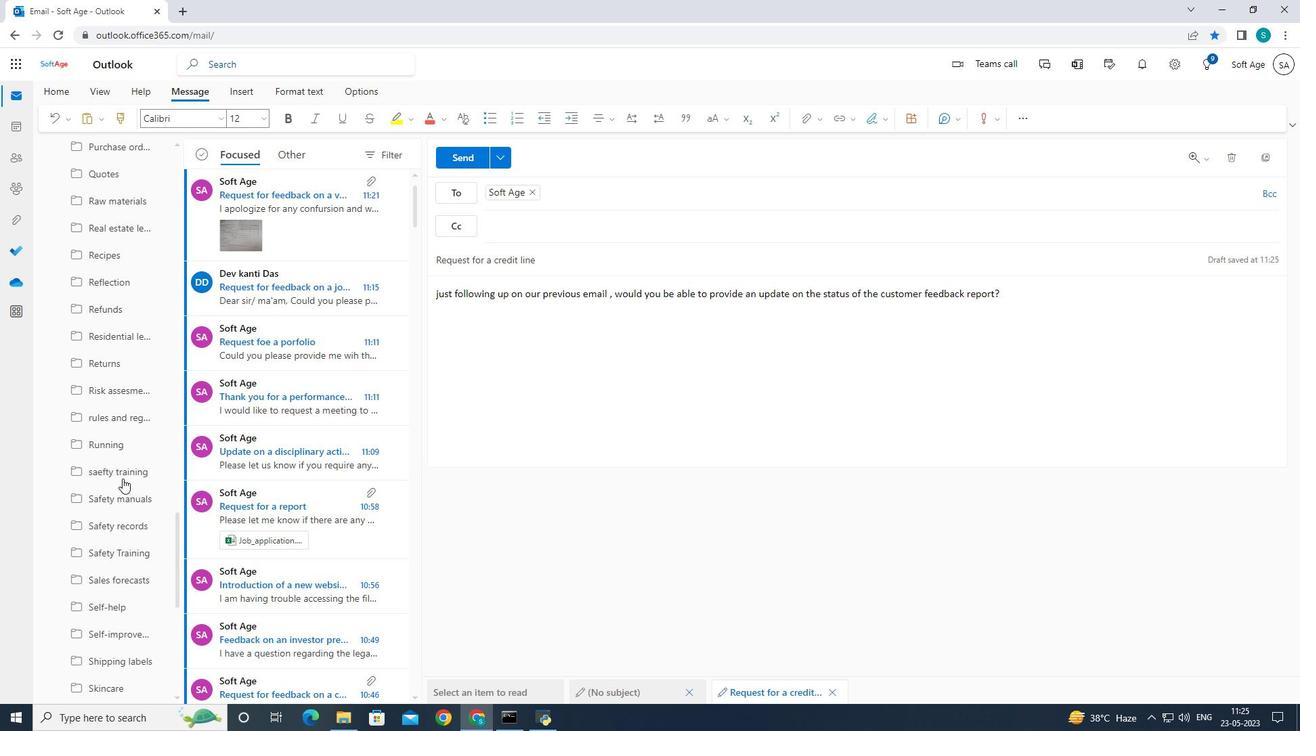 
Action: Mouse scrolled (122, 478) with delta (0, 0)
Screenshot: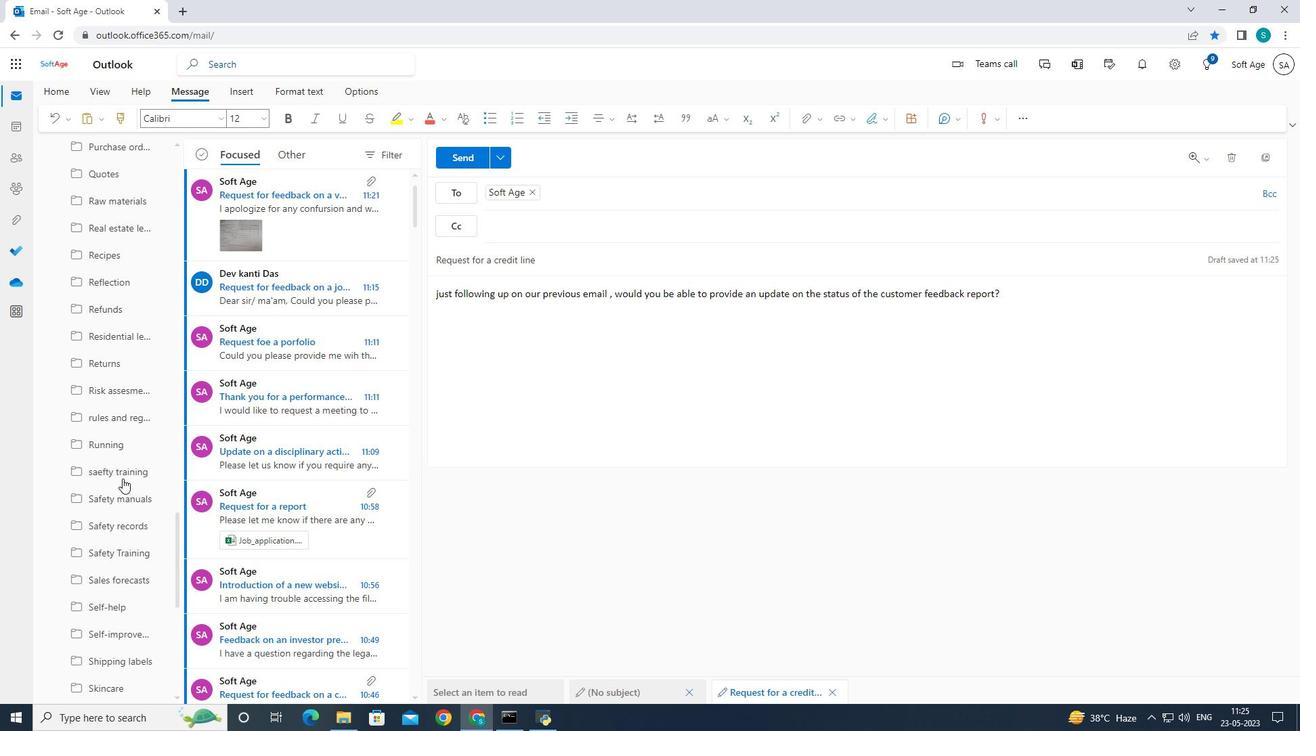 
Action: Mouse scrolled (122, 478) with delta (0, 0)
Screenshot: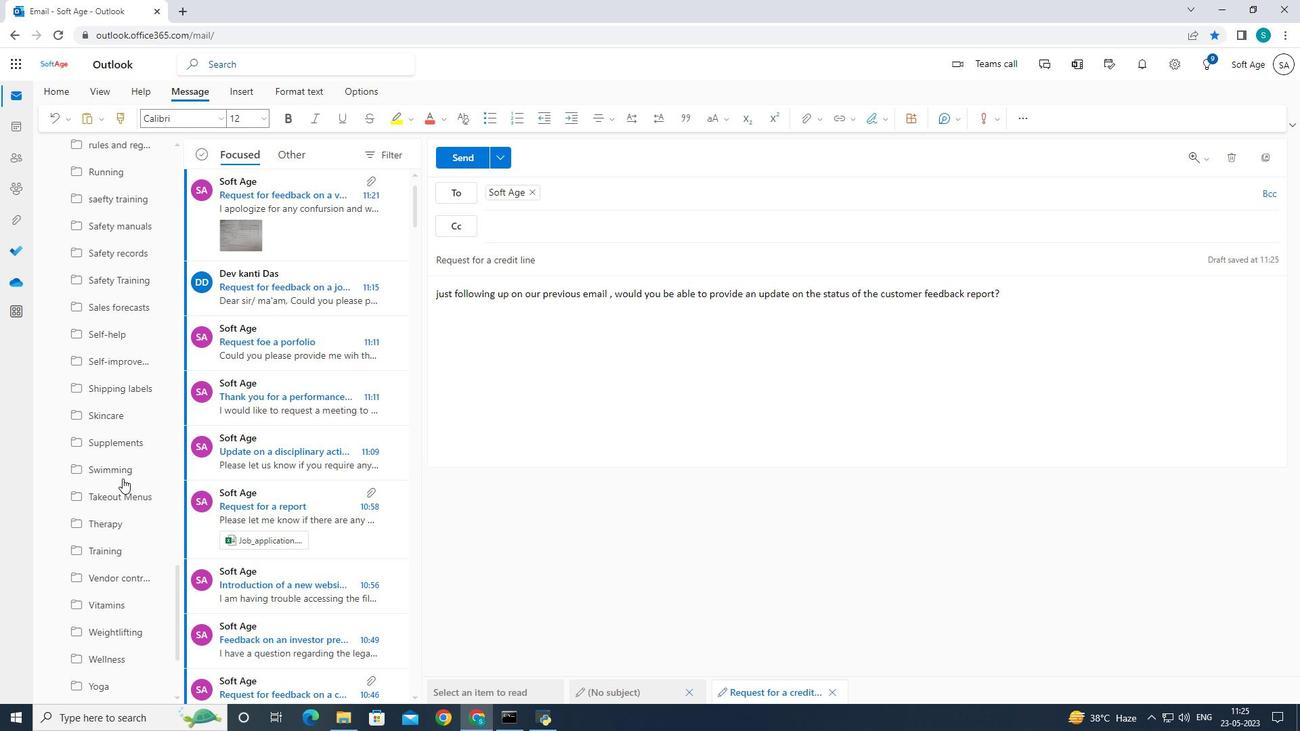
Action: Mouse scrolled (122, 478) with delta (0, 0)
Screenshot: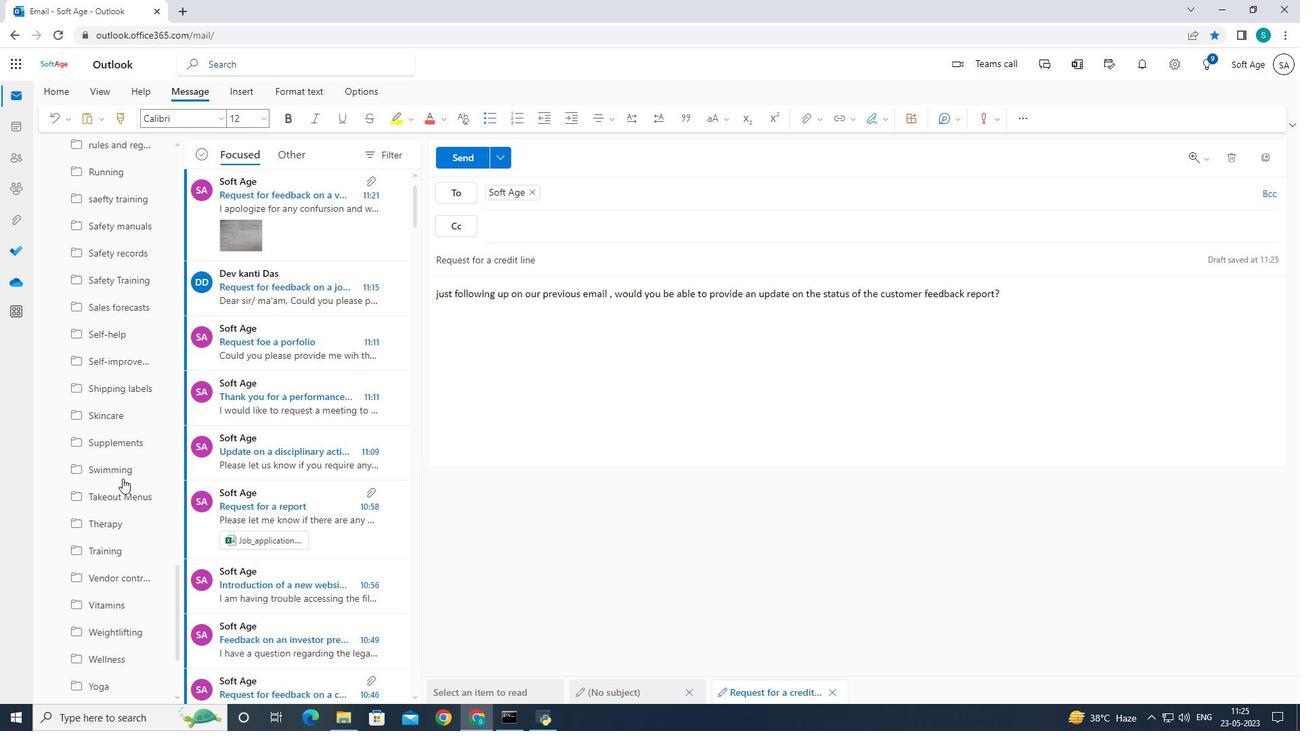 
Action: Mouse scrolled (122, 478) with delta (0, 0)
Screenshot: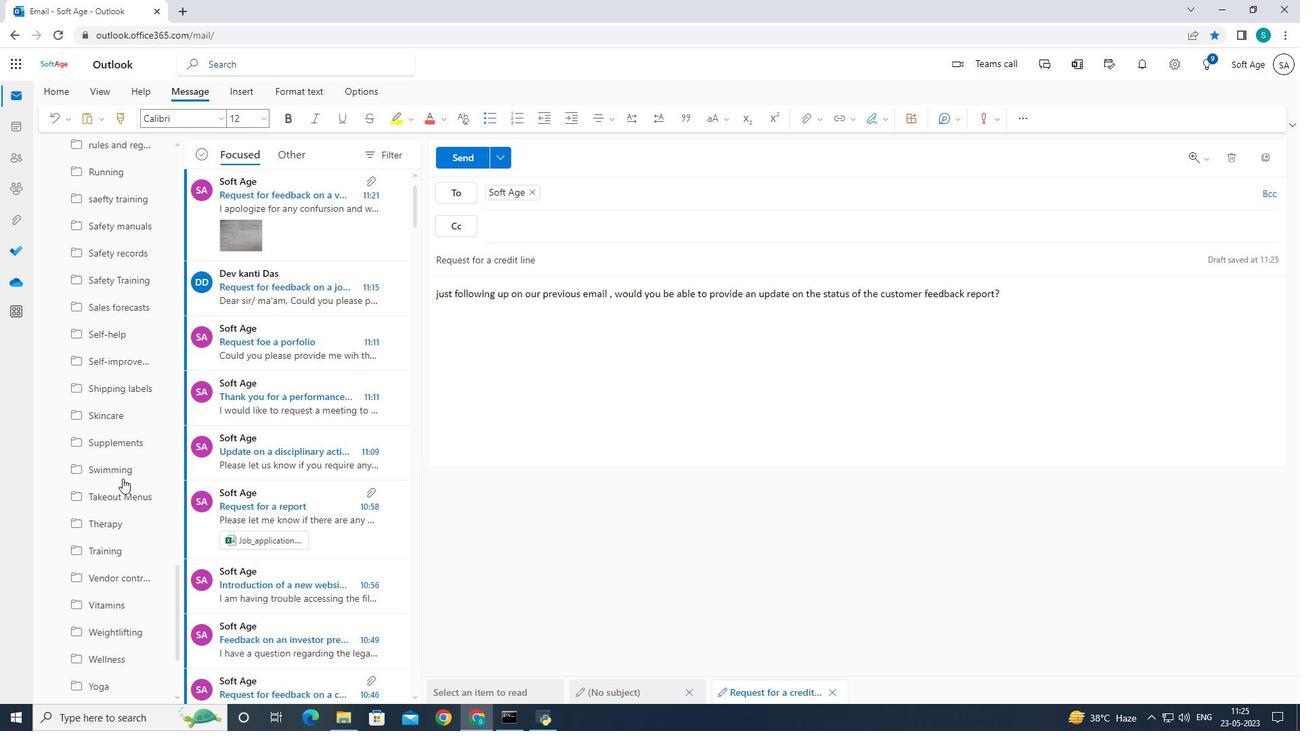 
Action: Mouse scrolled (122, 478) with delta (0, 0)
Screenshot: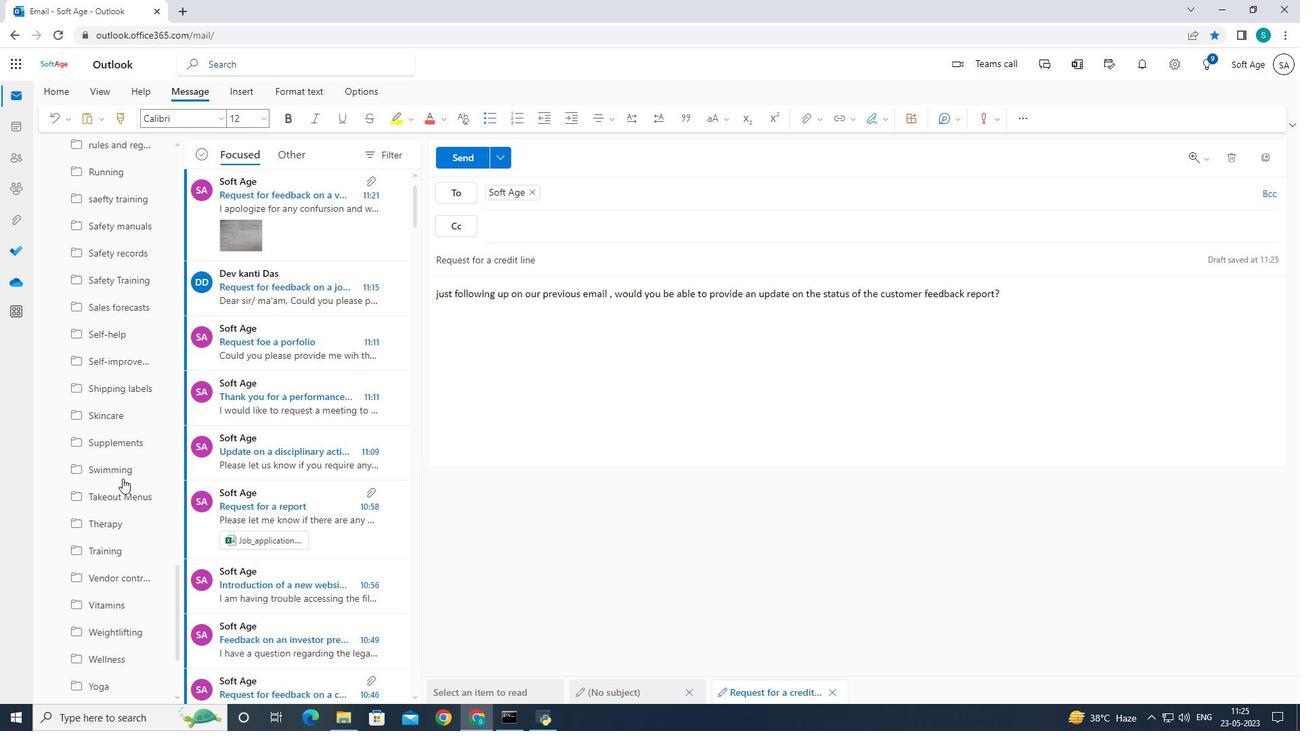 
Action: Mouse scrolled (122, 478) with delta (0, 0)
Screenshot: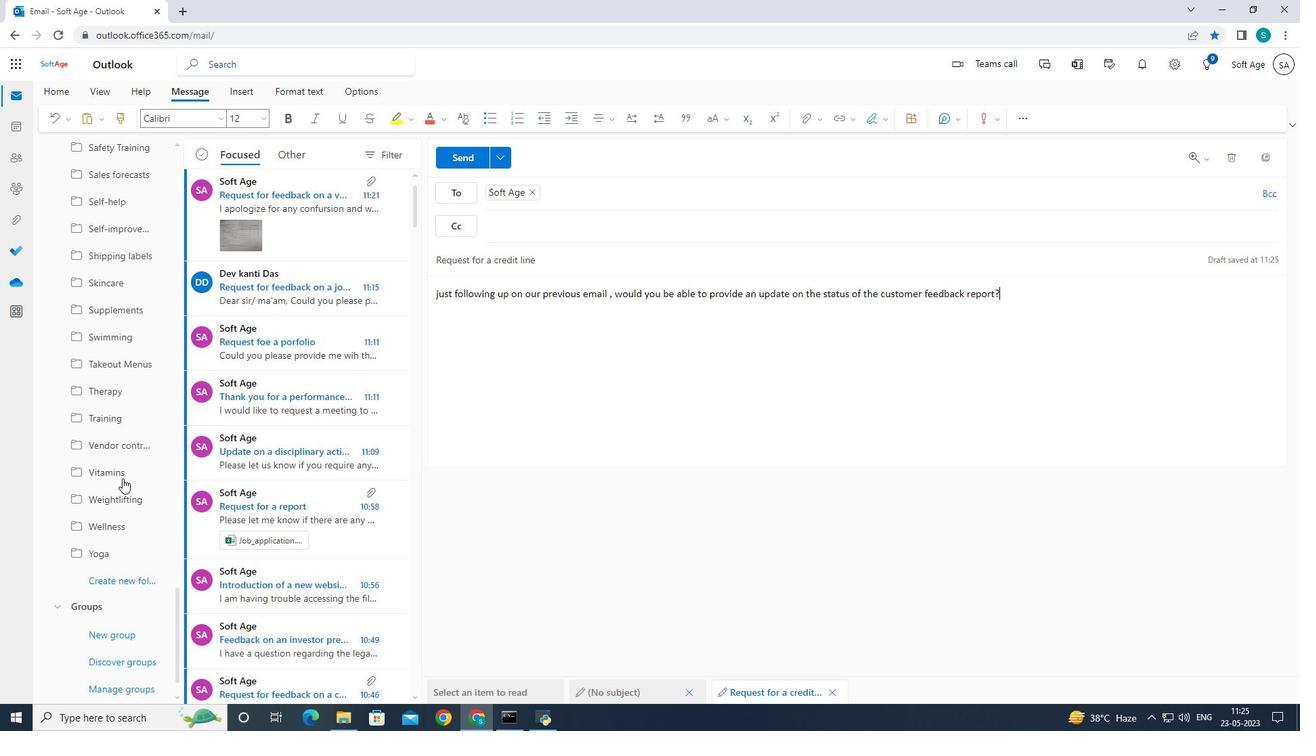 
Action: Mouse scrolled (122, 478) with delta (0, 0)
Screenshot: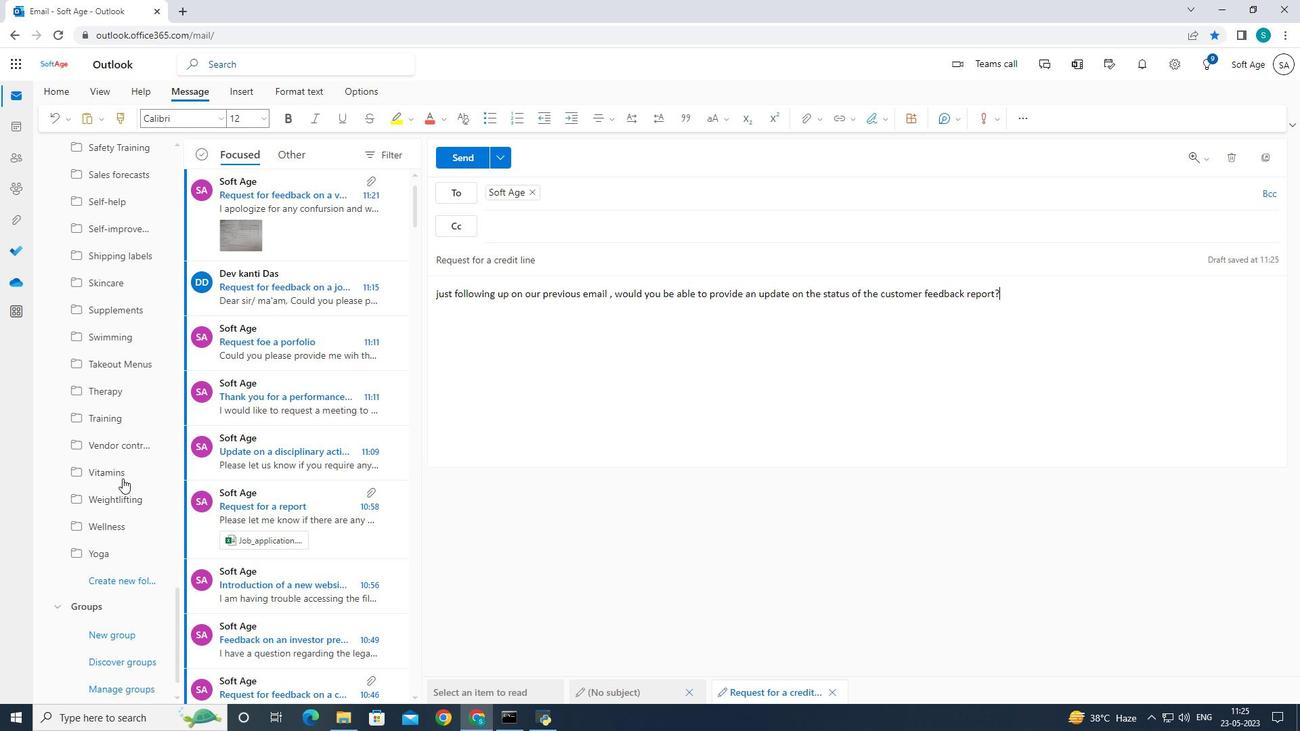 
Action: Mouse scrolled (122, 478) with delta (0, 0)
Screenshot: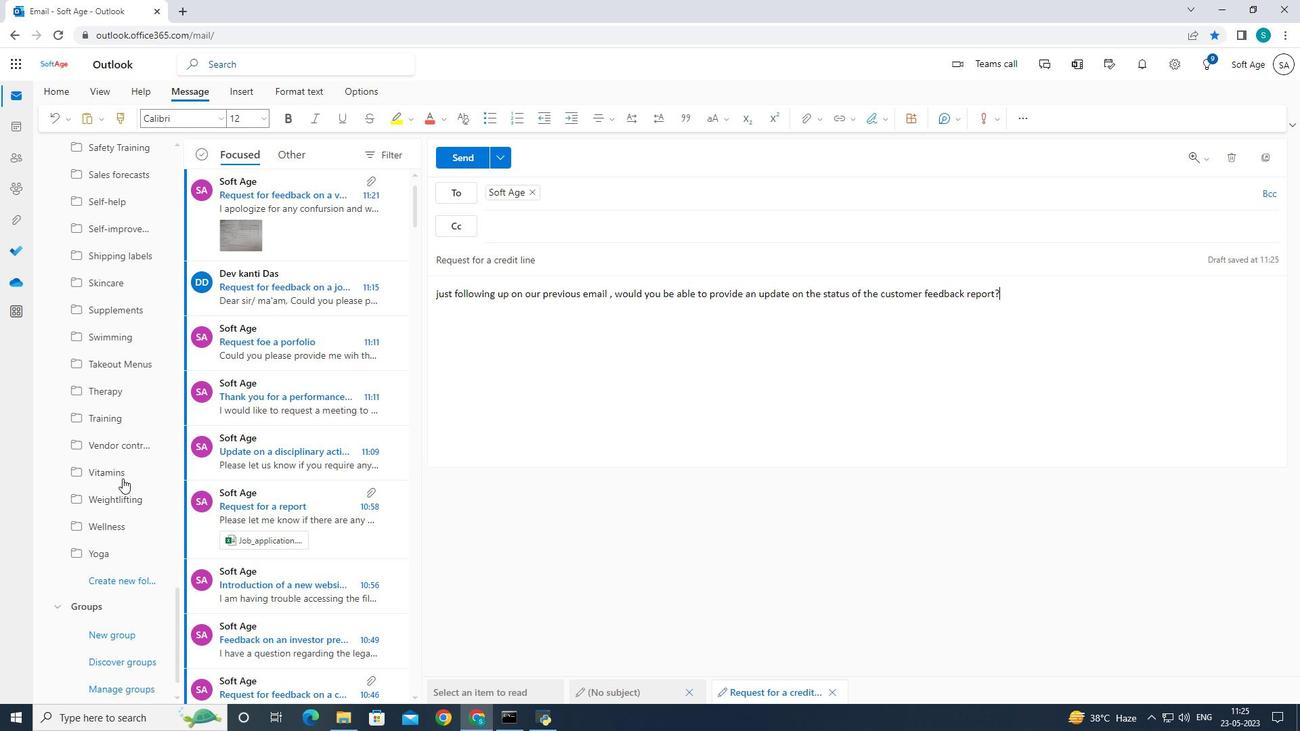 
Action: Mouse scrolled (122, 478) with delta (0, 0)
Screenshot: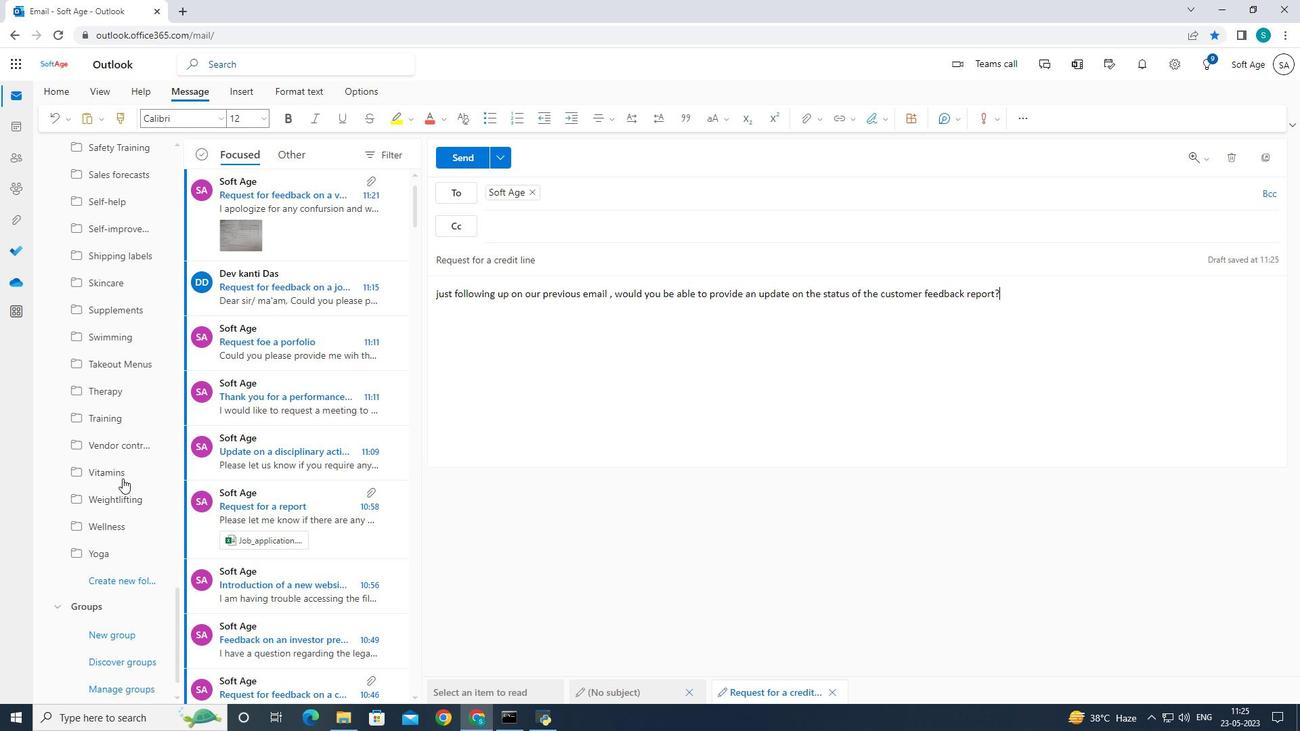 
Action: Mouse moved to (130, 564)
Screenshot: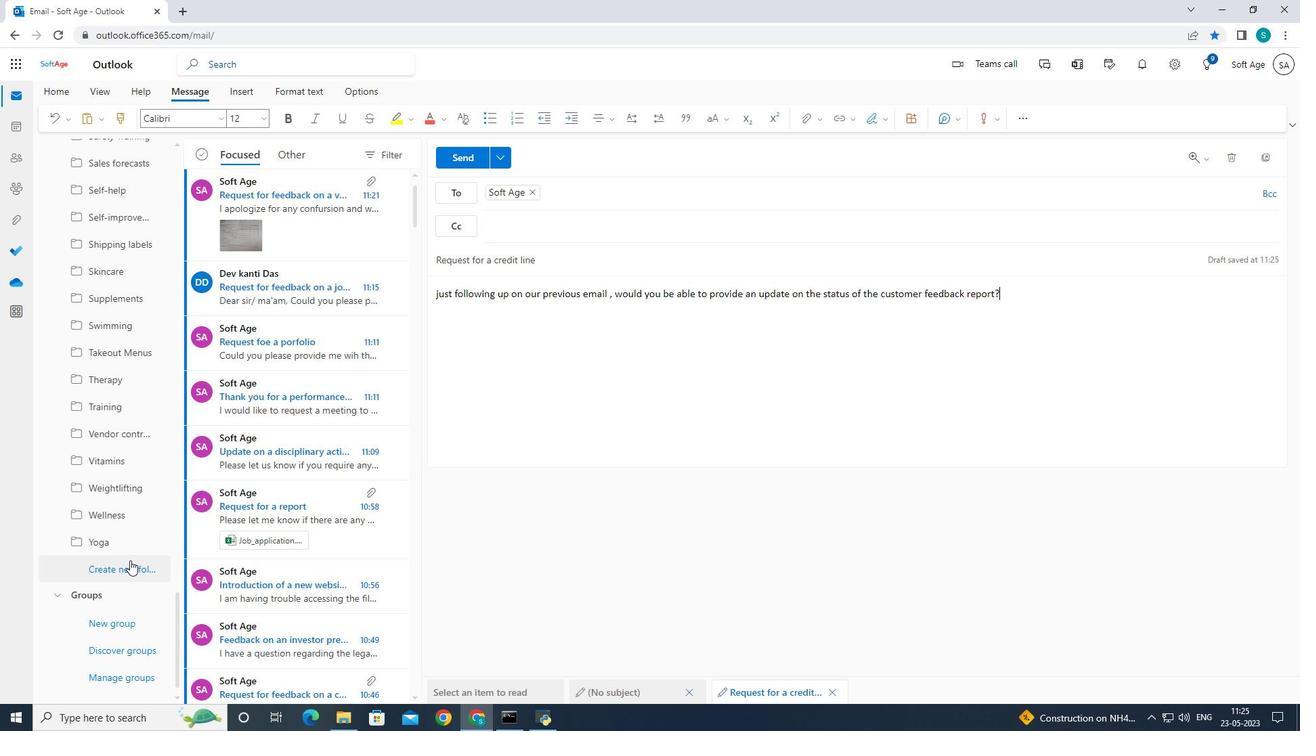
Action: Mouse pressed left at (130, 564)
Screenshot: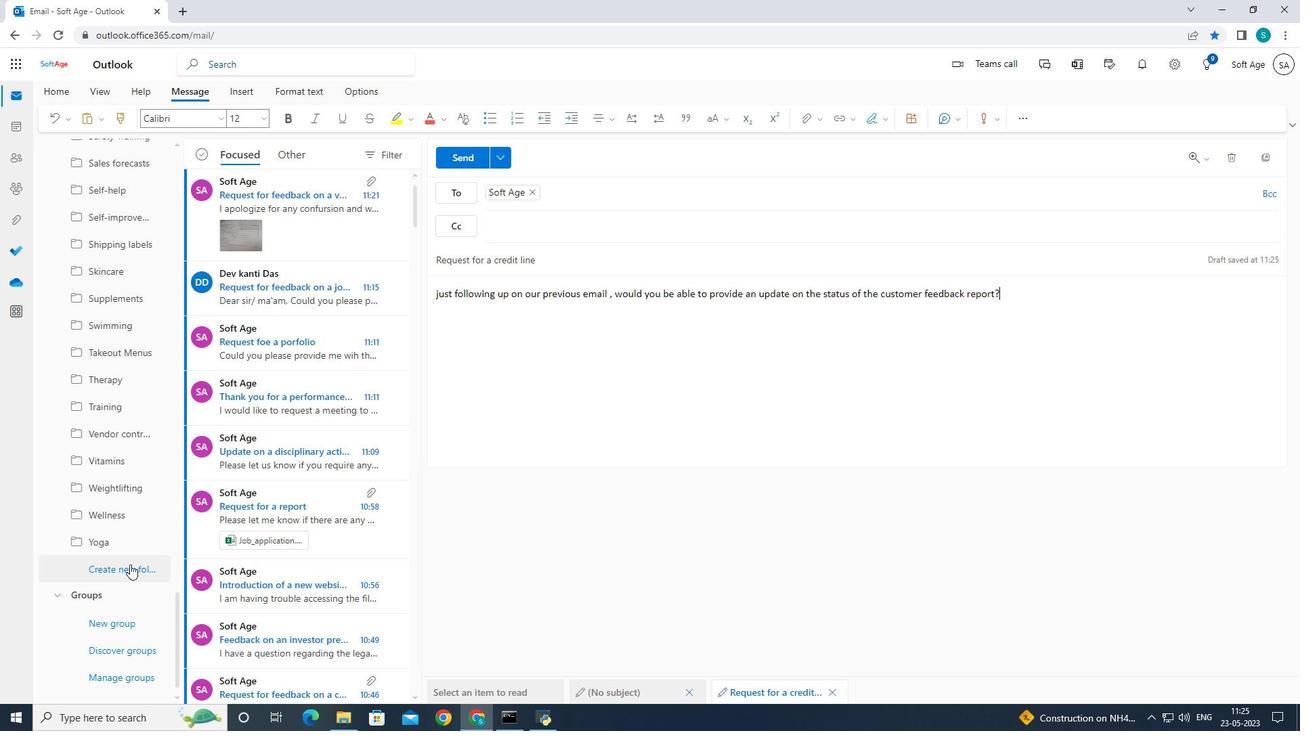 
Action: Mouse moved to (195, 511)
Screenshot: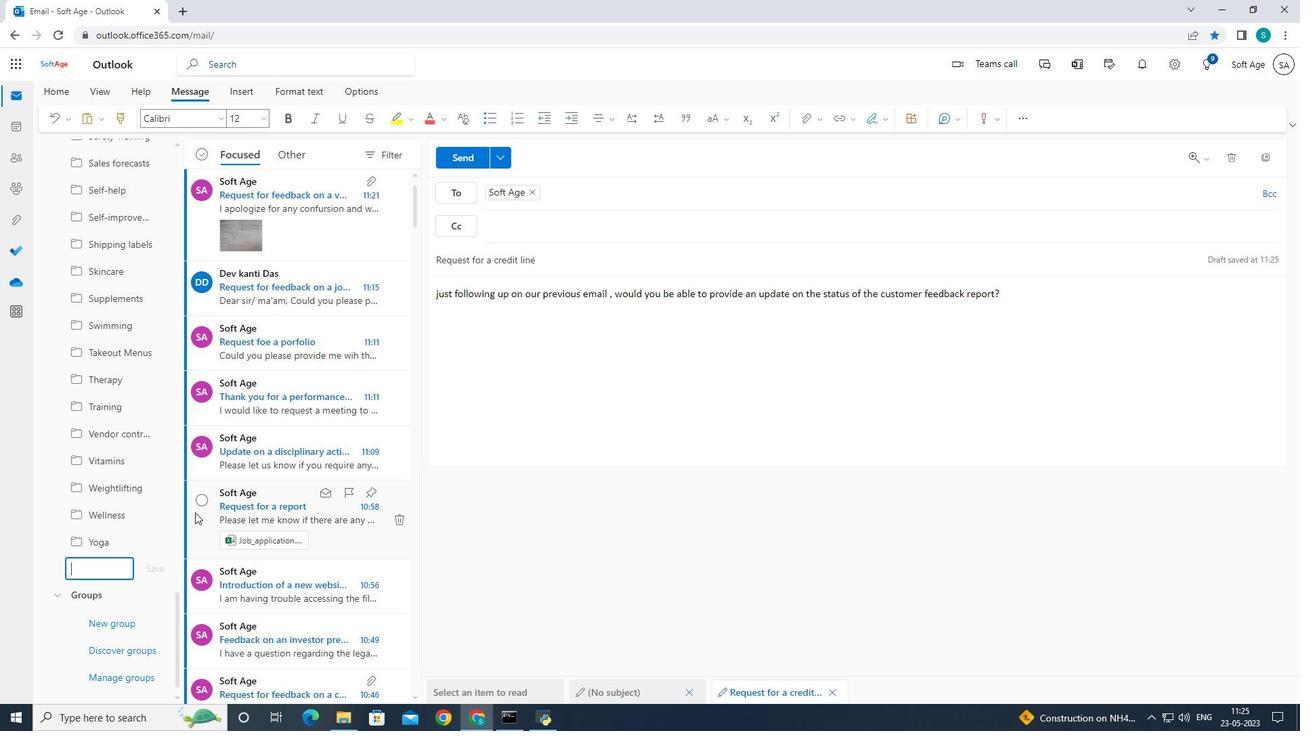 
Action: Key pressed <Key.shift>Thankingiving<Key.space>recipes
Screenshot: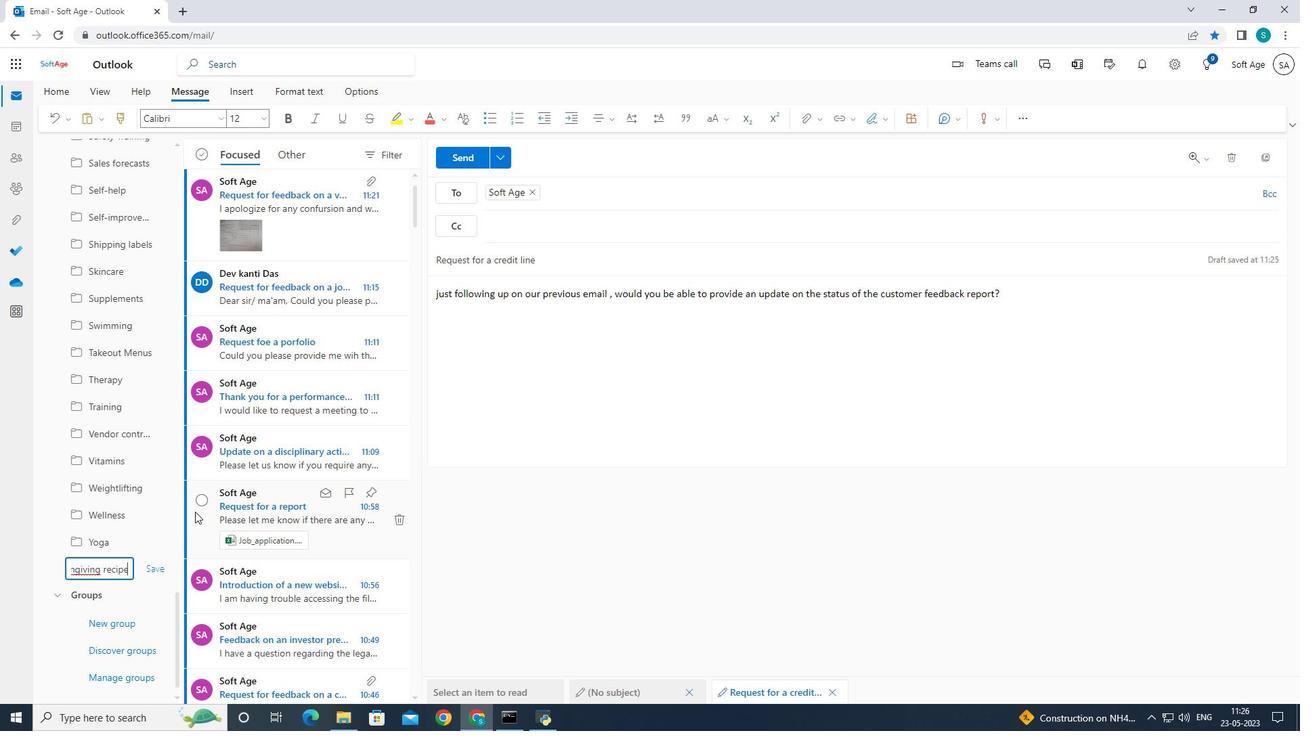 
Action: Mouse moved to (148, 567)
Screenshot: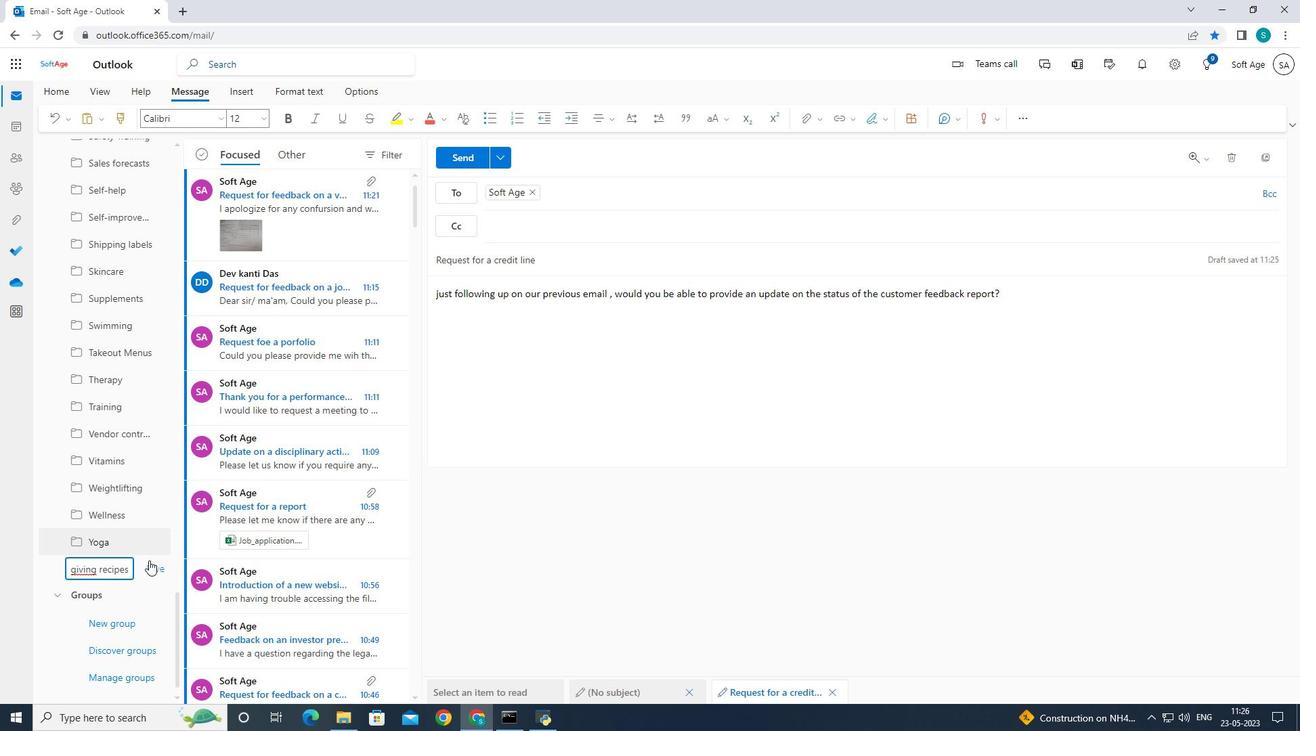 
Action: Mouse pressed left at (148, 567)
Screenshot: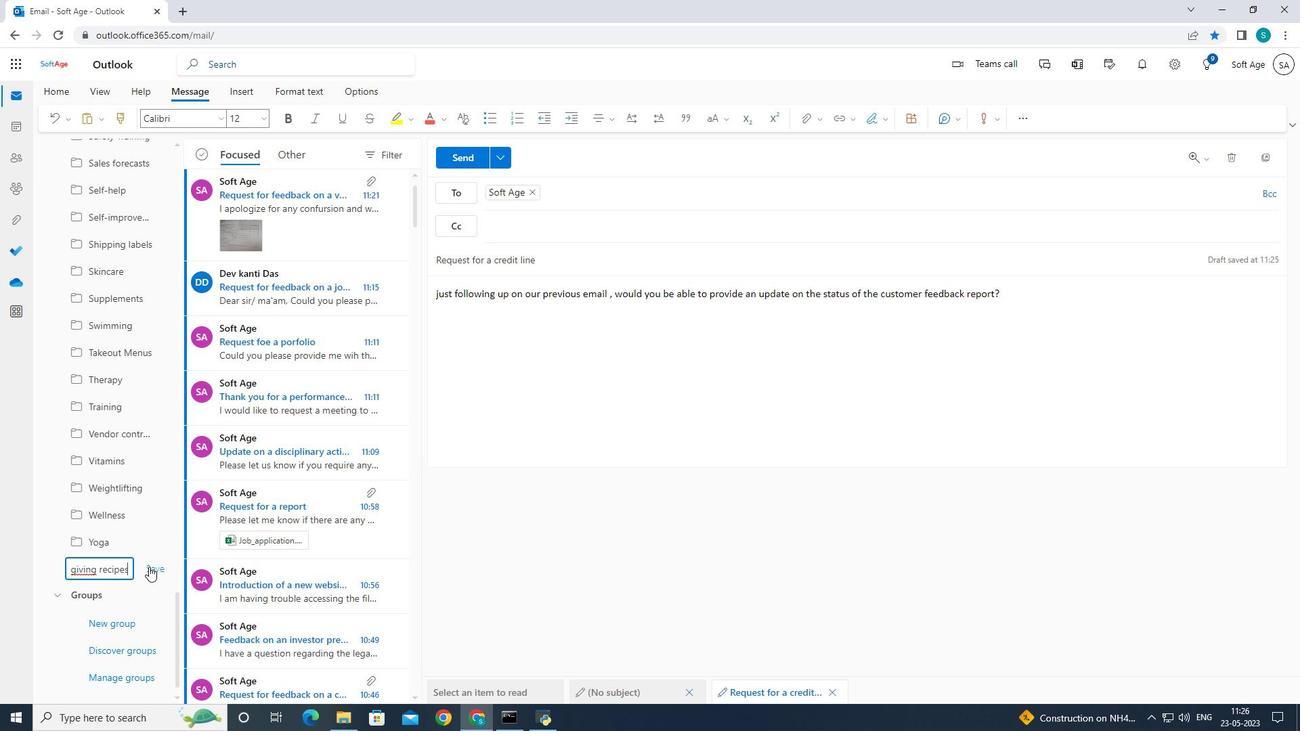 
Action: Mouse moved to (452, 161)
Screenshot: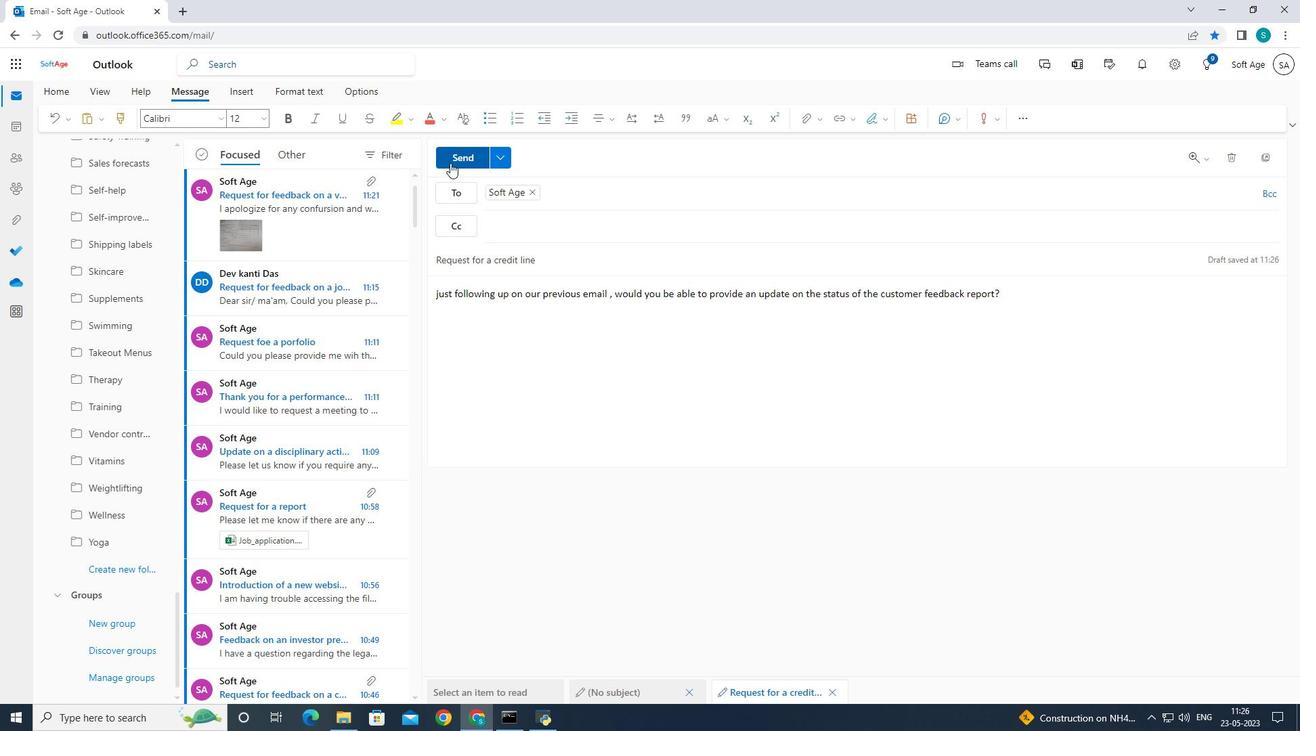 
Action: Mouse pressed left at (452, 161)
Screenshot: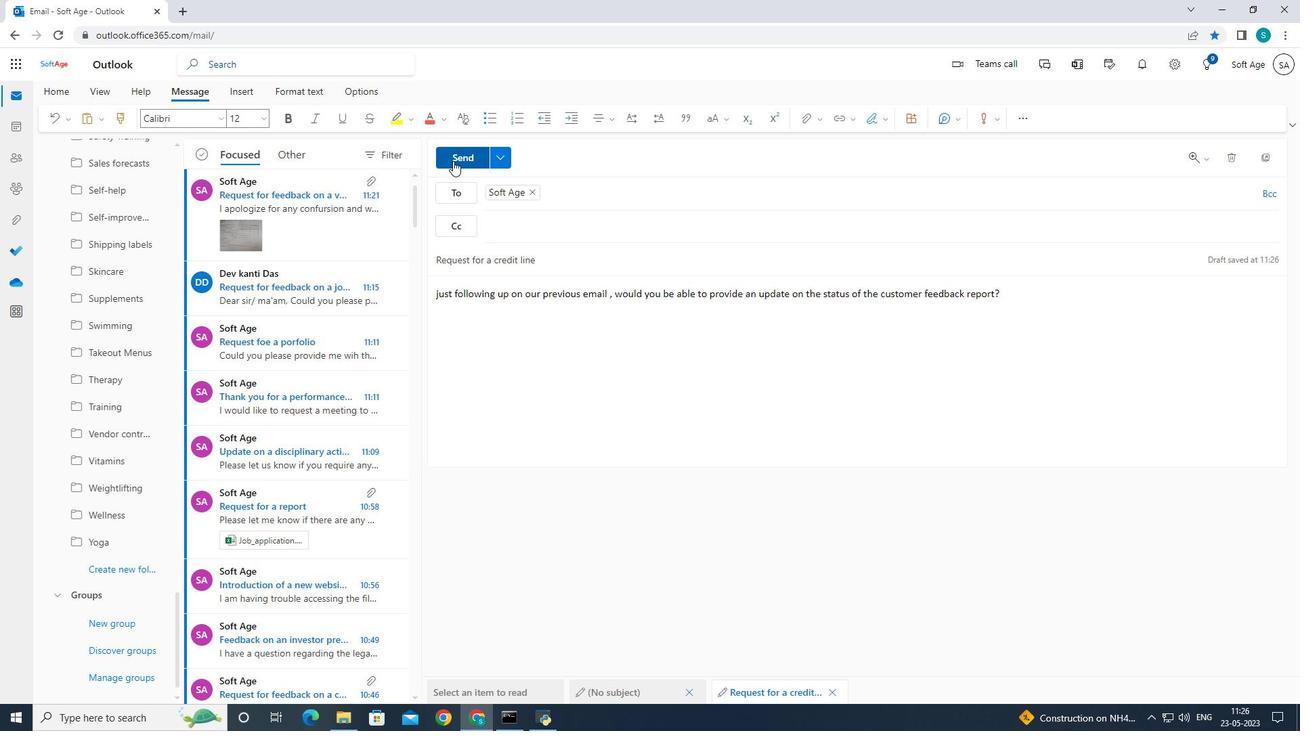 
Action: Mouse moved to (450, 163)
Screenshot: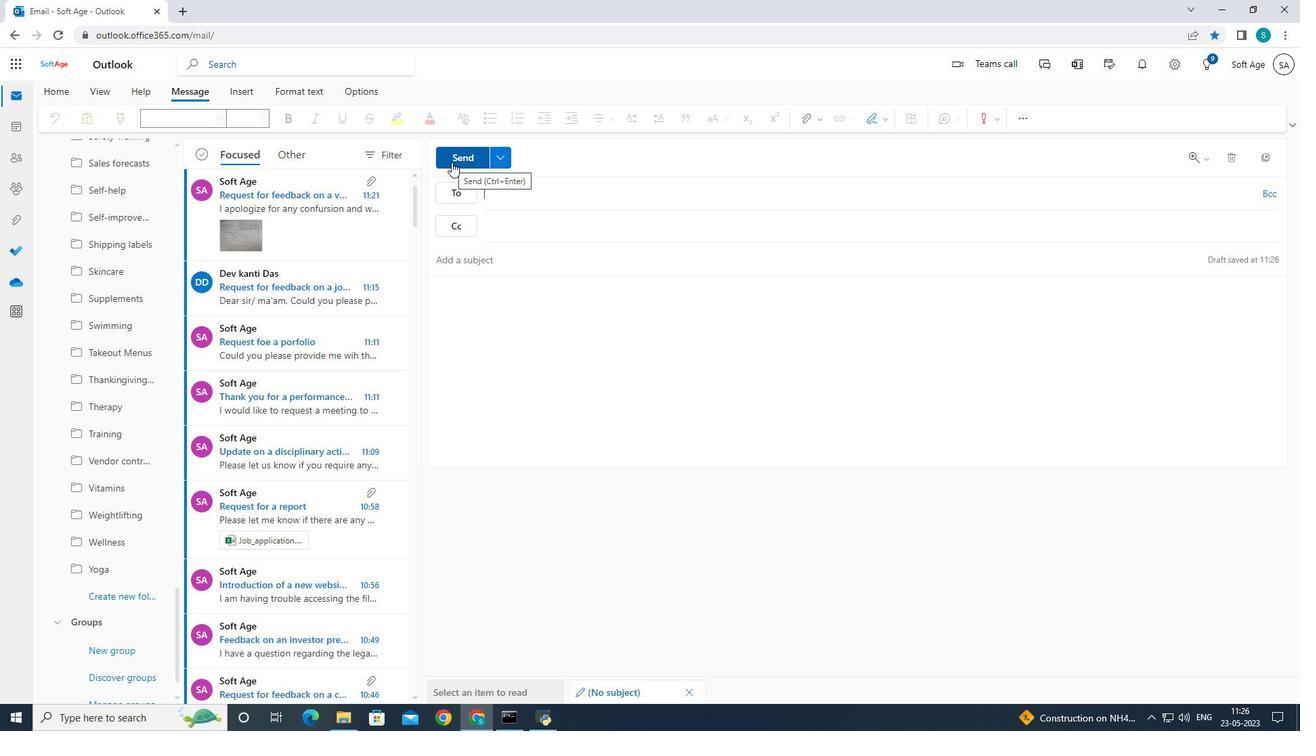 
